 Task: Send an email with the signature Janice Green with the subject Confirmation of a booking and the message Just a friendly reminder to submit your timesheet by the end of the day today. from softage.5@softage.net to softage.2@softage.net and move the email from Sent Items to the folder Birthday parties
Action: Mouse moved to (66, 50)
Screenshot: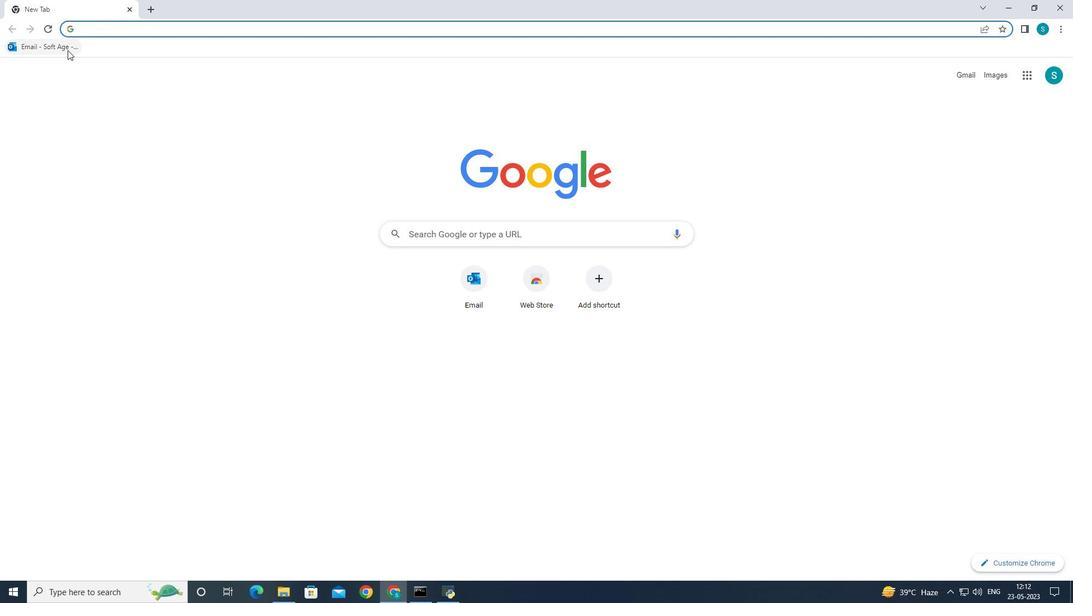 
Action: Mouse pressed left at (66, 50)
Screenshot: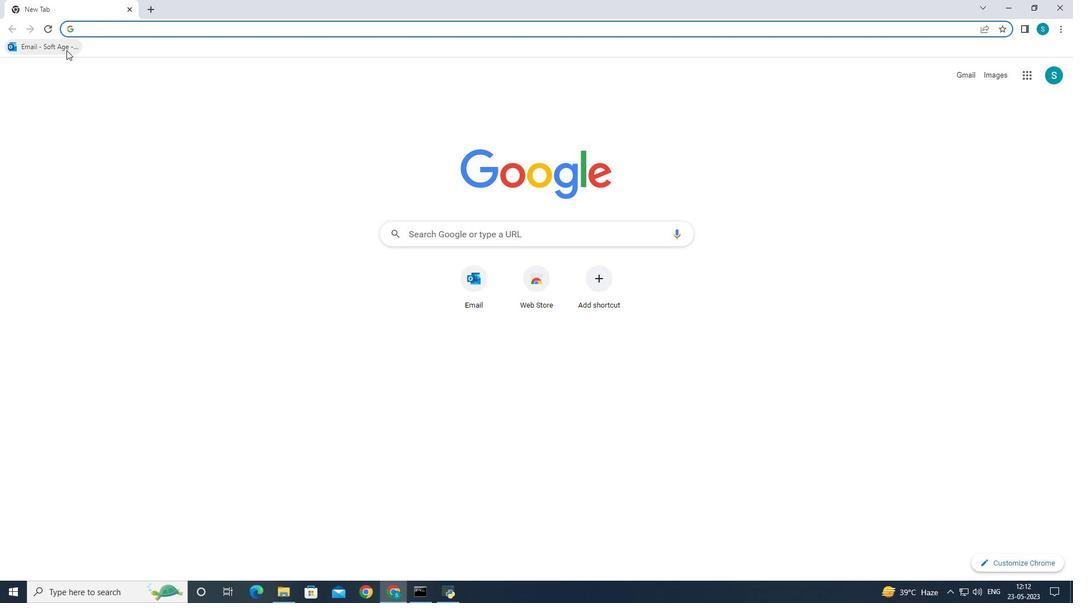 
Action: Mouse moved to (159, 96)
Screenshot: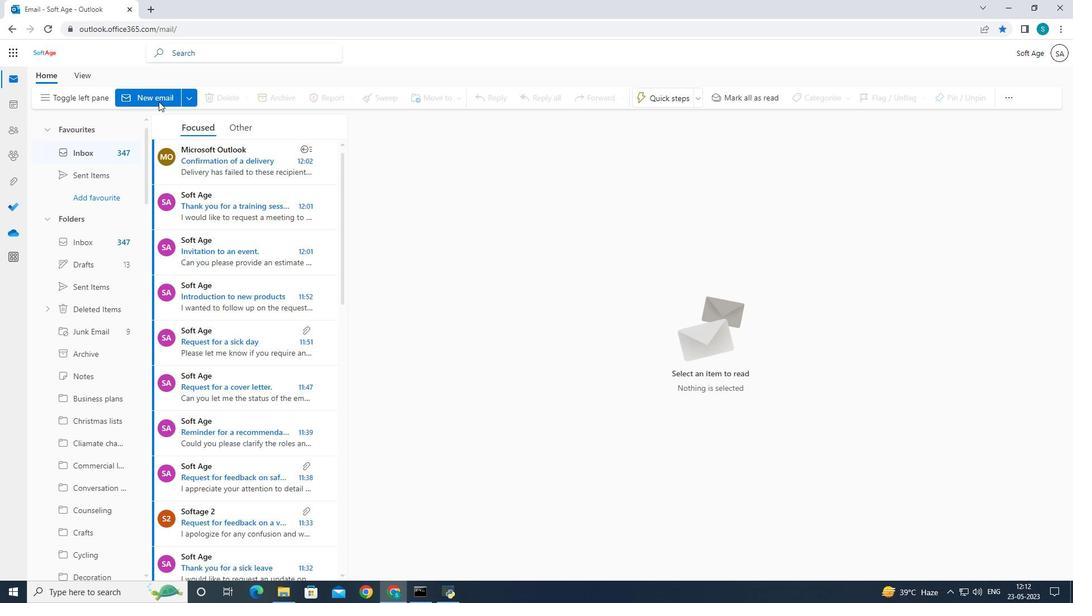 
Action: Mouse pressed left at (159, 96)
Screenshot: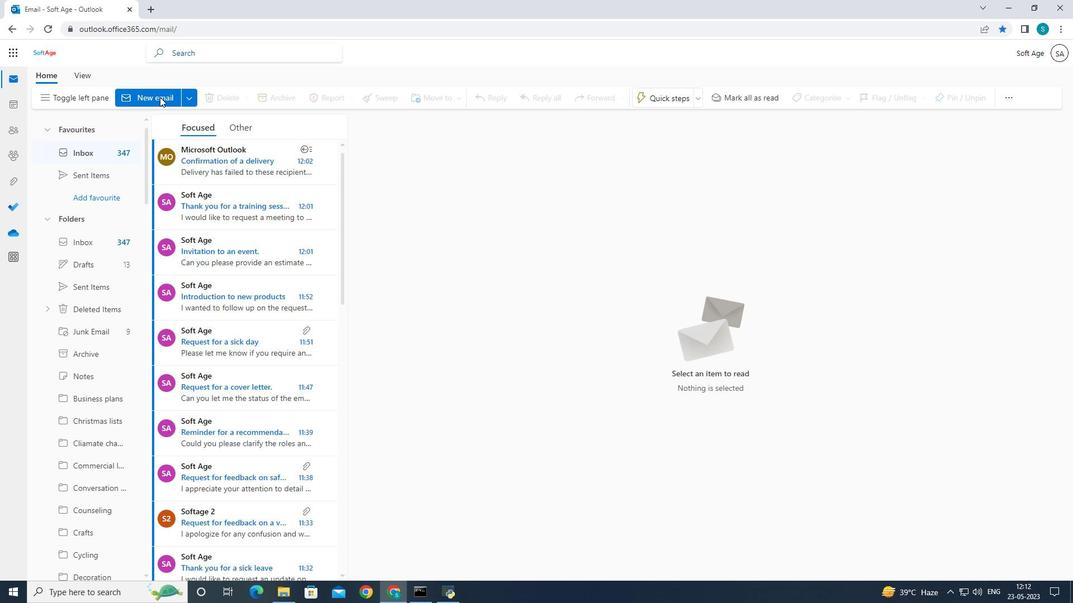 
Action: Mouse pressed left at (159, 96)
Screenshot: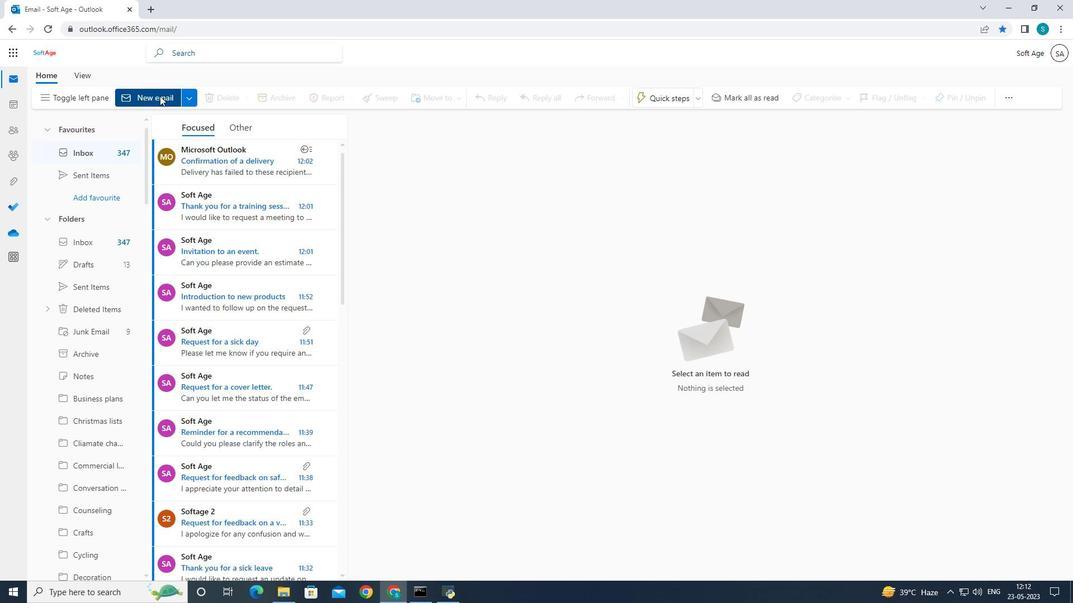 
Action: Mouse moved to (723, 101)
Screenshot: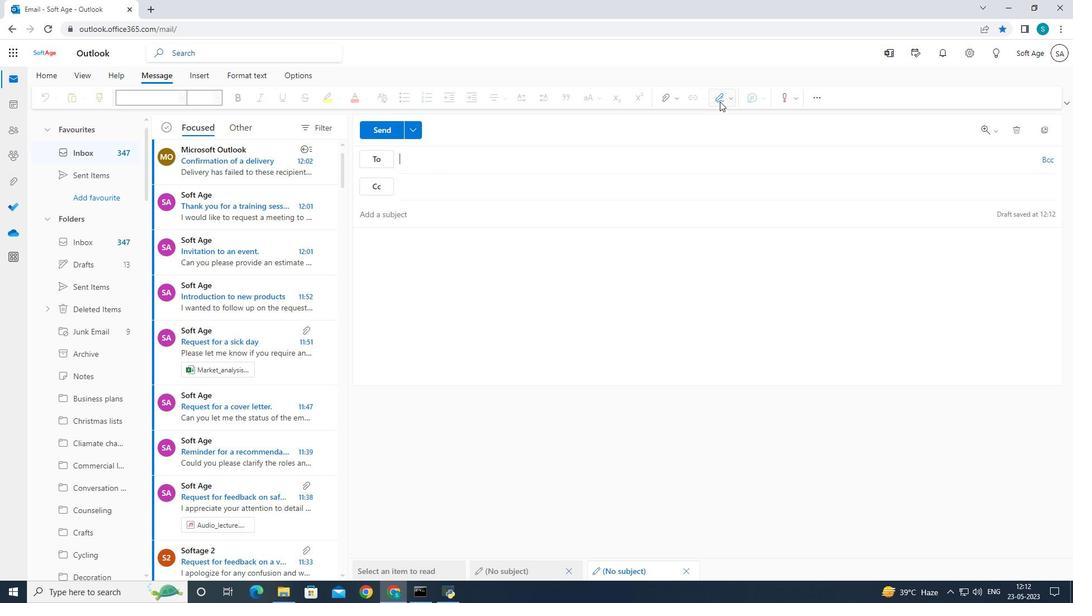 
Action: Mouse pressed left at (723, 101)
Screenshot: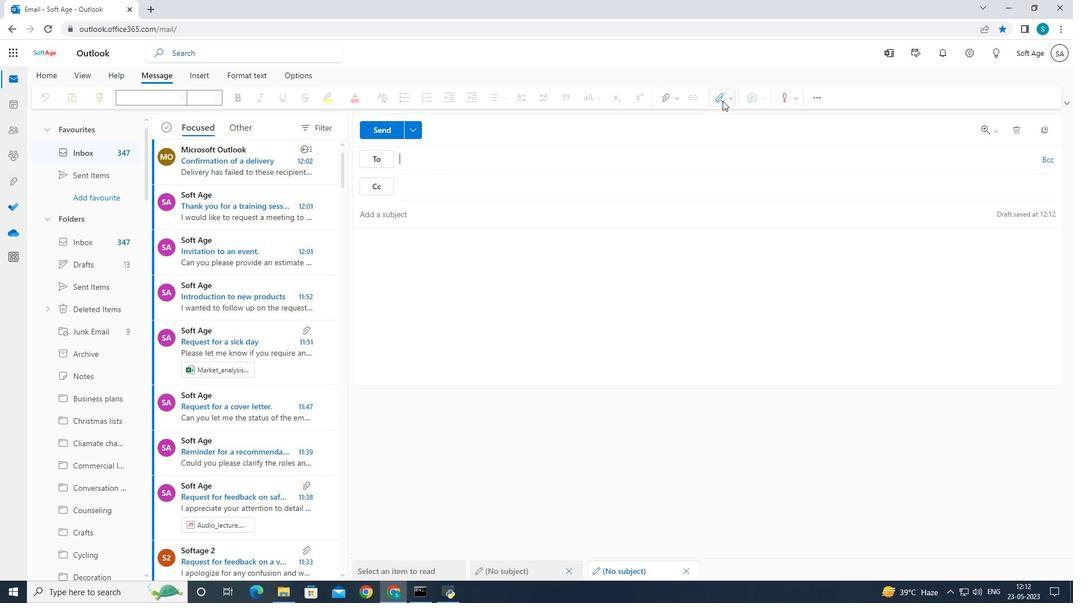
Action: Mouse moved to (709, 140)
Screenshot: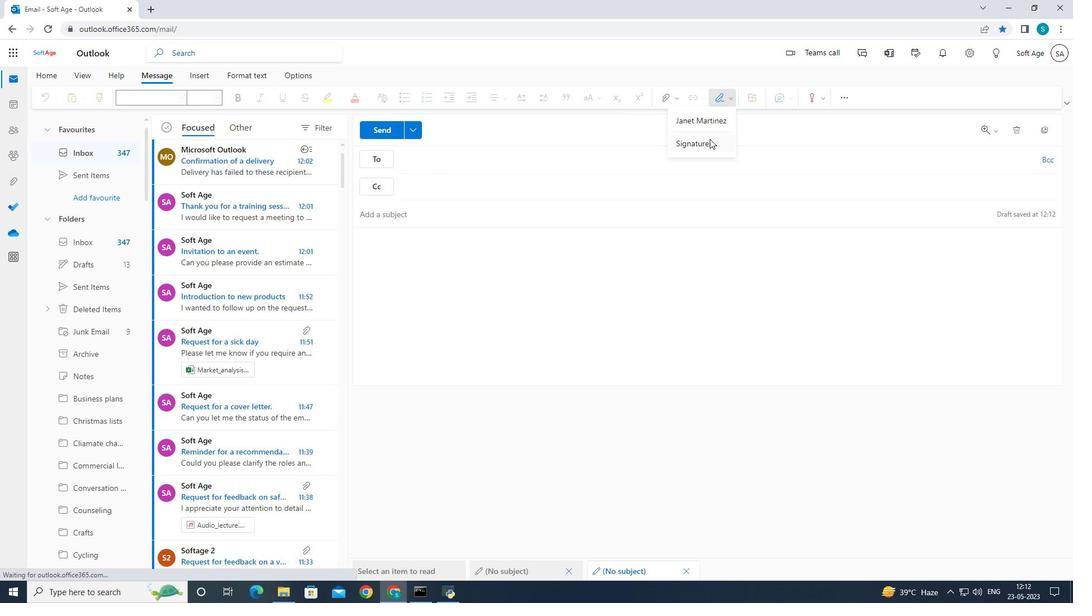 
Action: Mouse pressed left at (709, 140)
Screenshot: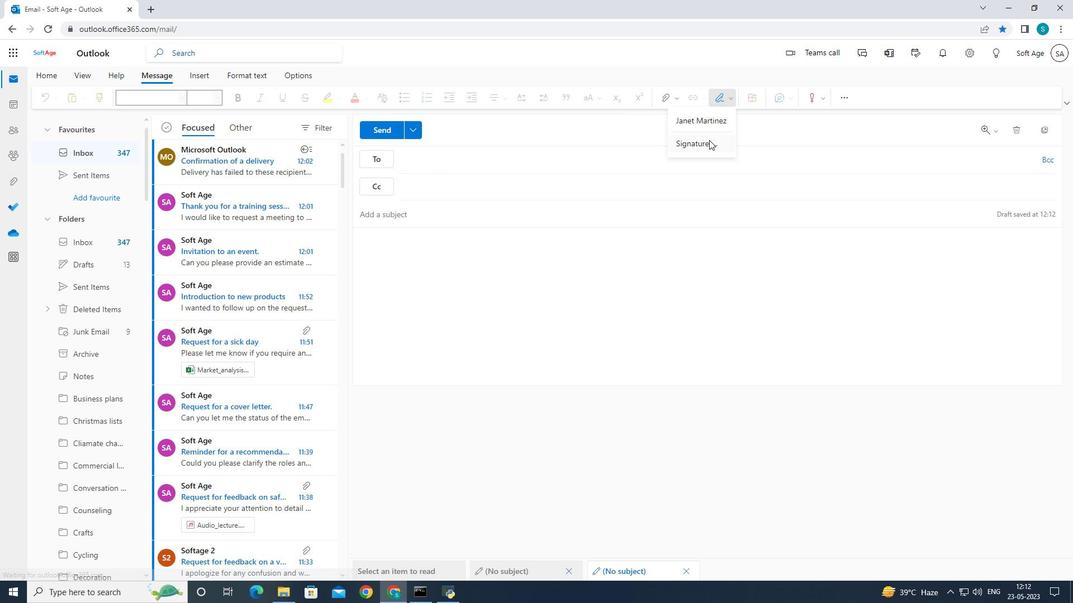 
Action: Mouse moved to (701, 187)
Screenshot: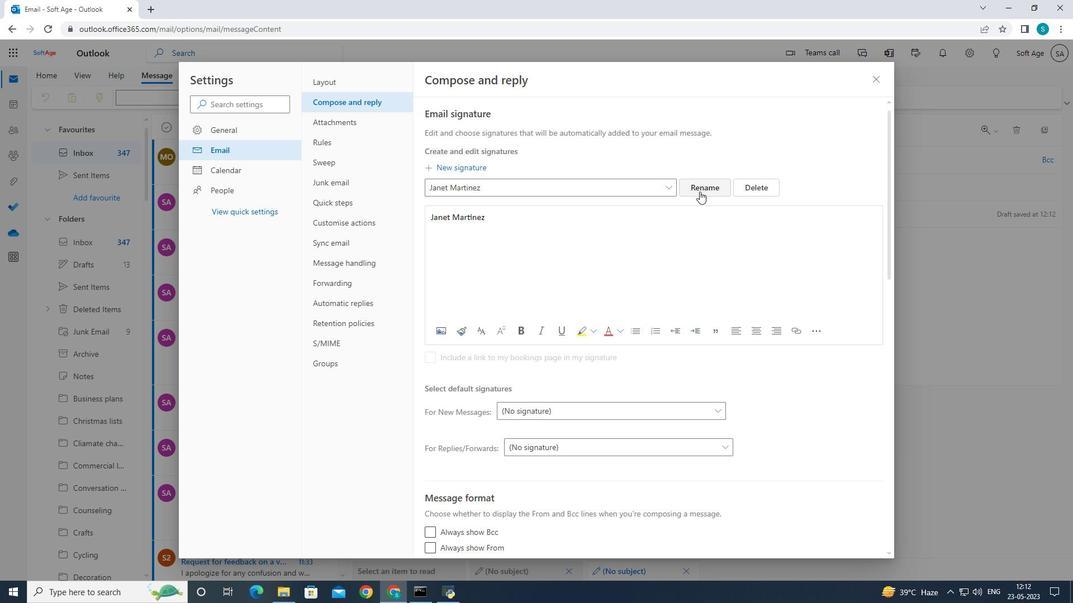 
Action: Mouse pressed left at (701, 187)
Screenshot: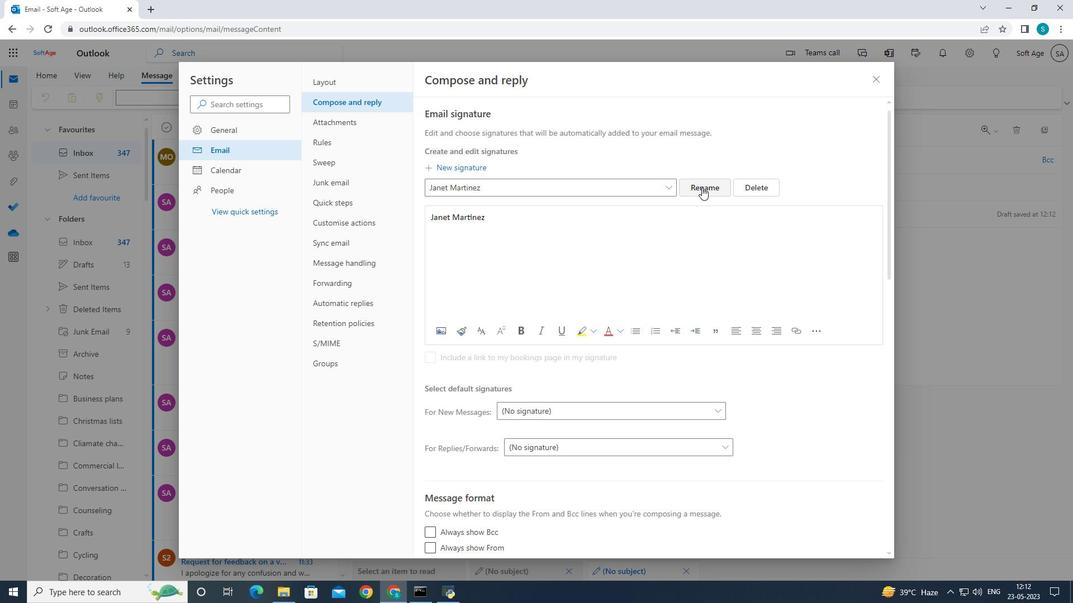 
Action: Mouse moved to (685, 186)
Screenshot: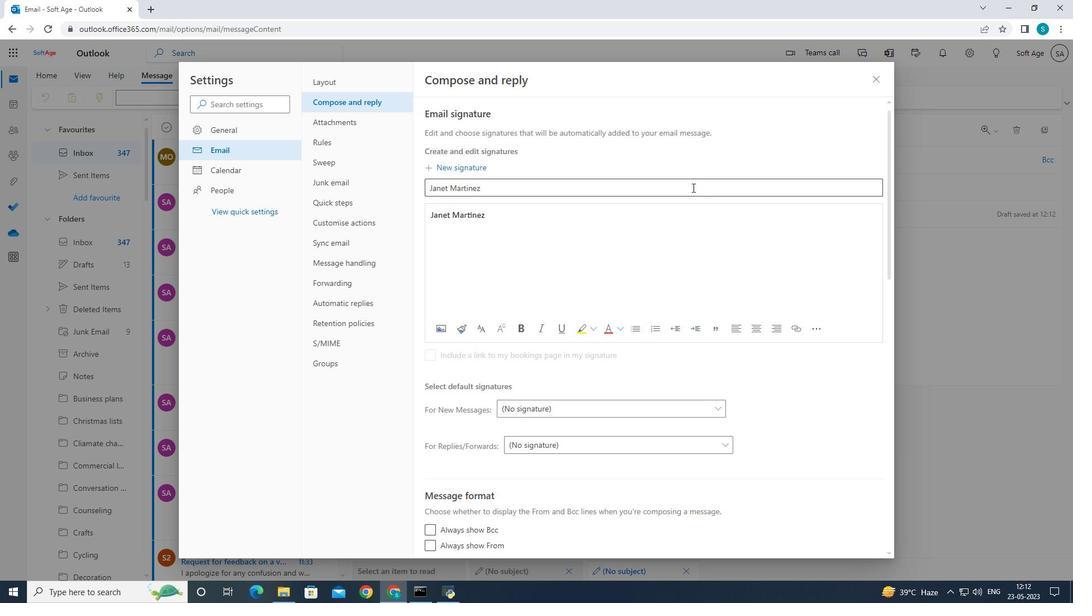 
Action: Mouse pressed left at (685, 186)
Screenshot: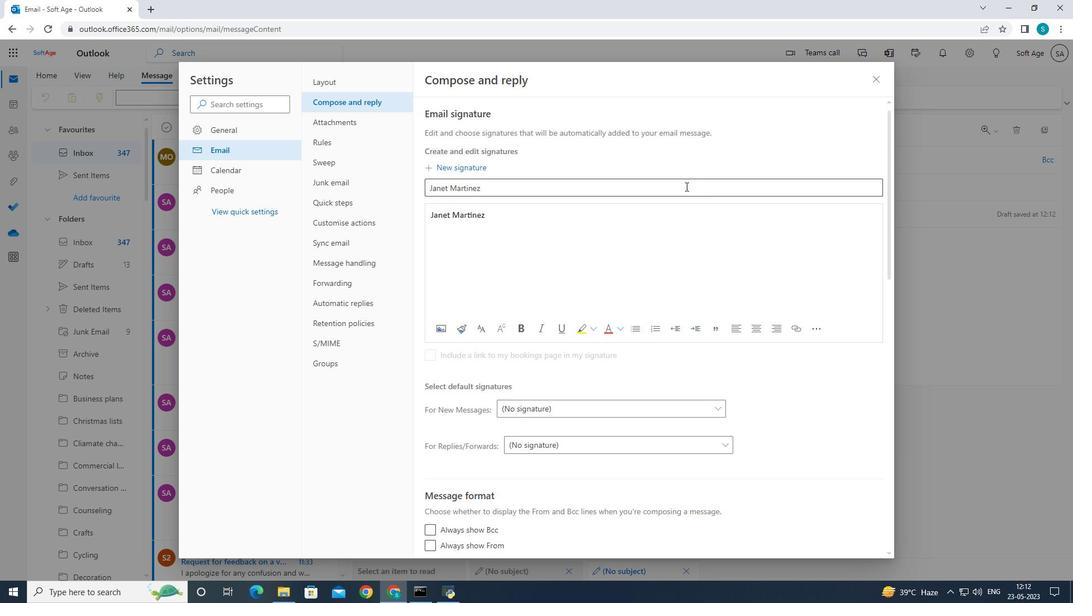 
Action: Key pressed <Key.backspace><Key.backspace><Key.backspace><Key.backspace><Key.backspace><Key.backspace><Key.backspace><Key.backspace><Key.backspace><Key.backspace><Key.backspace><Key.backspace><Key.backspace><Key.backspace><Key.backspace><Key.backspace><Key.caps_lock>J<Key.caps_lock>anice<Key.space><Key.caps_lock>G<Key.caps_lock>reen
Screenshot: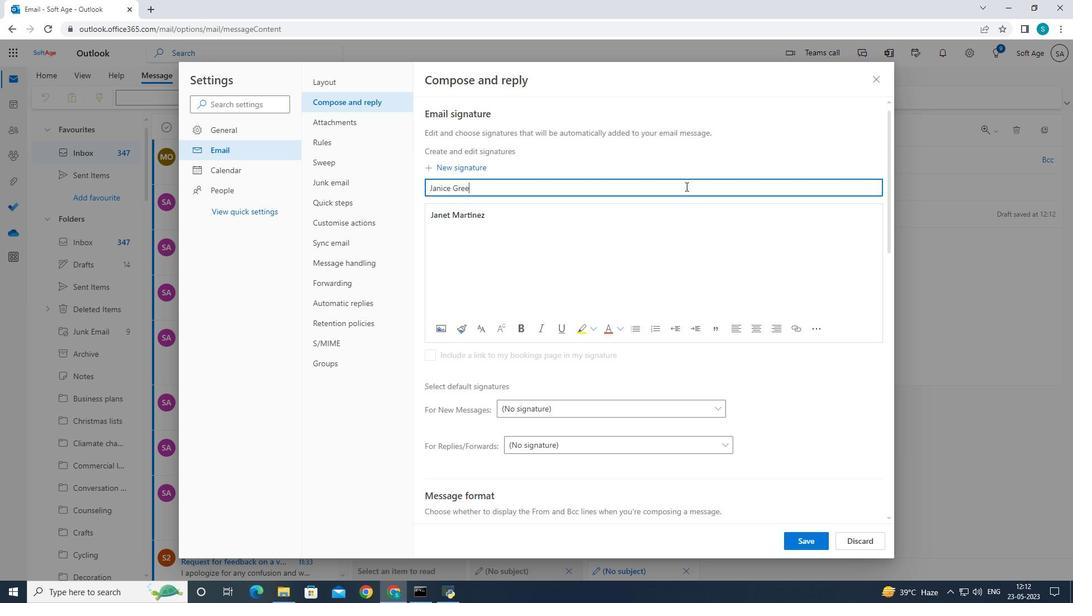 
Action: Mouse moved to (488, 214)
Screenshot: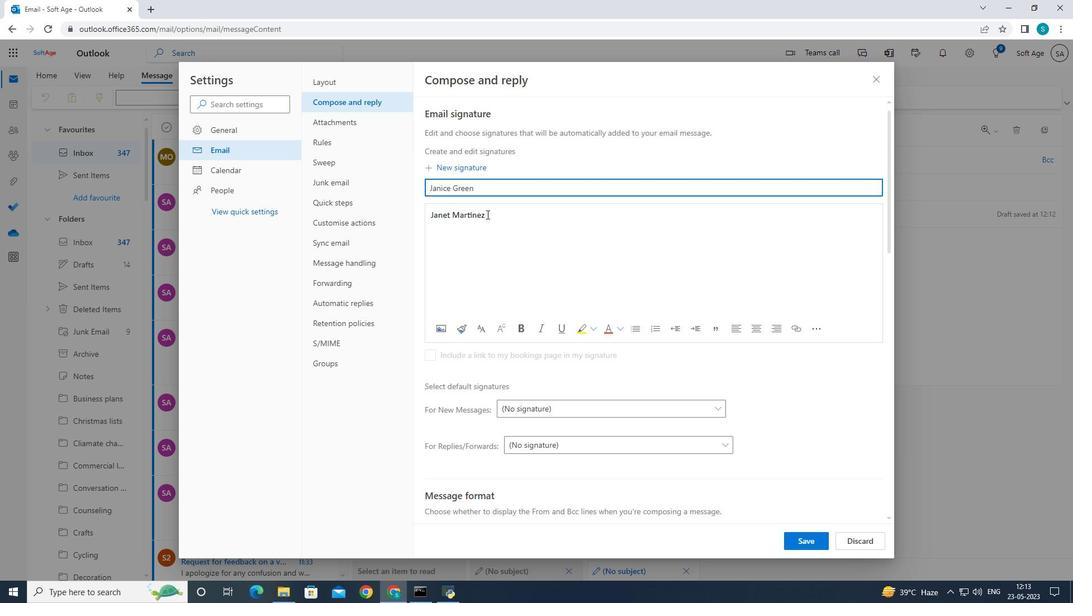 
Action: Mouse pressed left at (488, 214)
Screenshot: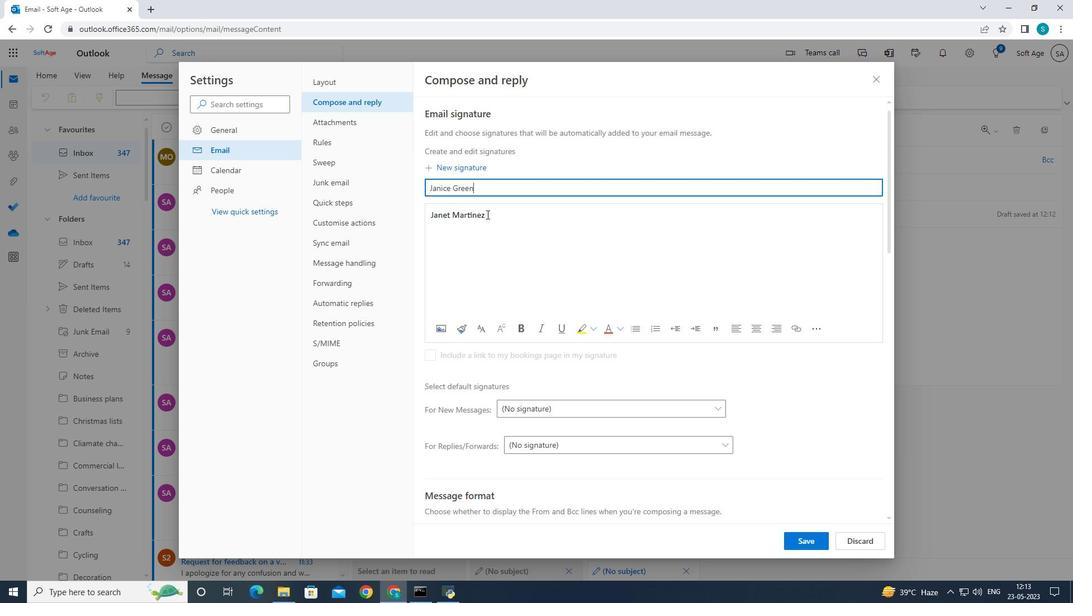 
Action: Key pressed <Key.backspace><Key.backspace><Key.backspace><Key.backspace><Key.backspace><Key.backspace><Key.backspace><Key.backspace><Key.backspace><Key.backspace><Key.backspace>ice<Key.space><Key.caps_lock>G<Key.caps_lock>reen
Screenshot: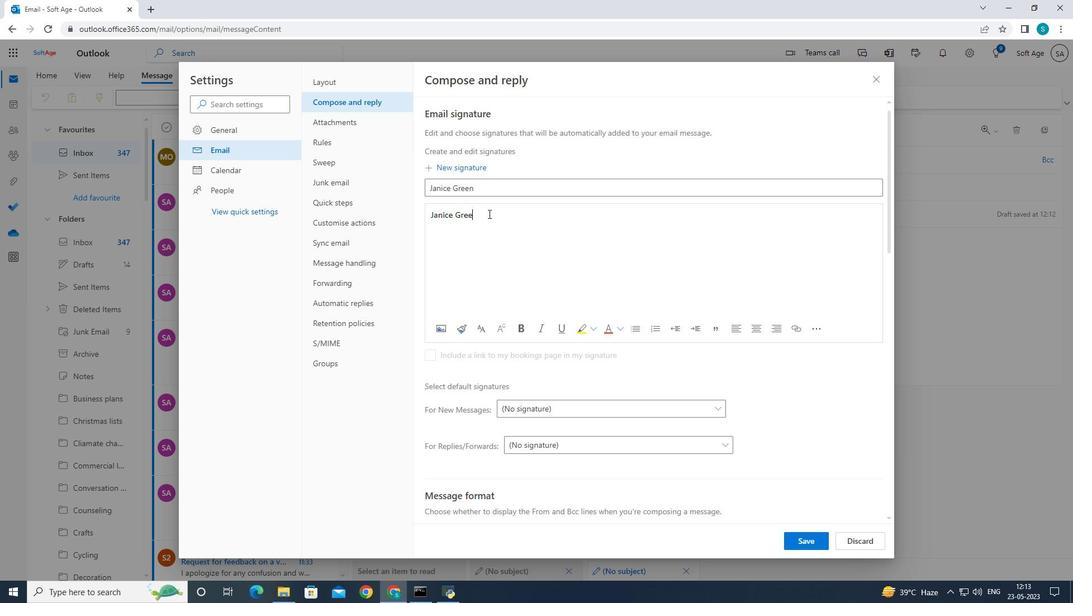 
Action: Mouse moved to (805, 542)
Screenshot: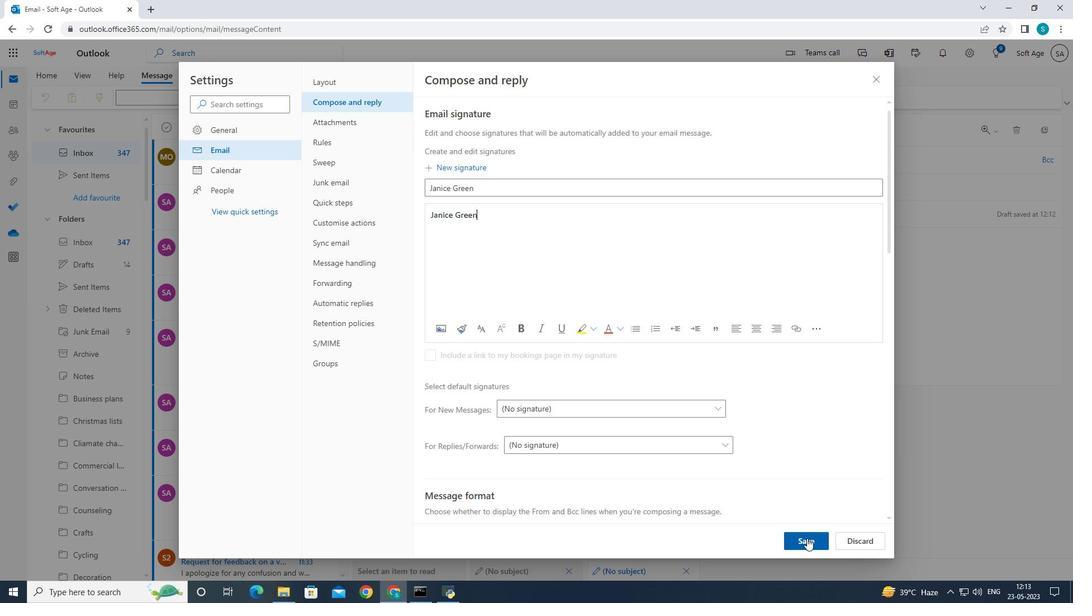 
Action: Mouse pressed left at (805, 542)
Screenshot: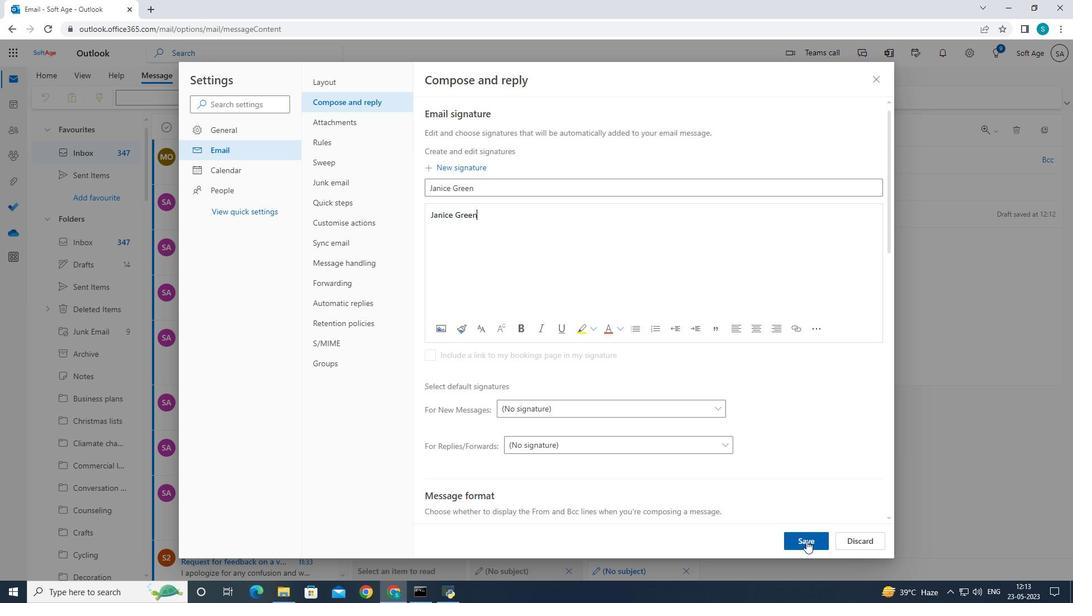 
Action: Mouse moved to (880, 76)
Screenshot: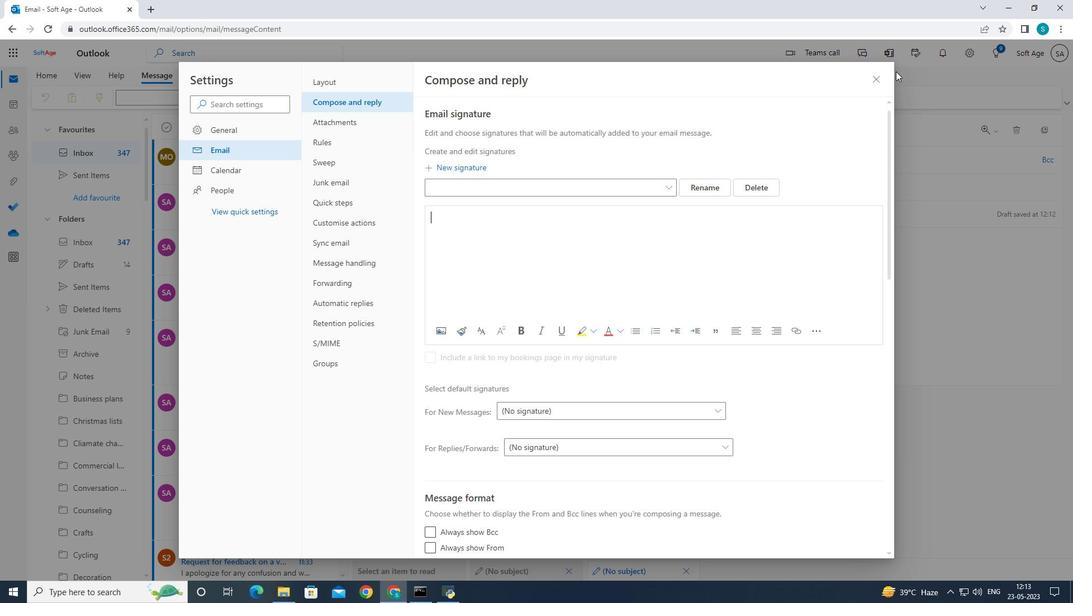 
Action: Mouse pressed left at (880, 76)
Screenshot: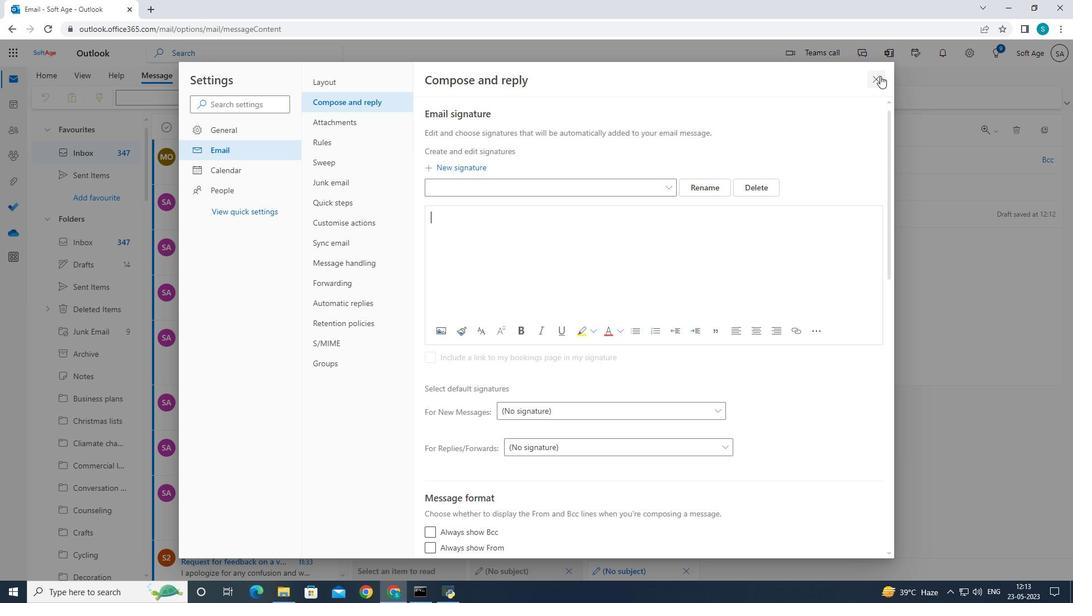 
Action: Mouse moved to (416, 219)
Screenshot: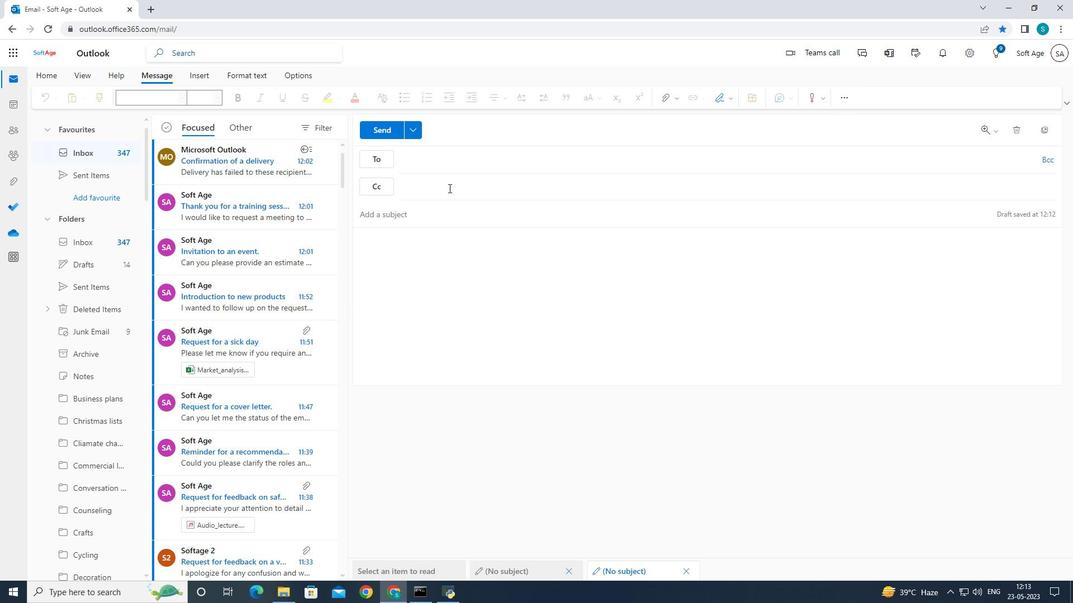 
Action: Mouse pressed left at (416, 219)
Screenshot: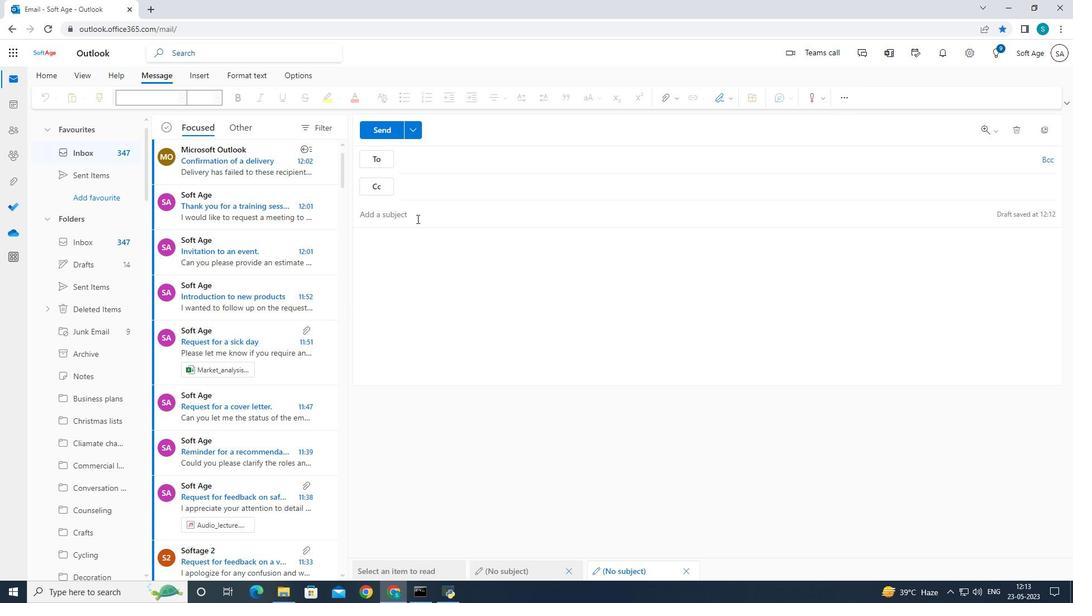 
Action: Mouse moved to (702, 329)
Screenshot: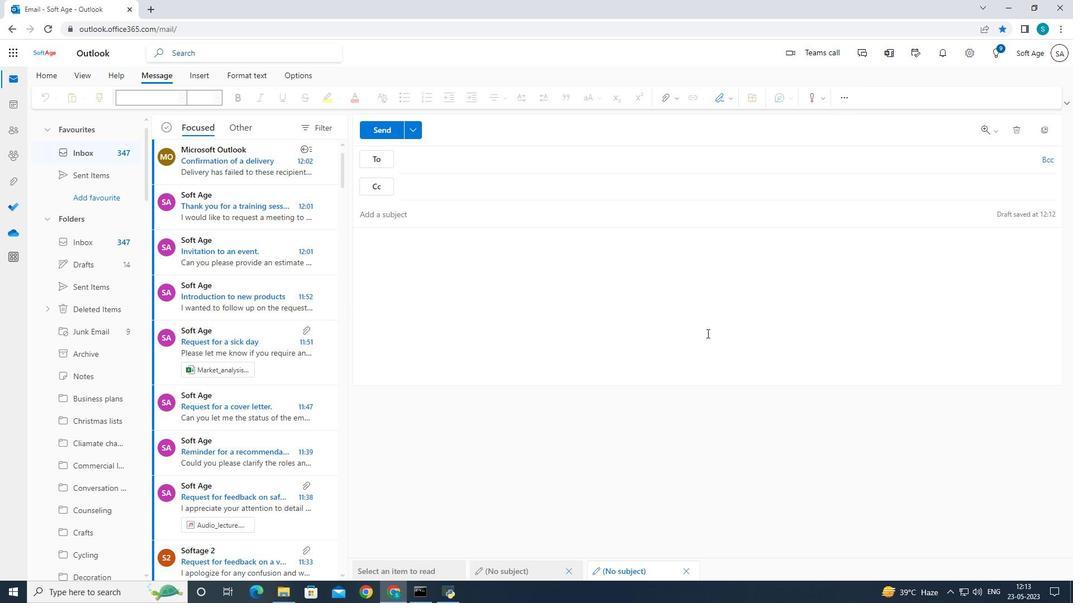 
Action: Key pressed <Key.caps_lock>C<Key.caps_lock>onfimation<Key.space><Key.left><Key.left><Key.left><Key.left><Key.left><Key.left><Key.left>r<Key.right><Key.right><Key.right><Key.right><Key.right><Key.right><Key.right><Key.space>of<Key.space>a<Key.space>booking<Key.space>and<Key.space>the<Key.space><Key.backspace><Key.backspace><Key.backspace><Key.backspace><Key.backspace><Key.backspace><Key.backspace><Key.backspace>
Screenshot: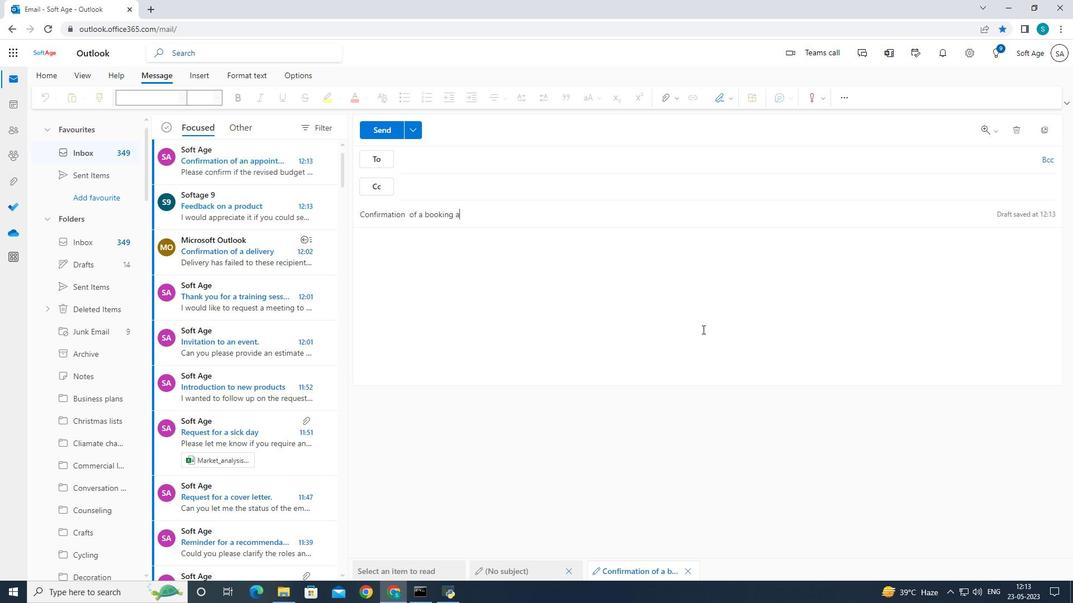 
Action: Mouse moved to (430, 254)
Screenshot: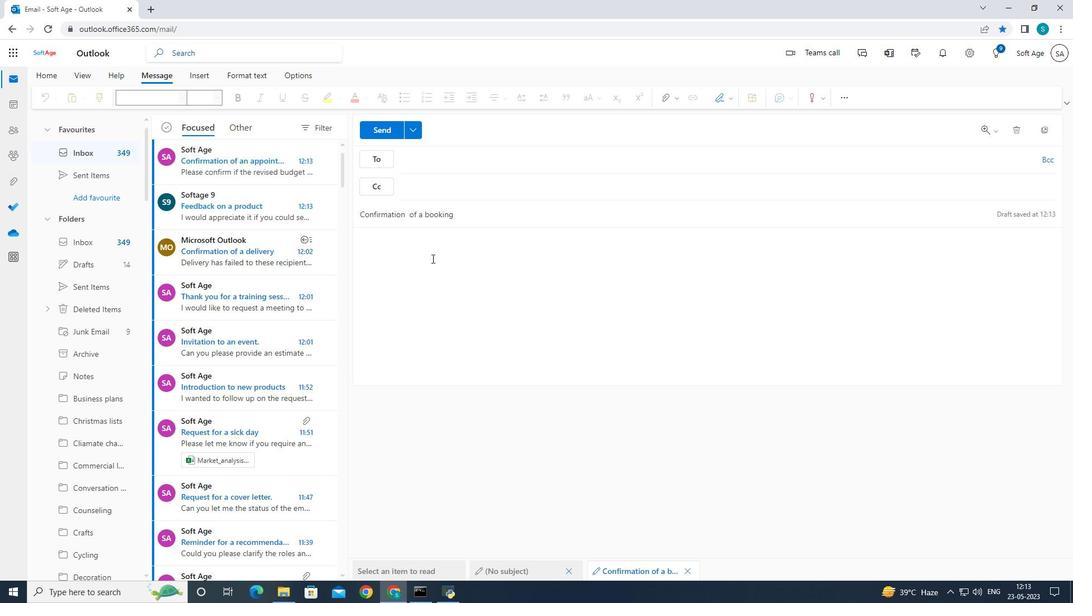 
Action: Mouse pressed left at (430, 254)
Screenshot: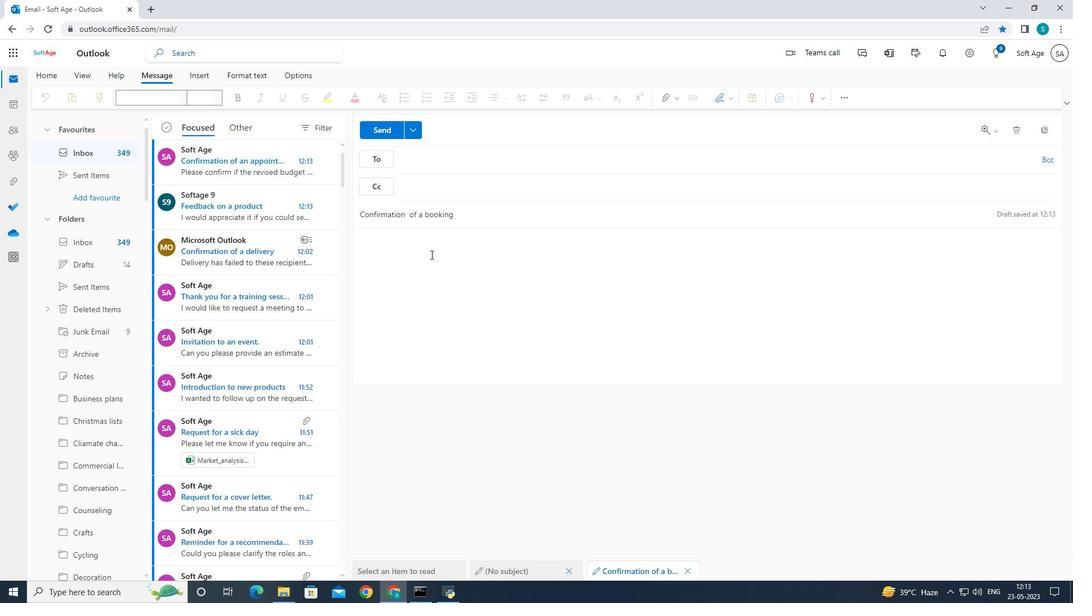 
Action: Mouse moved to (725, 98)
Screenshot: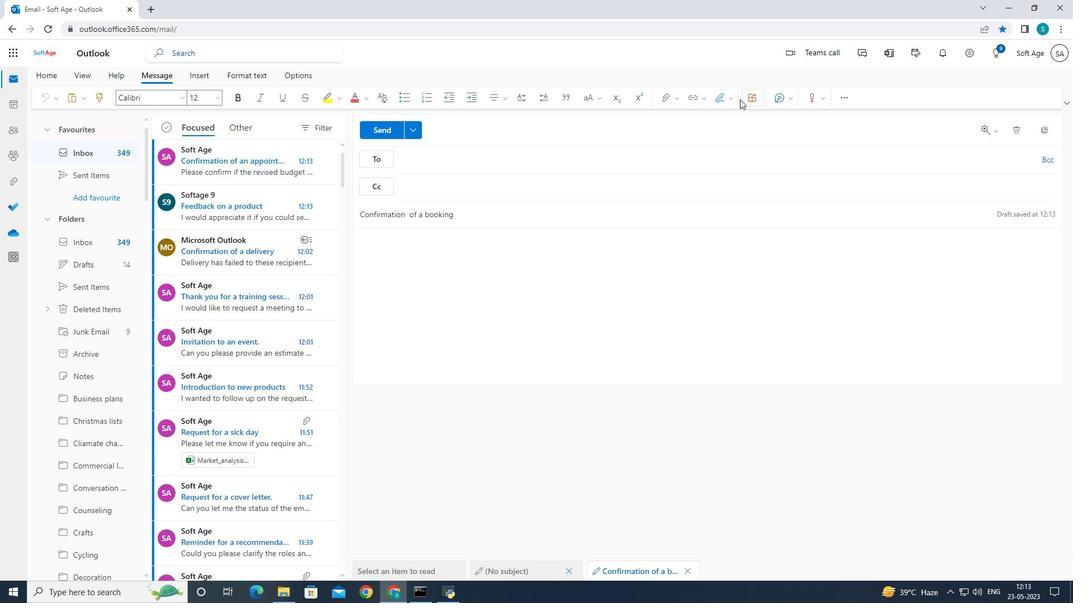 
Action: Mouse pressed left at (725, 98)
Screenshot: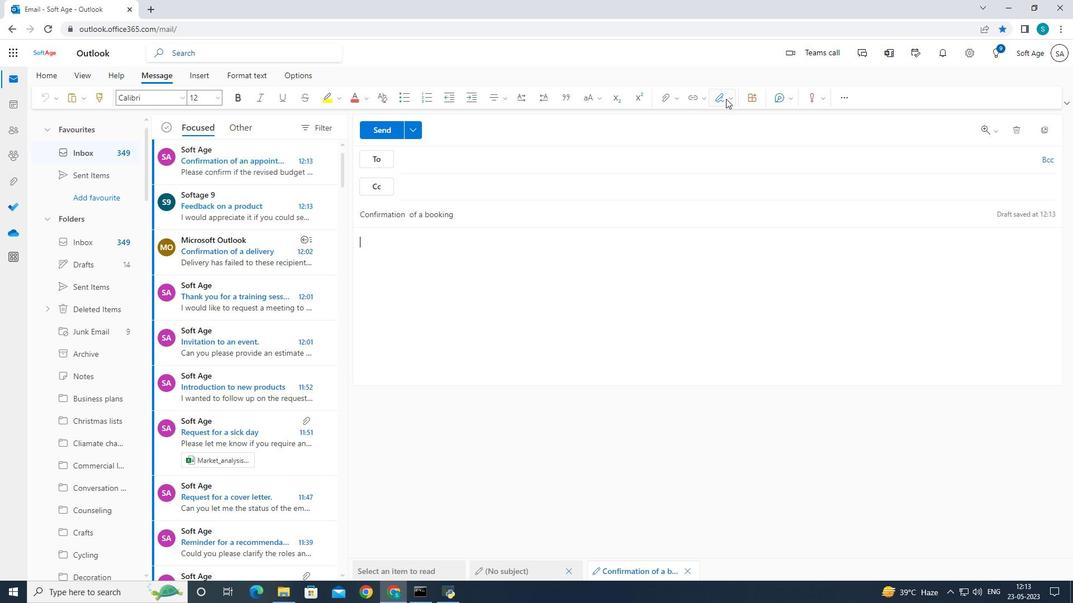 
Action: Mouse moved to (710, 126)
Screenshot: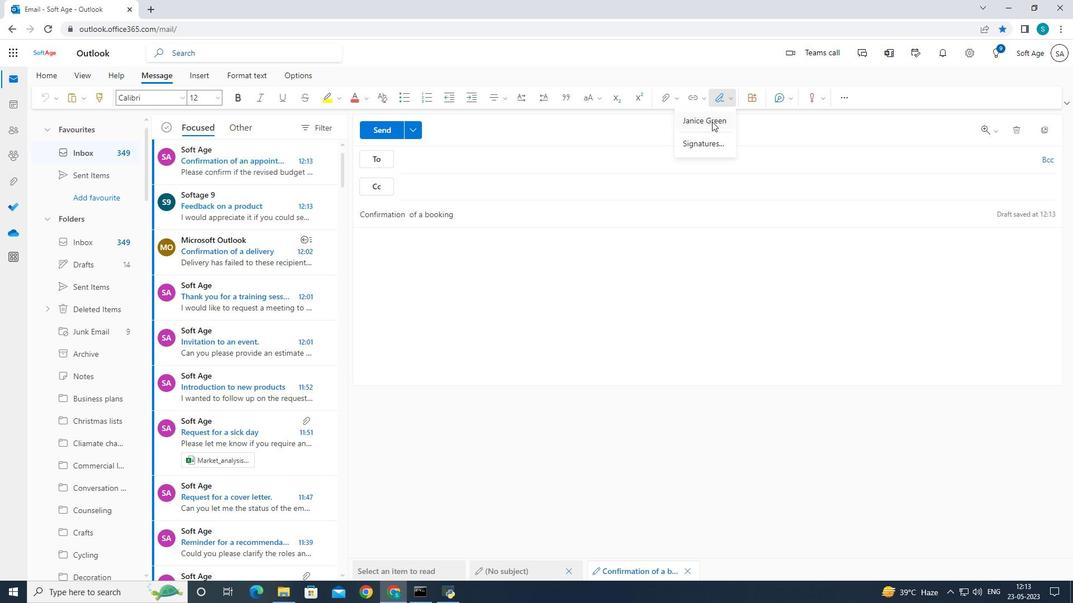 
Action: Mouse pressed left at (710, 126)
Screenshot: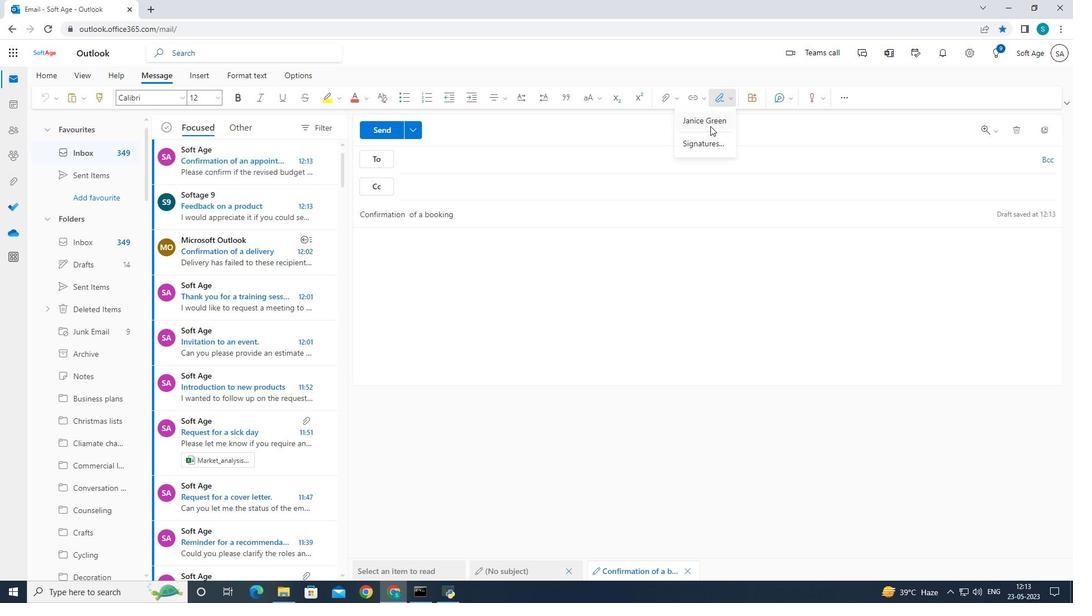 
Action: Mouse moved to (551, 260)
Screenshot: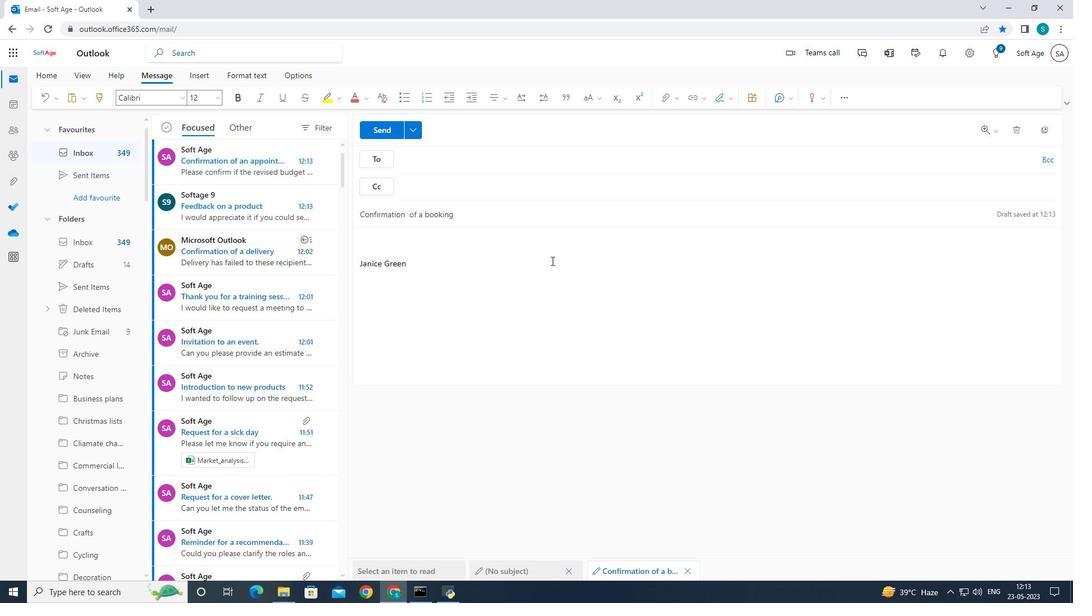 
Action: Key pressed <Key.caps_lock>J<Key.caps_lock>ust<Key.space>a<Key.space>friendly<Key.space>remaimder<Key.space>to<Key.space>submit<Key.space>your<Key.space>timesheet<Key.space>by<Key.space>the<Key.space>end<Key.space>of<Key.space>the<Key.space>day<Key.space>today.
Screenshot: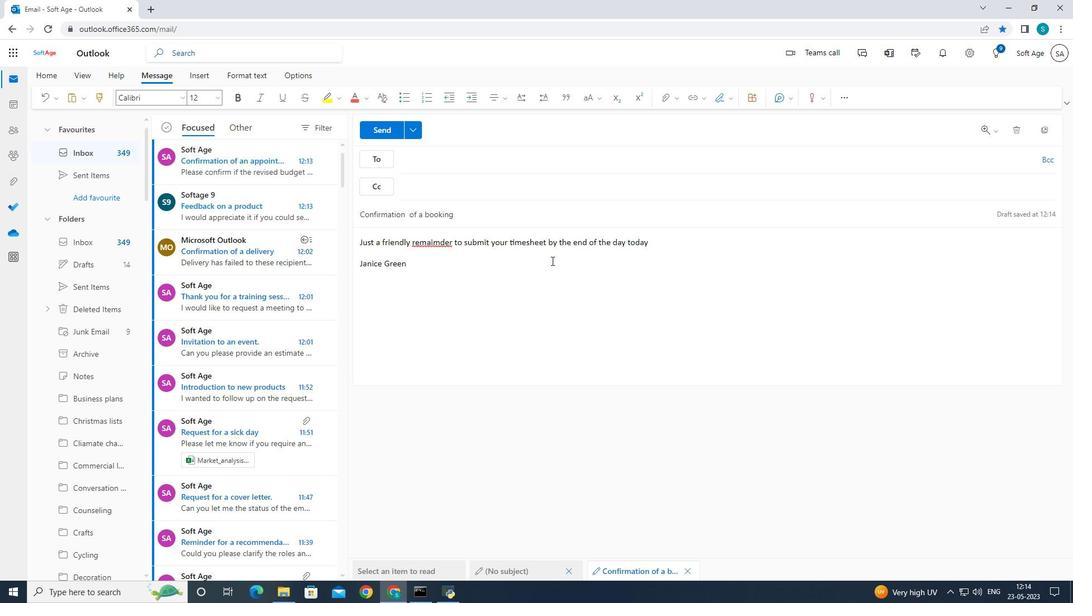 
Action: Mouse moved to (438, 241)
Screenshot: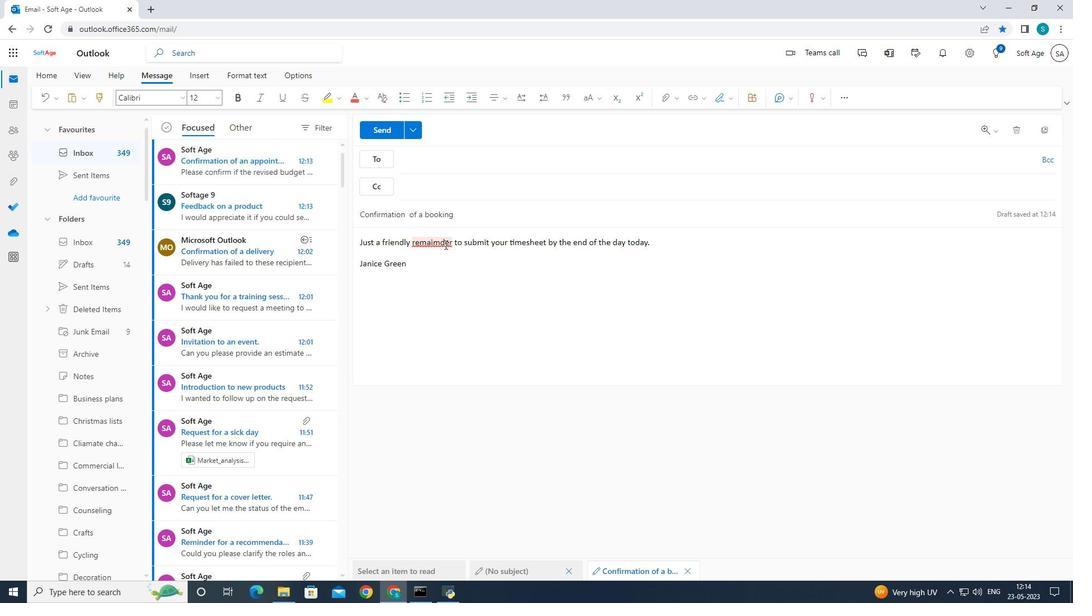 
Action: Mouse pressed left at (438, 241)
Screenshot: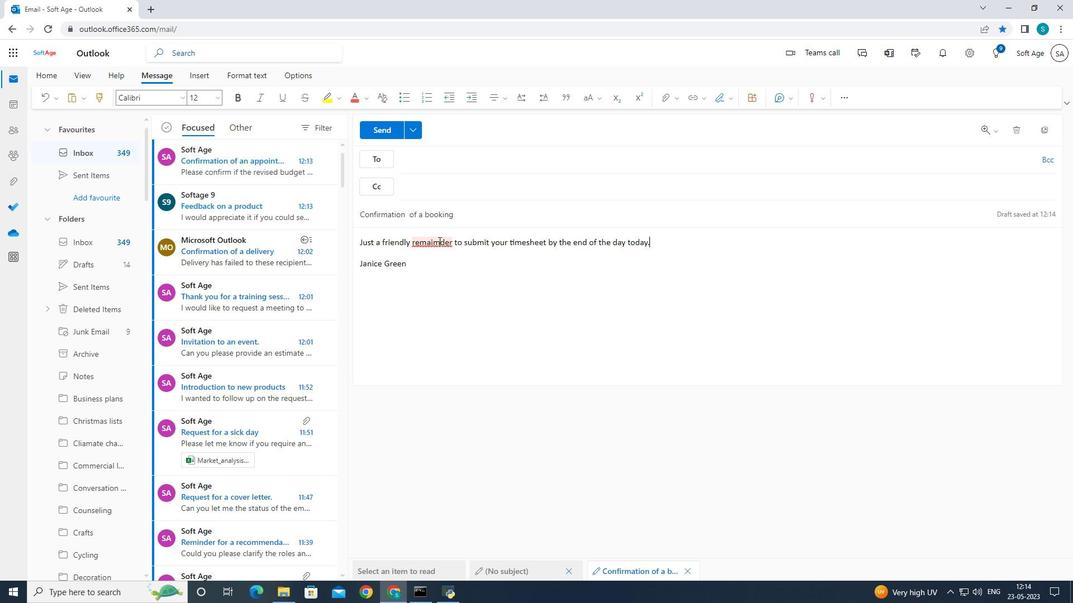 
Action: Mouse moved to (475, 238)
Screenshot: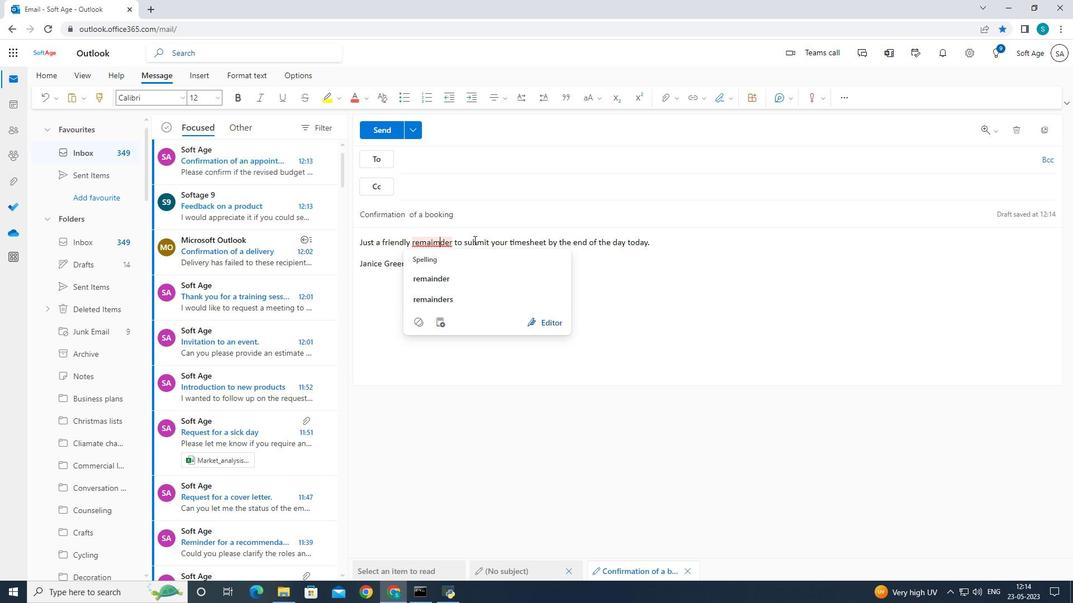 
Action: Key pressed <Key.backspace>
Screenshot: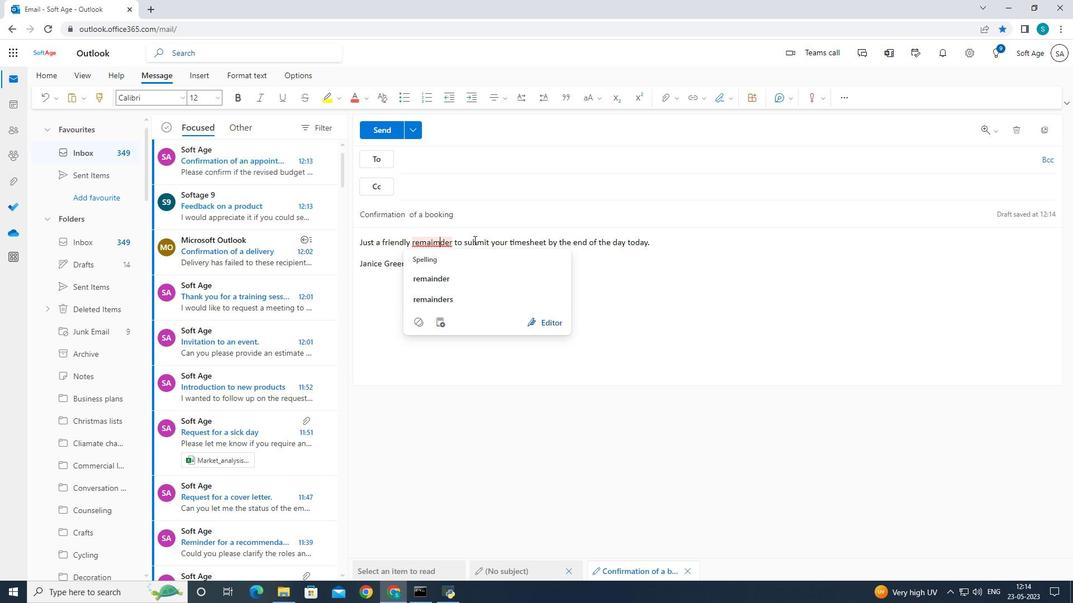 
Action: Mouse moved to (475, 237)
Screenshot: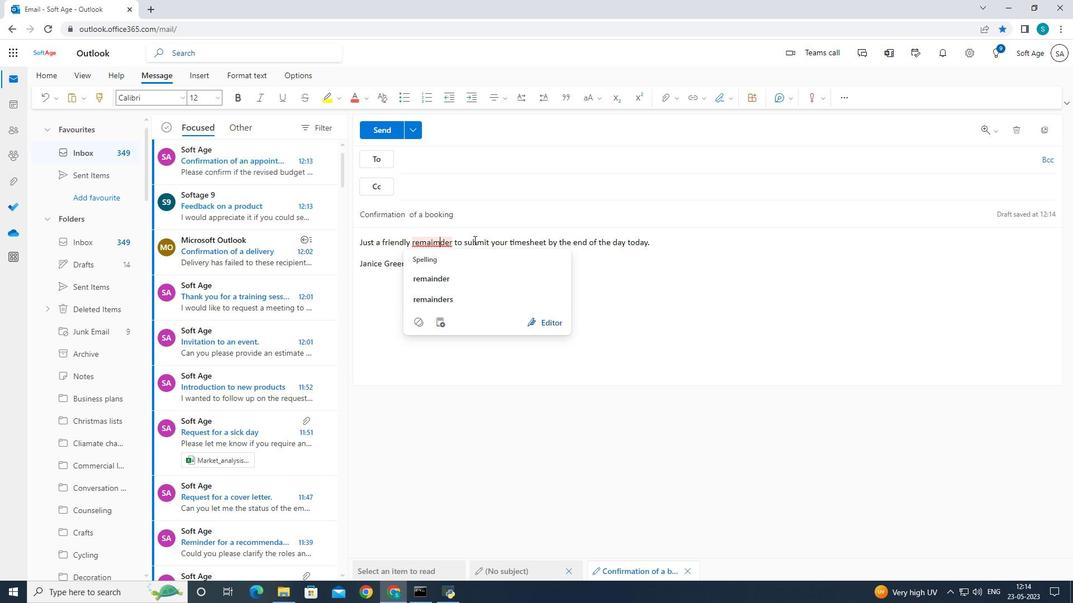
Action: Key pressed n
Screenshot: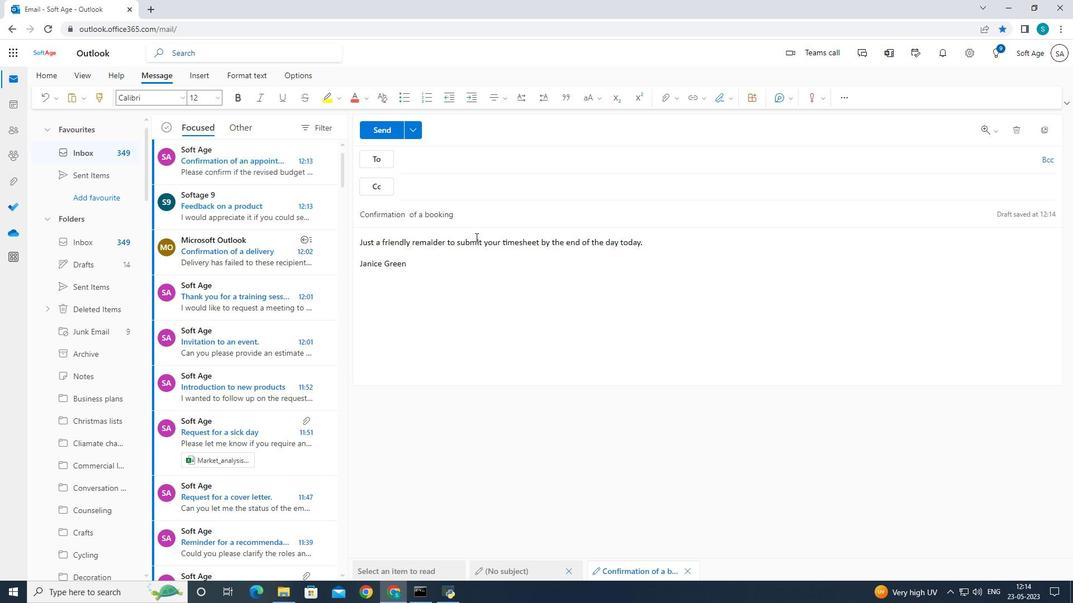 
Action: Mouse moved to (440, 162)
Screenshot: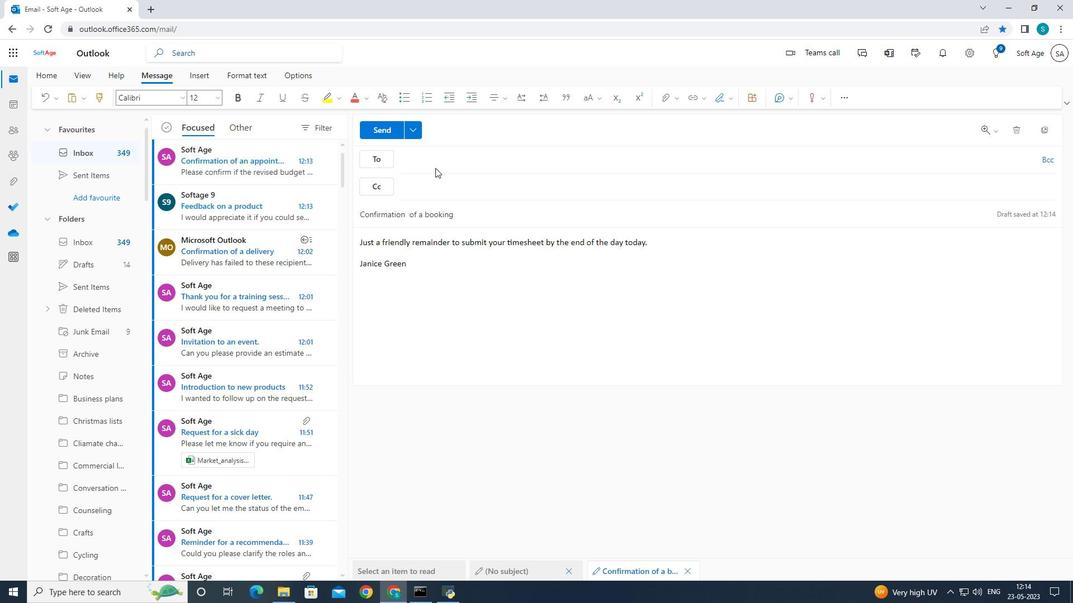 
Action: Mouse pressed left at (440, 162)
Screenshot: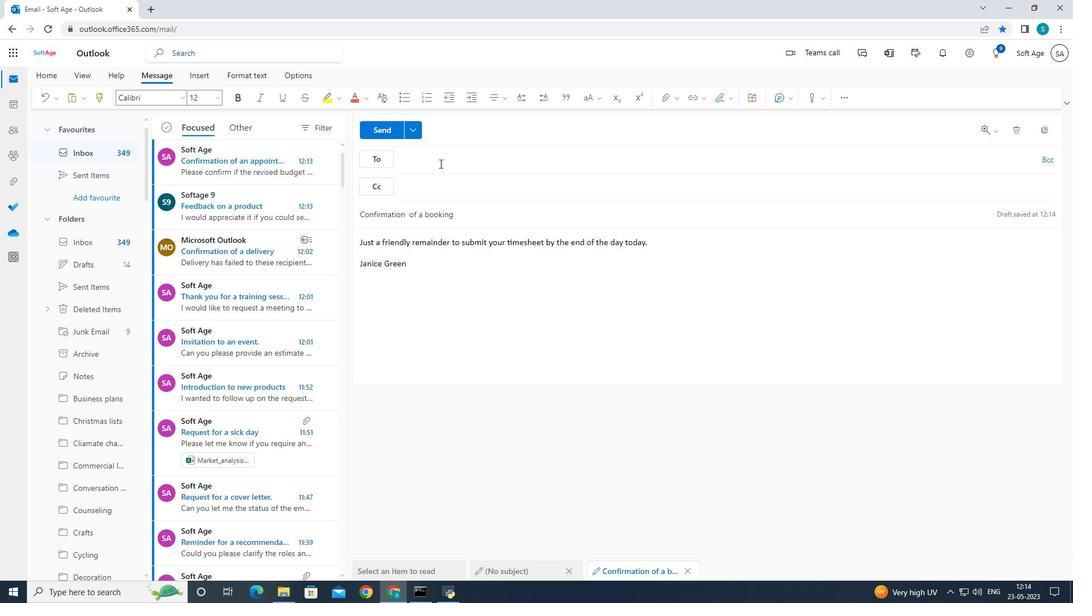 
Action: Mouse moved to (647, 262)
Screenshot: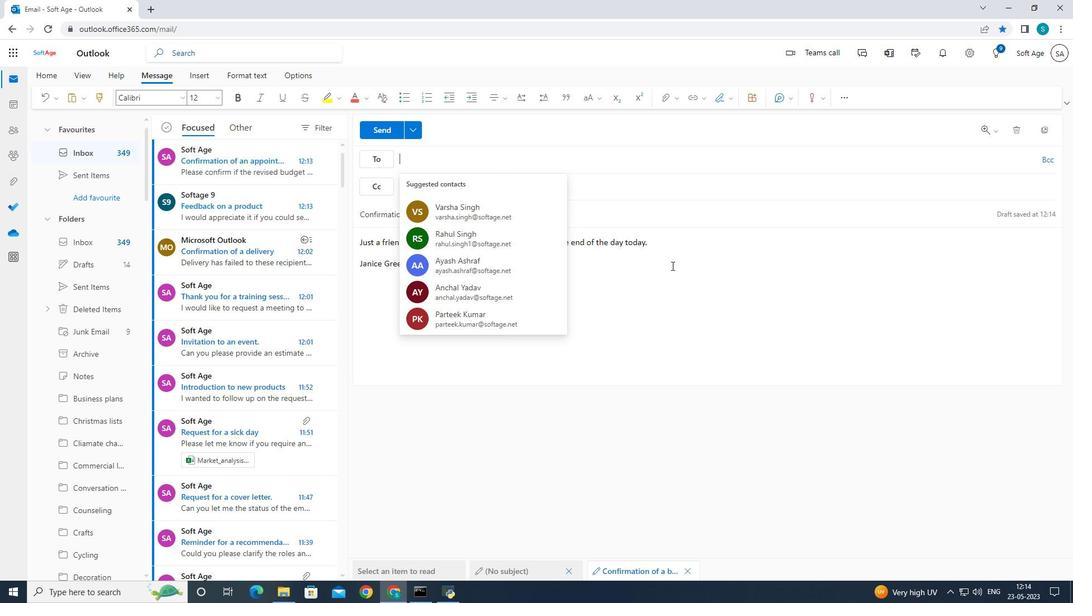 
Action: Key pressed softage.2<Key.shift>2softage.net
Screenshot: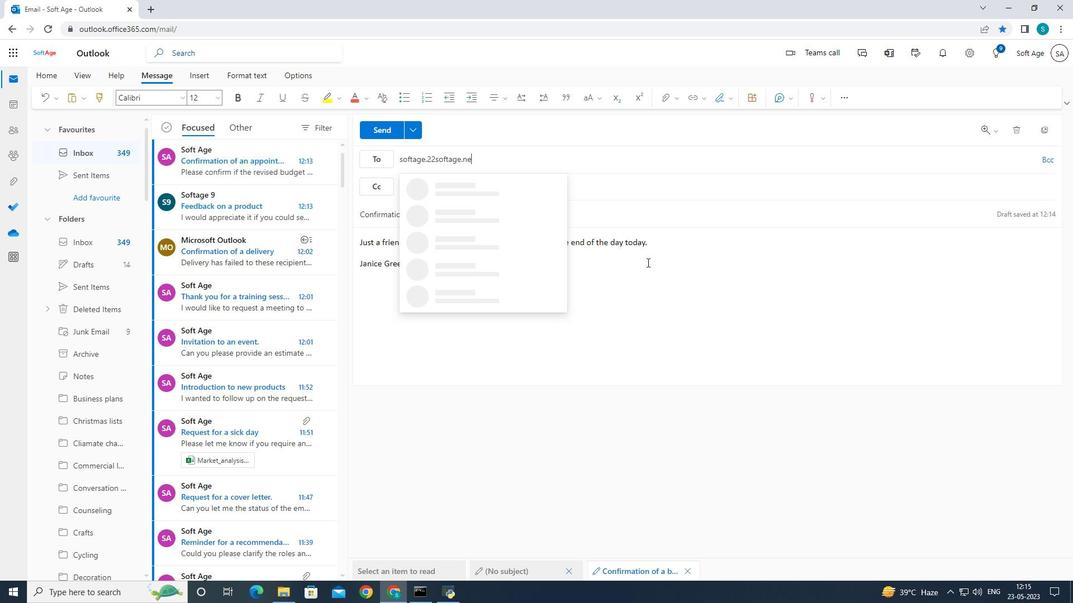 
Action: Mouse moved to (434, 153)
Screenshot: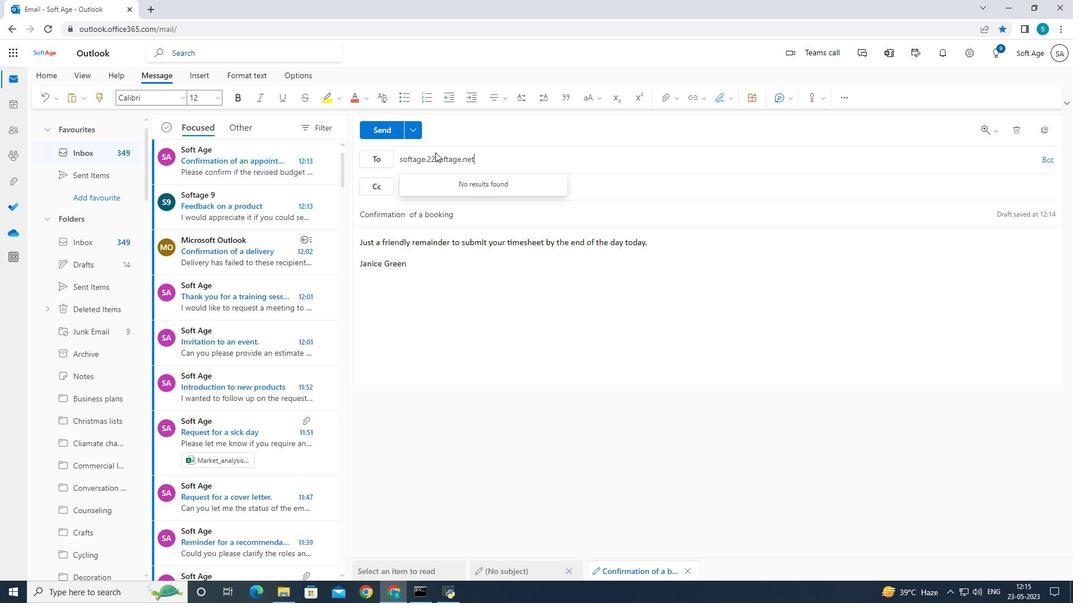 
Action: Mouse pressed left at (434, 153)
Screenshot: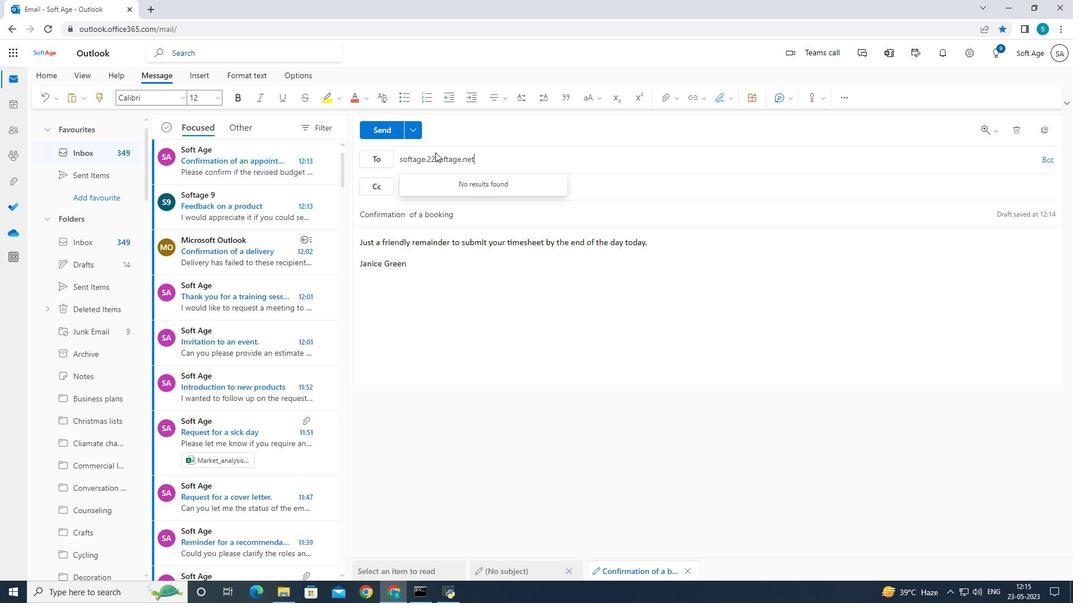 
Action: Mouse moved to (504, 155)
Screenshot: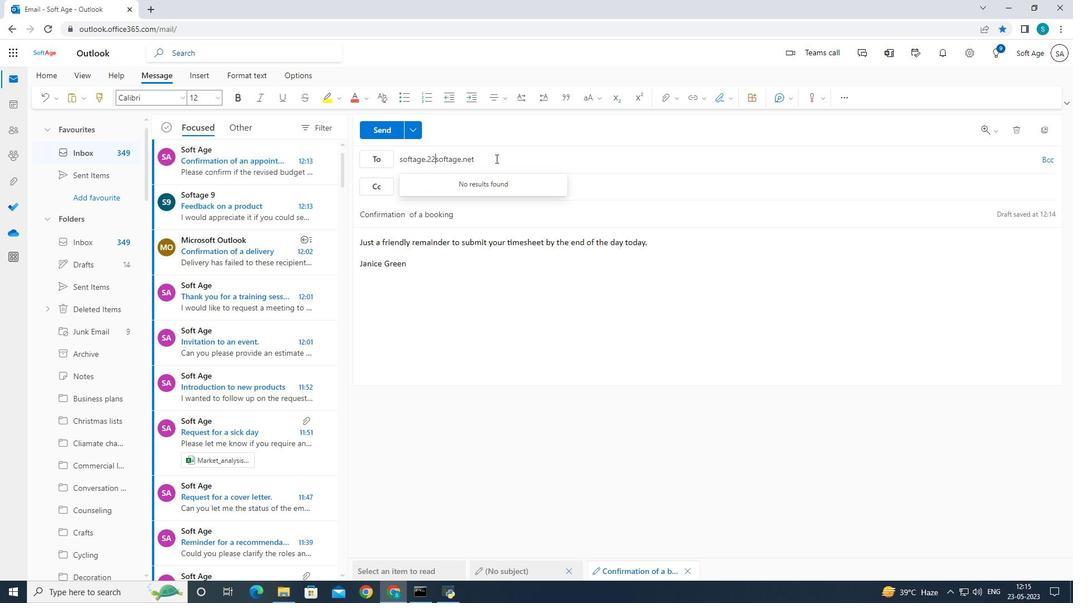 
Action: Key pressed <Key.backspace><Key.shift><Key.shift><Key.shift>@
Screenshot: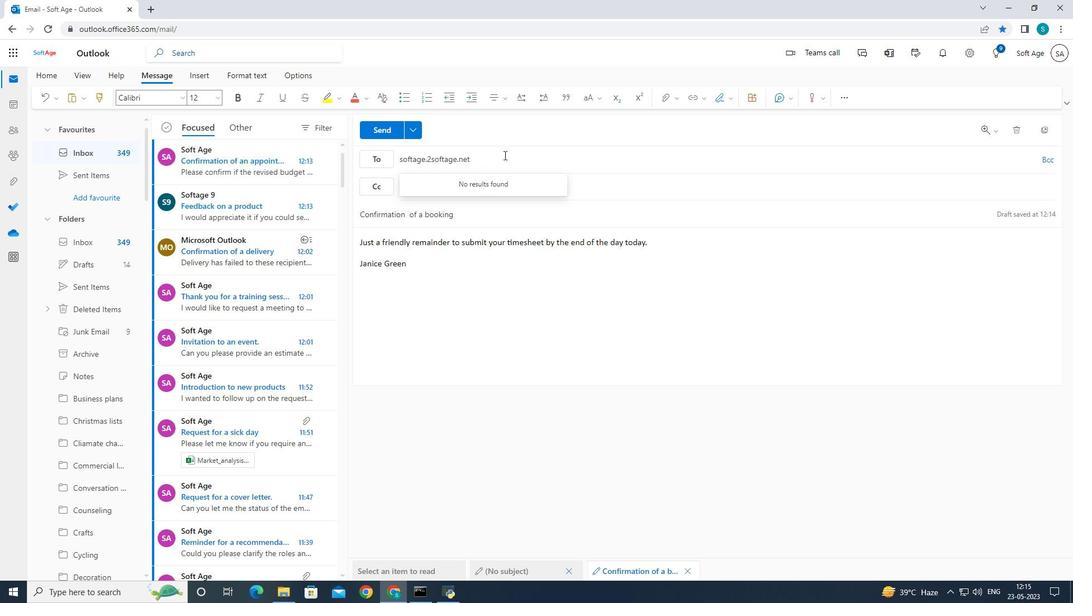 
Action: Mouse moved to (487, 188)
Screenshot: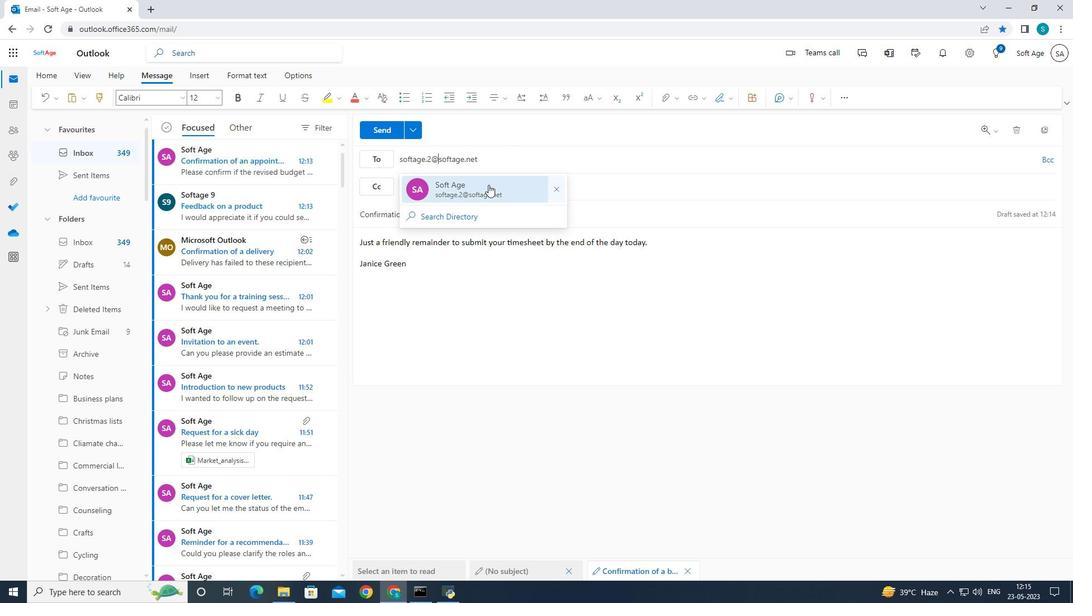 
Action: Mouse pressed left at (487, 188)
Screenshot: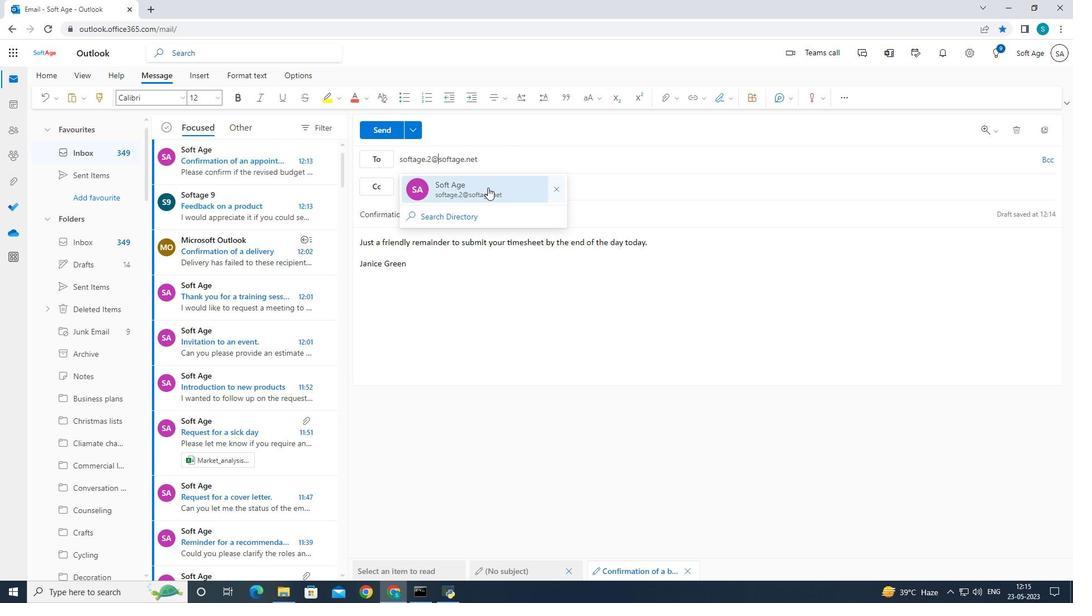 
Action: Mouse moved to (121, 337)
Screenshot: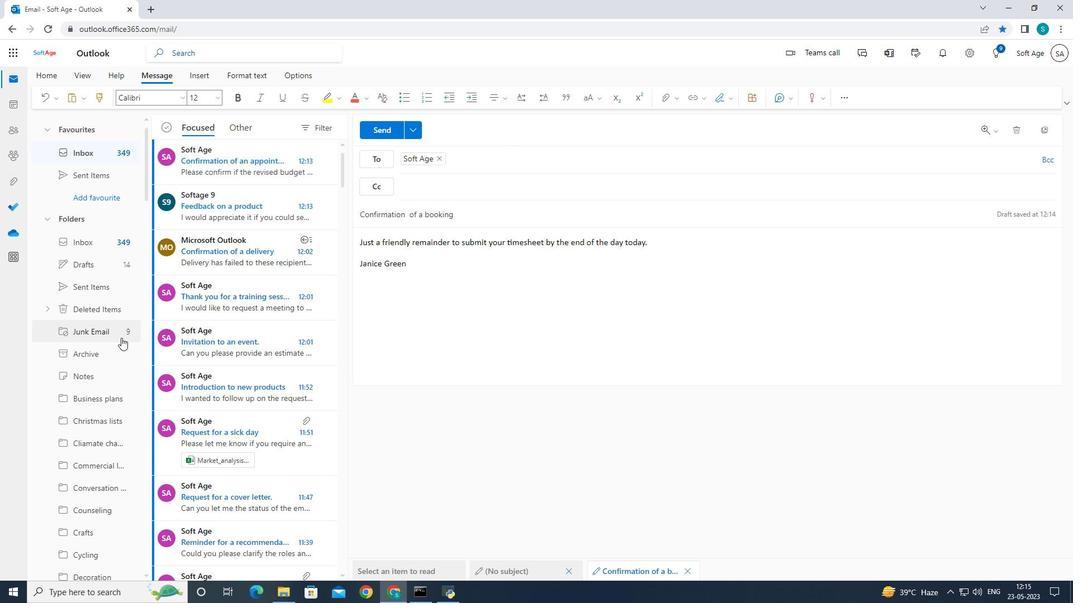 
Action: Mouse scrolled (121, 336) with delta (0, 0)
Screenshot: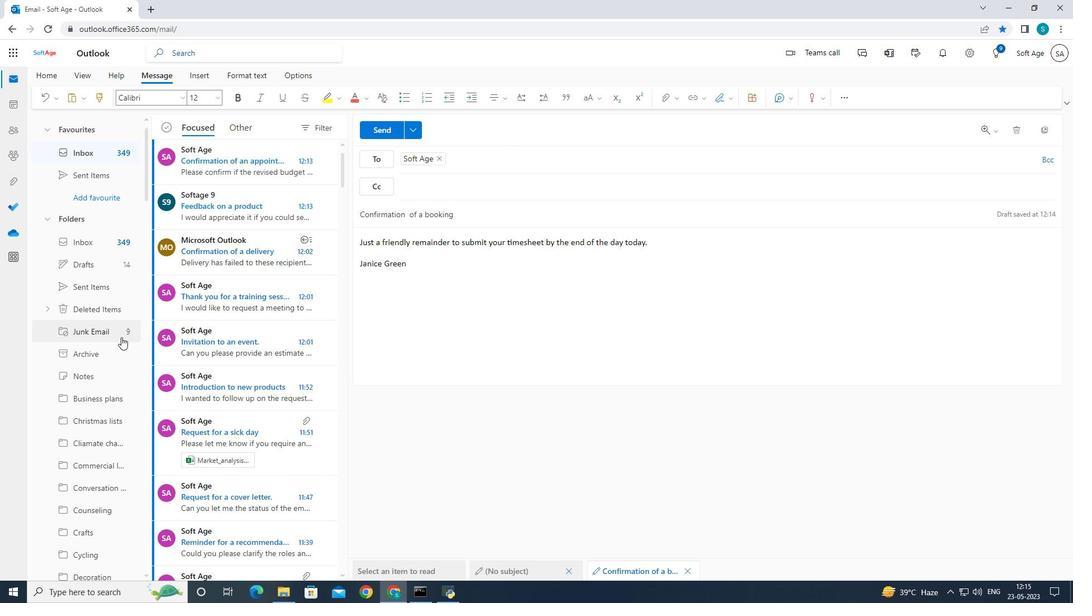 
Action: Mouse scrolled (121, 336) with delta (0, 0)
Screenshot: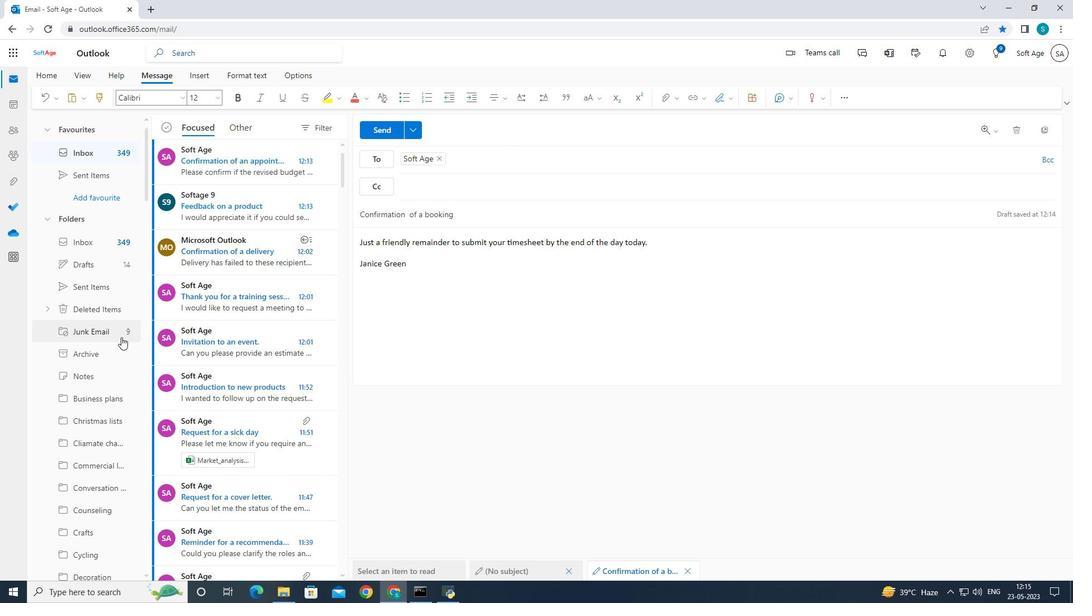 
Action: Mouse scrolled (121, 336) with delta (0, 0)
Screenshot: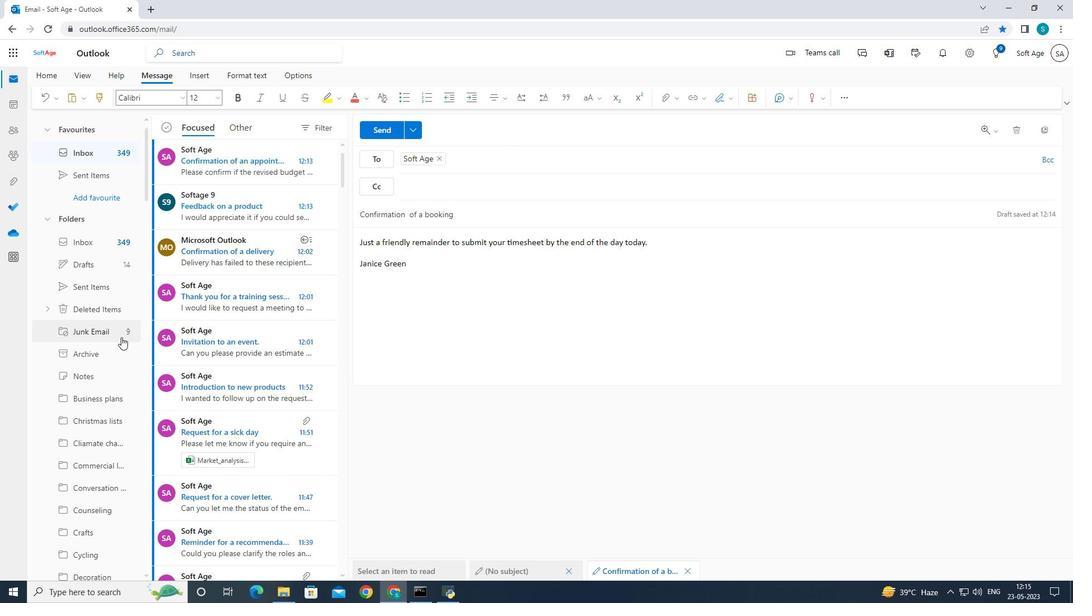 
Action: Mouse scrolled (121, 336) with delta (0, 0)
Screenshot: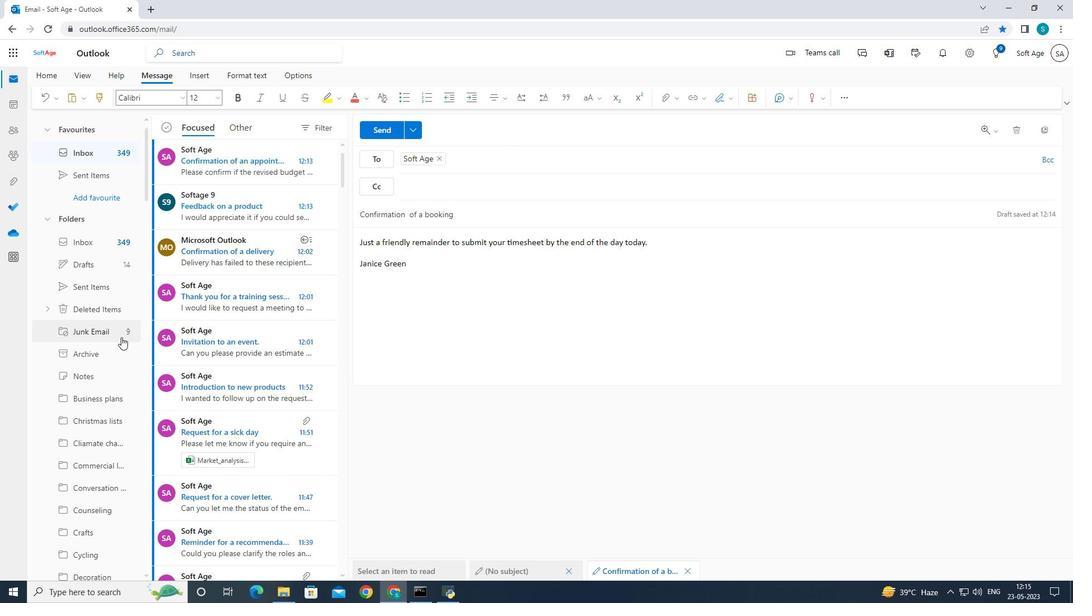 
Action: Mouse scrolled (121, 336) with delta (0, 0)
Screenshot: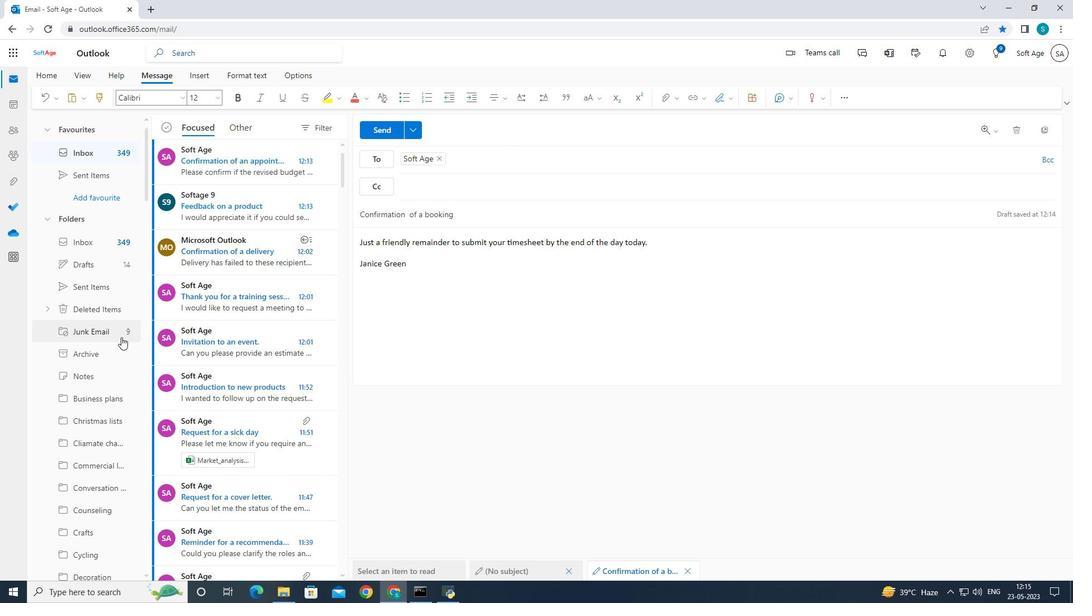 
Action: Mouse moved to (121, 334)
Screenshot: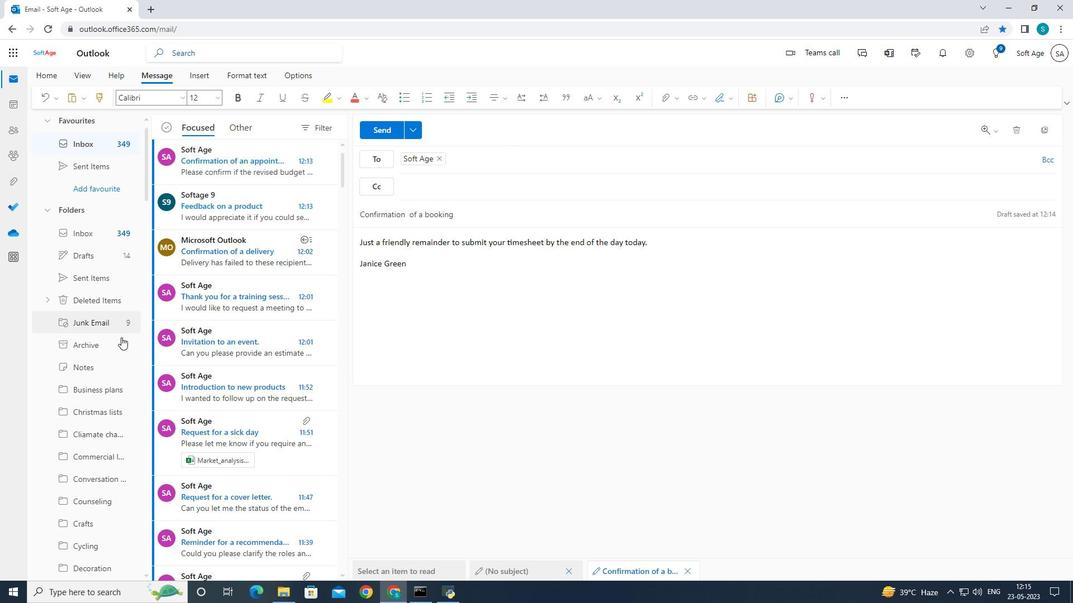 
Action: Mouse scrolled (121, 334) with delta (0, 0)
Screenshot: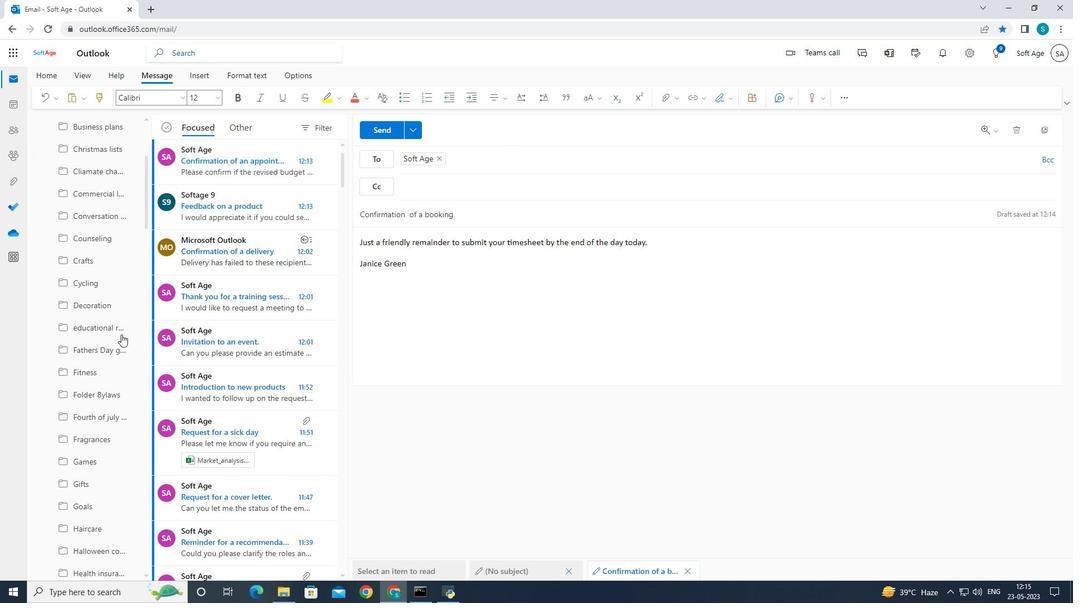 
Action: Mouse moved to (121, 334)
Screenshot: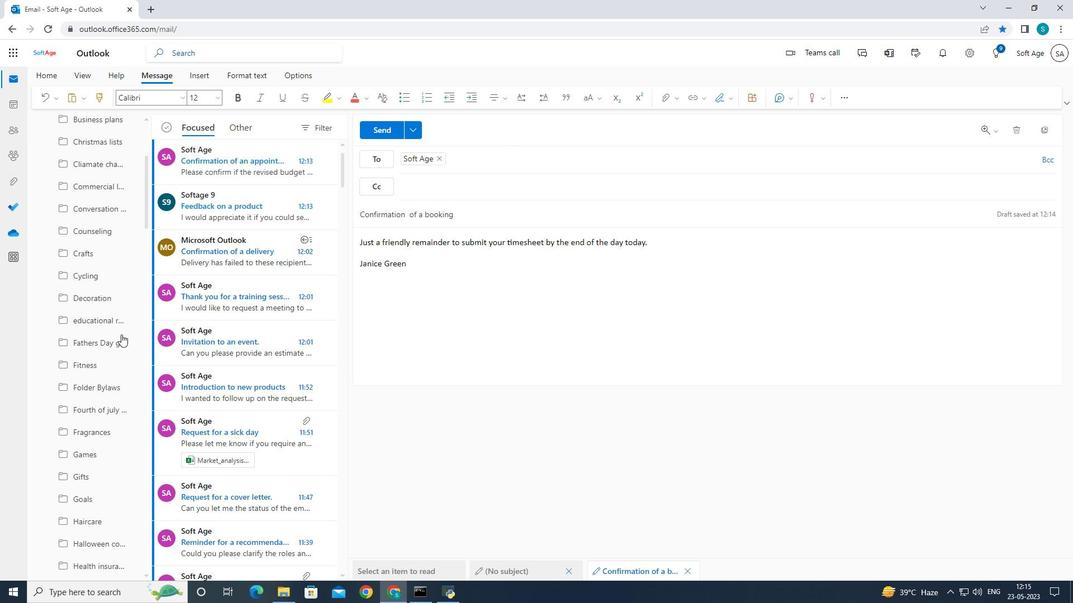 
Action: Mouse scrolled (121, 334) with delta (0, 0)
Screenshot: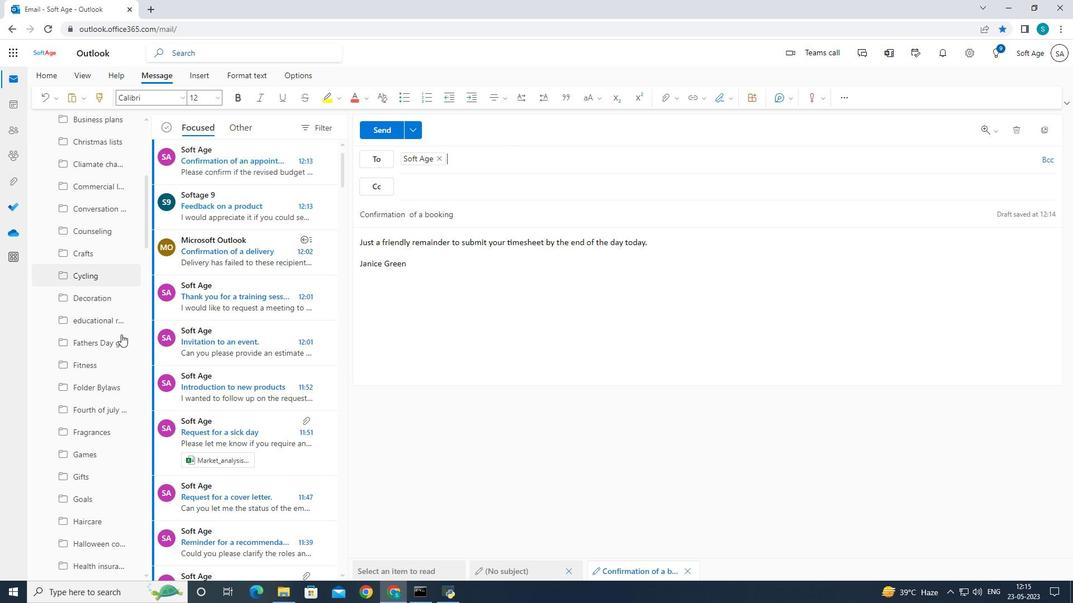 
Action: Mouse scrolled (121, 334) with delta (0, 0)
Screenshot: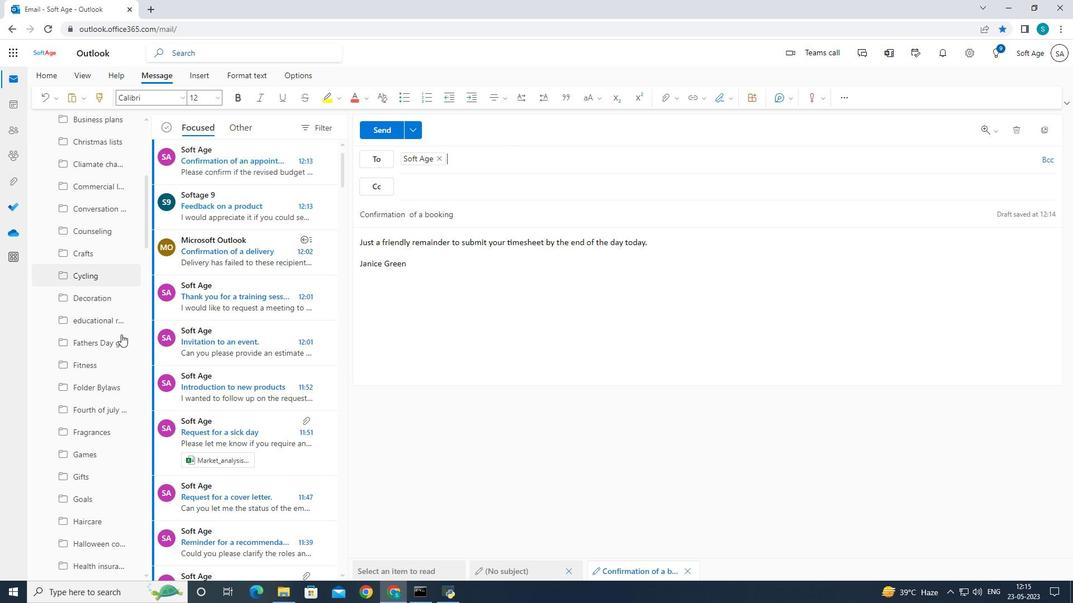 
Action: Mouse scrolled (121, 334) with delta (0, 0)
Screenshot: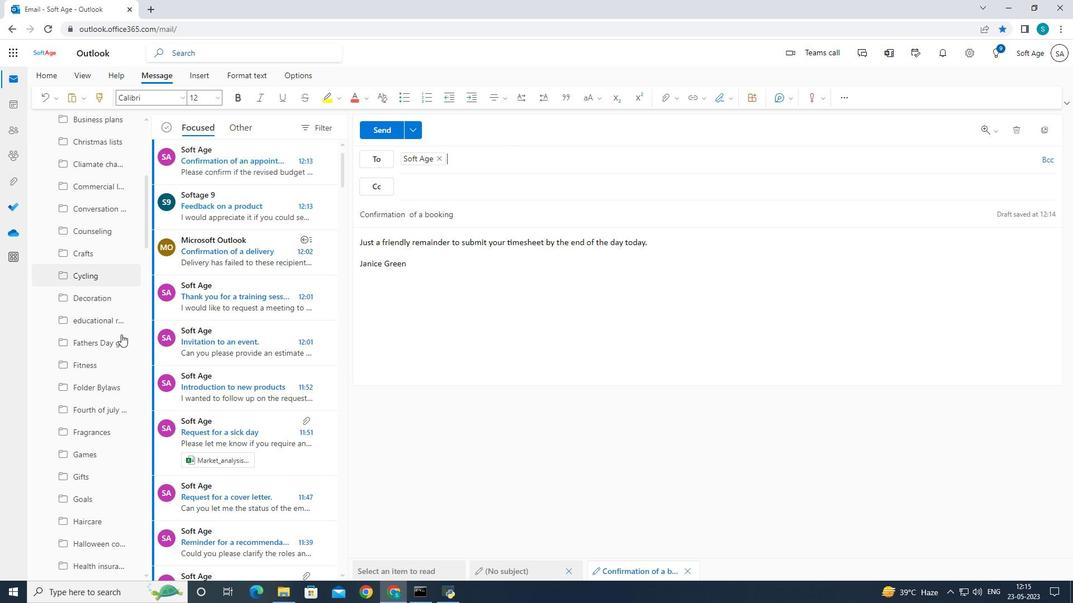 
Action: Mouse scrolled (121, 334) with delta (0, 0)
Screenshot: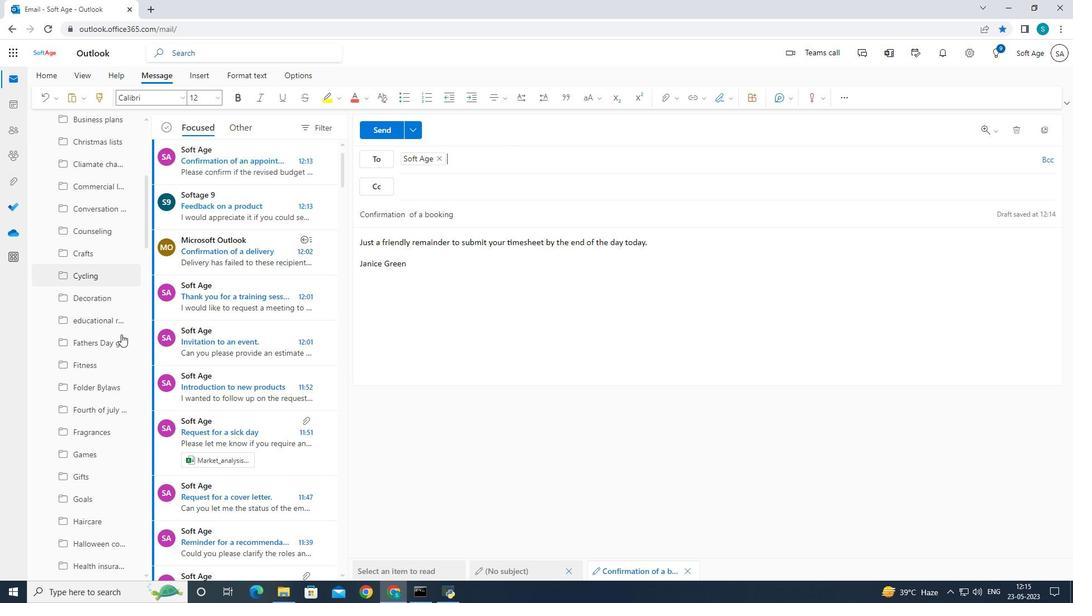 
Action: Mouse scrolled (121, 334) with delta (0, 0)
Screenshot: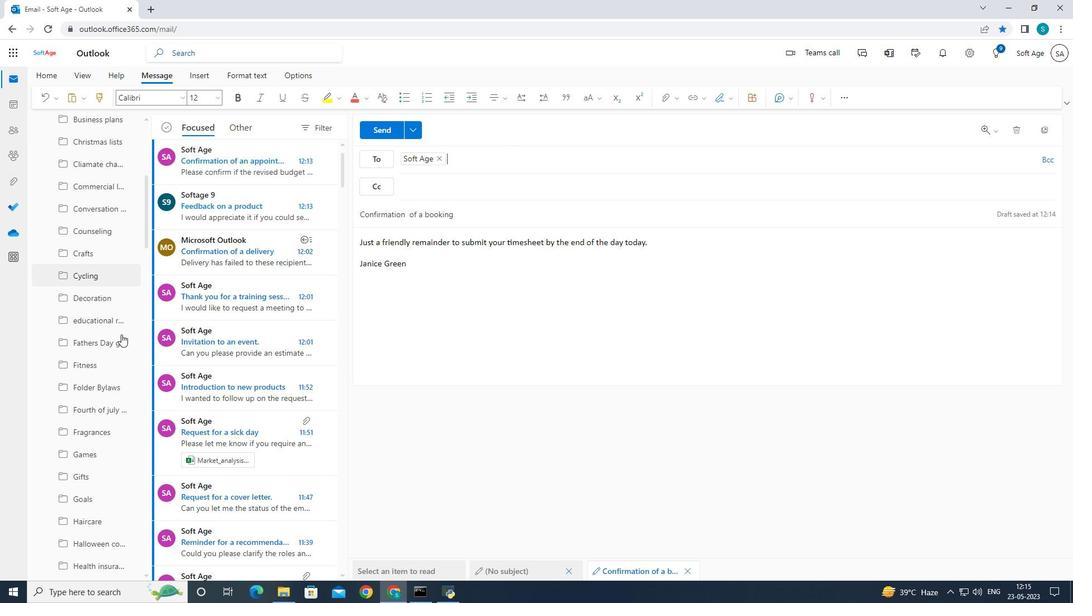 
Action: Mouse scrolled (121, 334) with delta (0, 0)
Screenshot: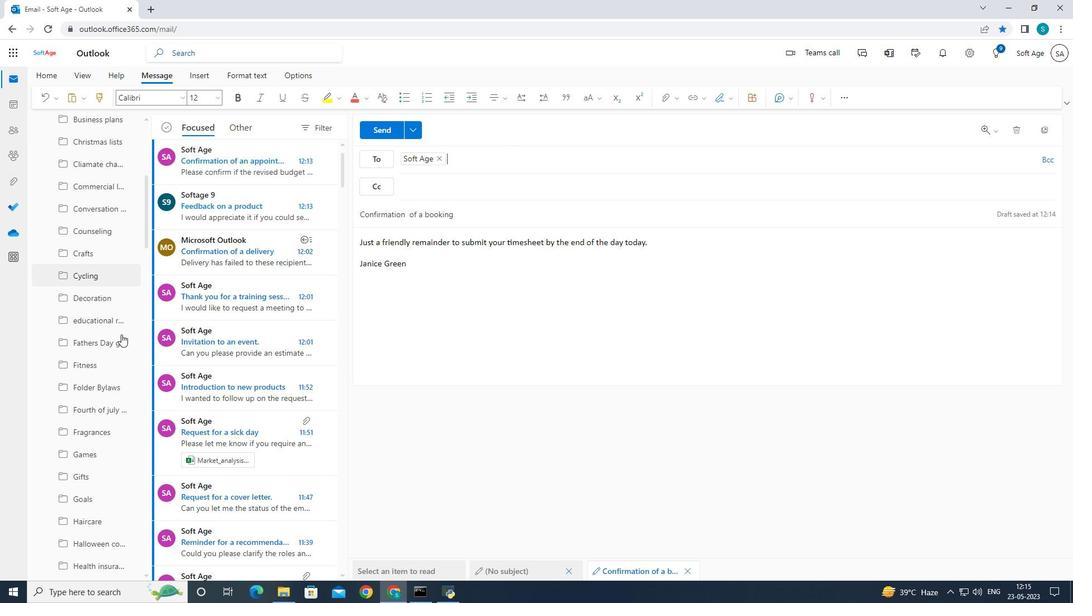 
Action: Mouse scrolled (121, 334) with delta (0, 0)
Screenshot: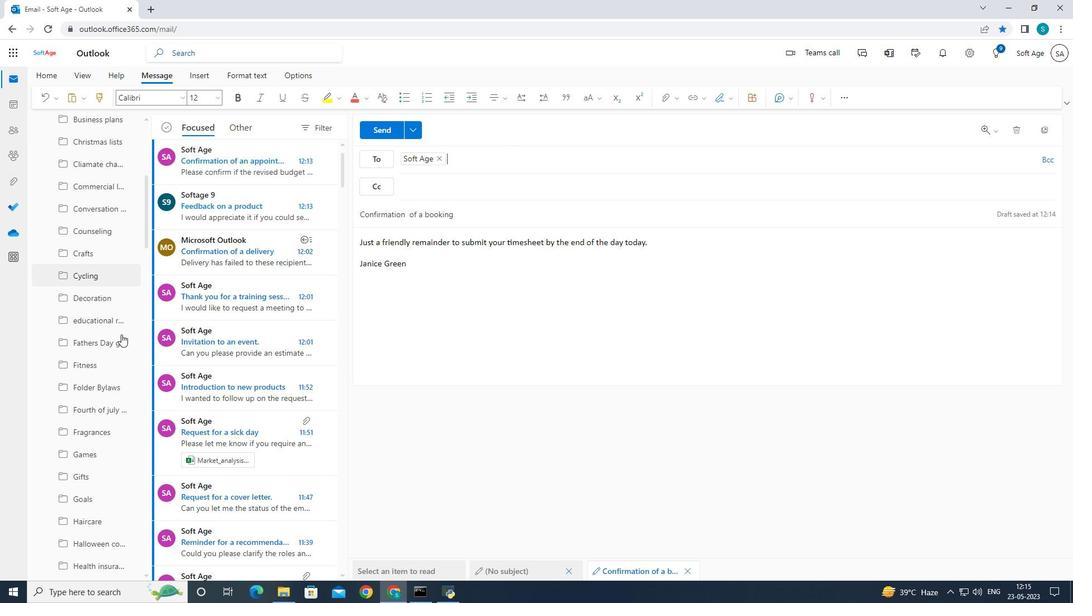 
Action: Mouse scrolled (121, 334) with delta (0, 0)
Screenshot: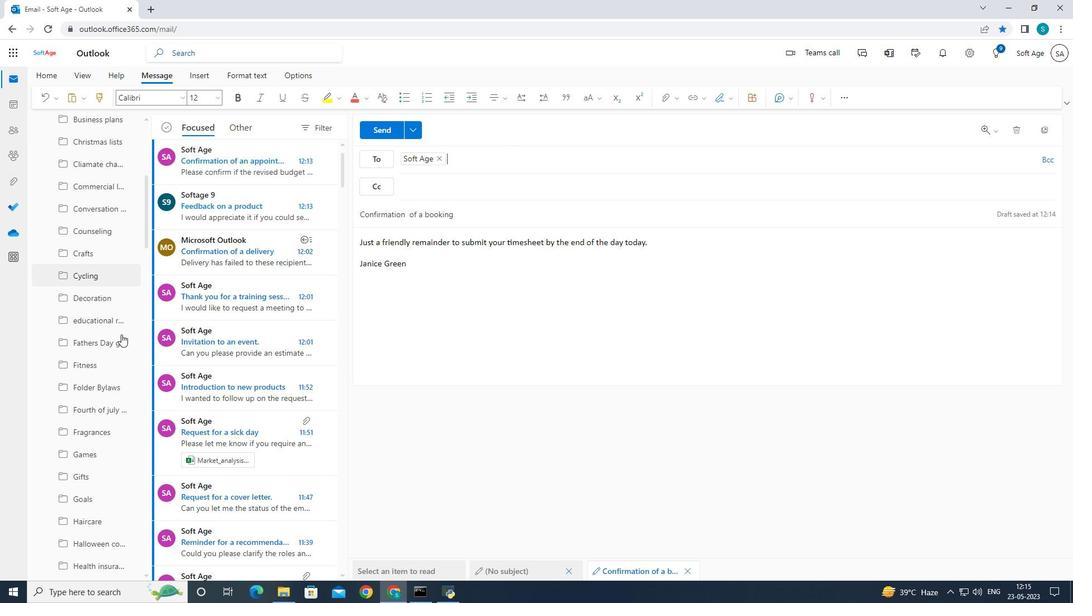 
Action: Mouse scrolled (121, 334) with delta (0, 0)
Screenshot: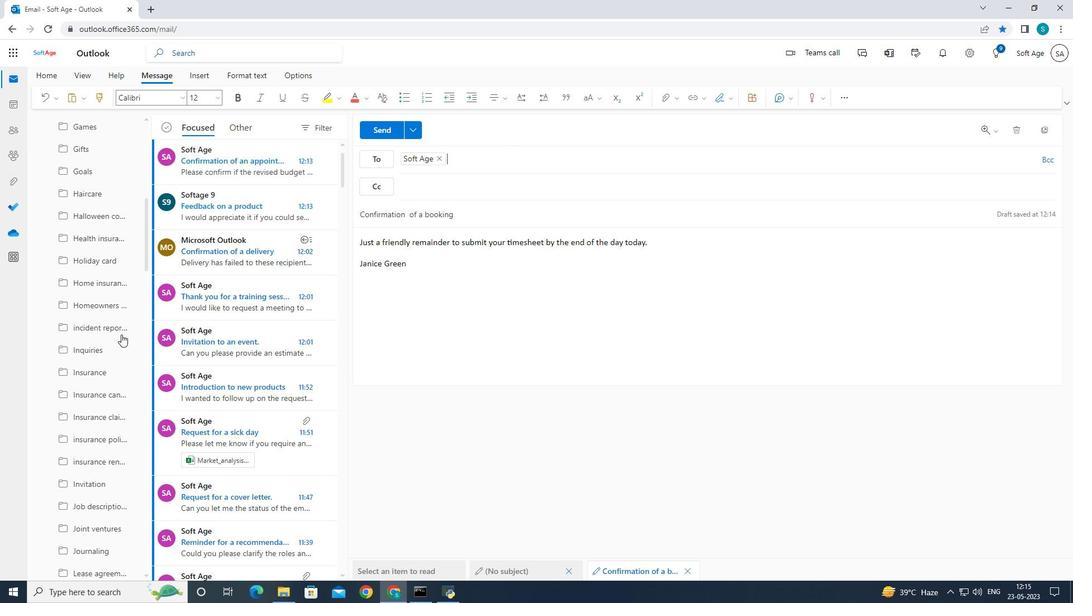 
Action: Mouse scrolled (121, 334) with delta (0, 0)
Screenshot: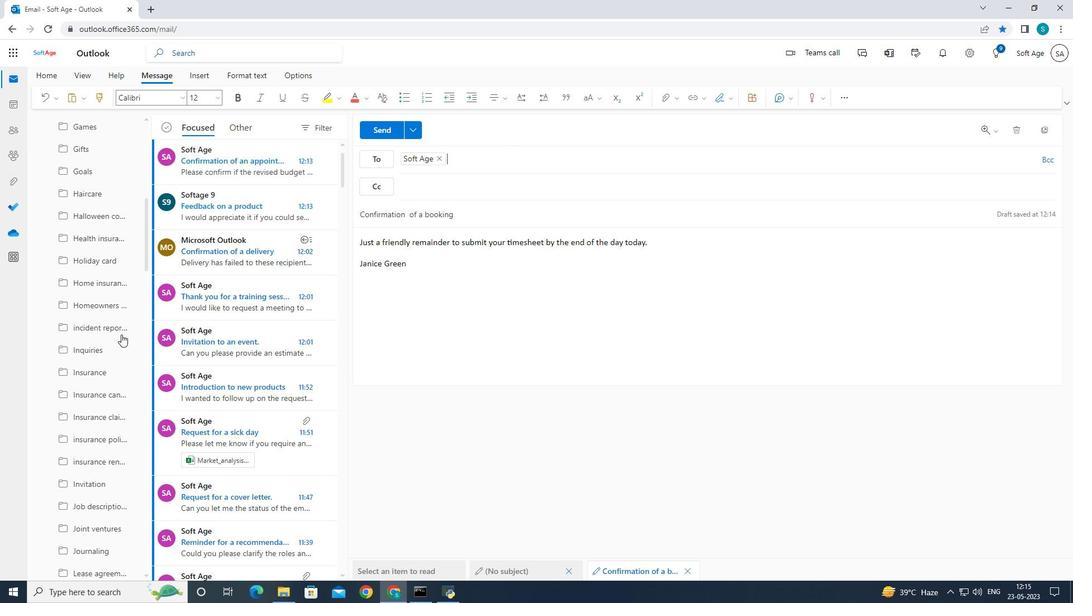 
Action: Mouse scrolled (121, 334) with delta (0, 0)
Screenshot: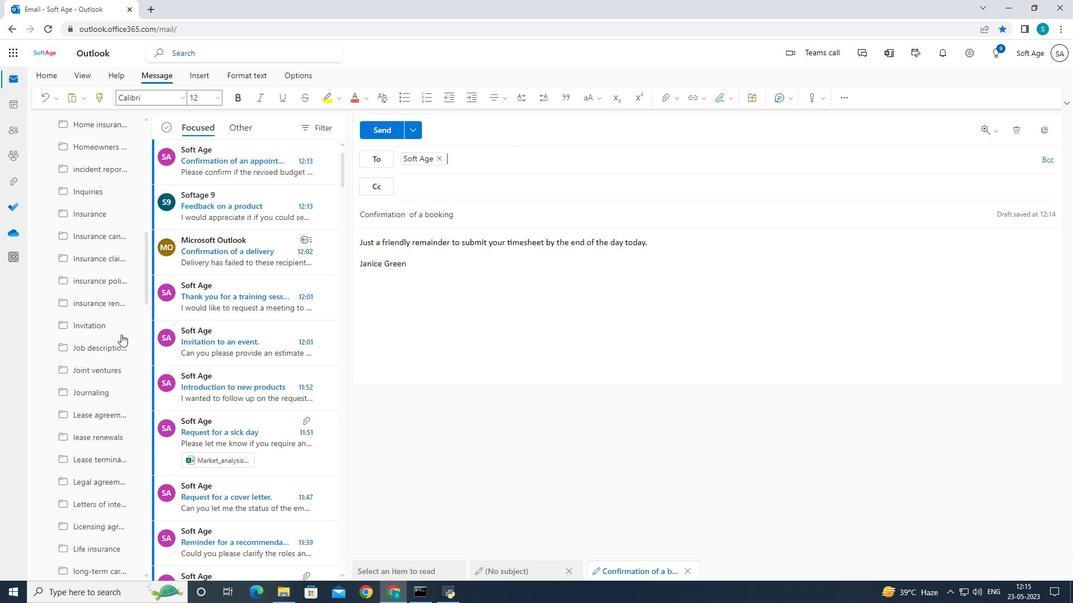 
Action: Mouse scrolled (121, 334) with delta (0, 0)
Screenshot: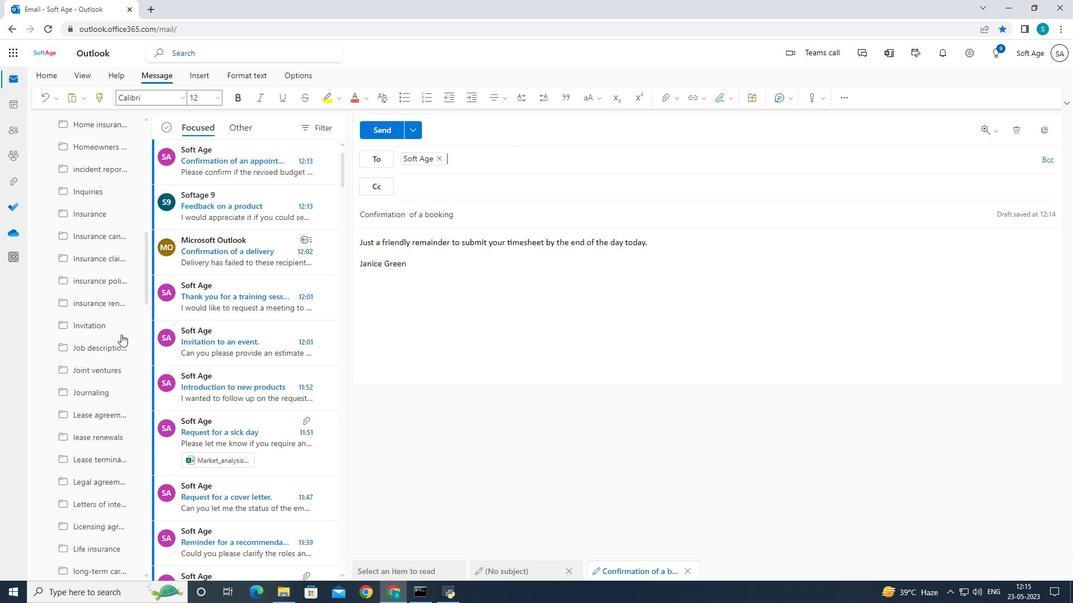
Action: Mouse scrolled (121, 334) with delta (0, 0)
Screenshot: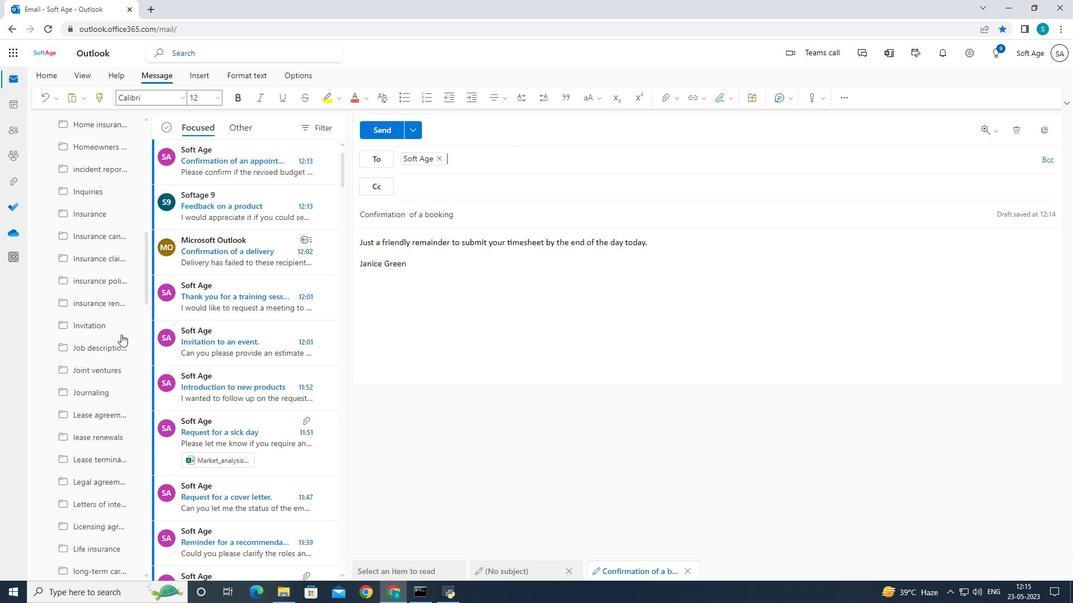 
Action: Mouse scrolled (121, 334) with delta (0, 0)
Screenshot: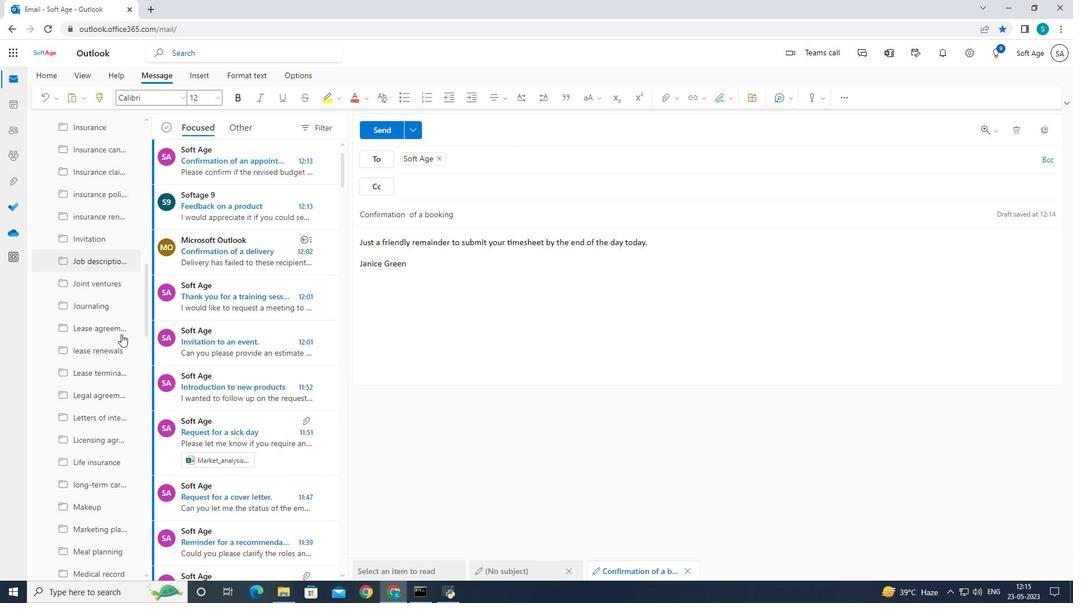 
Action: Mouse scrolled (121, 334) with delta (0, 0)
Screenshot: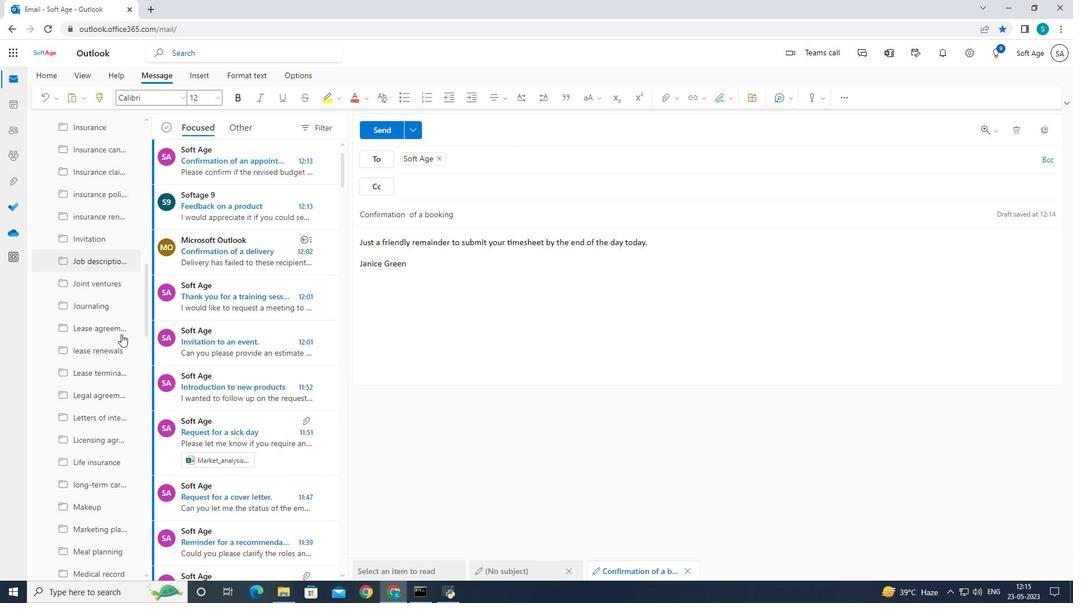 
Action: Mouse scrolled (121, 334) with delta (0, 0)
Screenshot: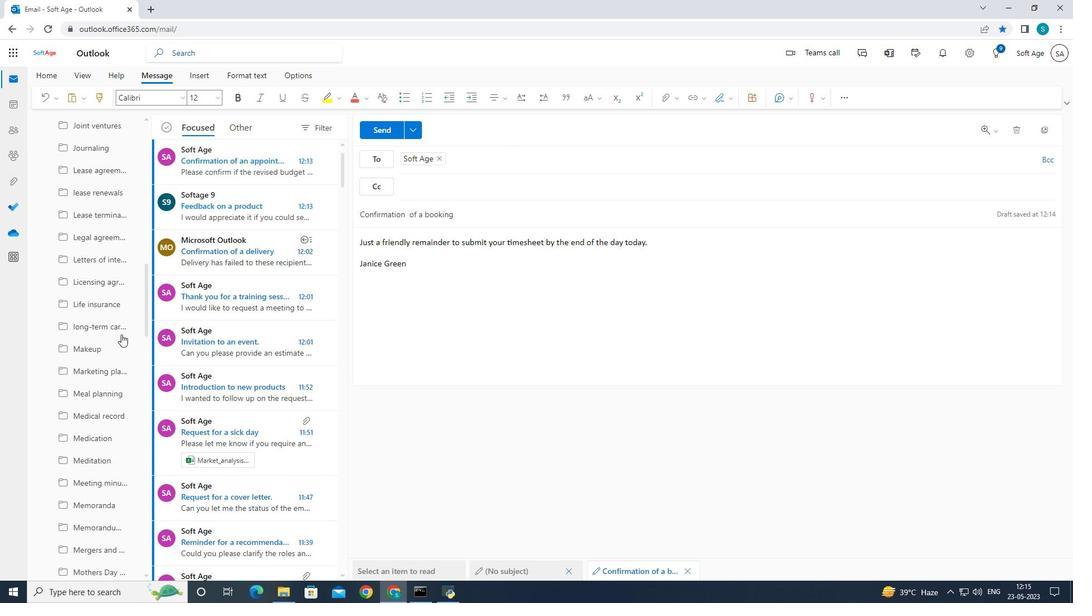 
Action: Mouse scrolled (121, 334) with delta (0, 0)
Screenshot: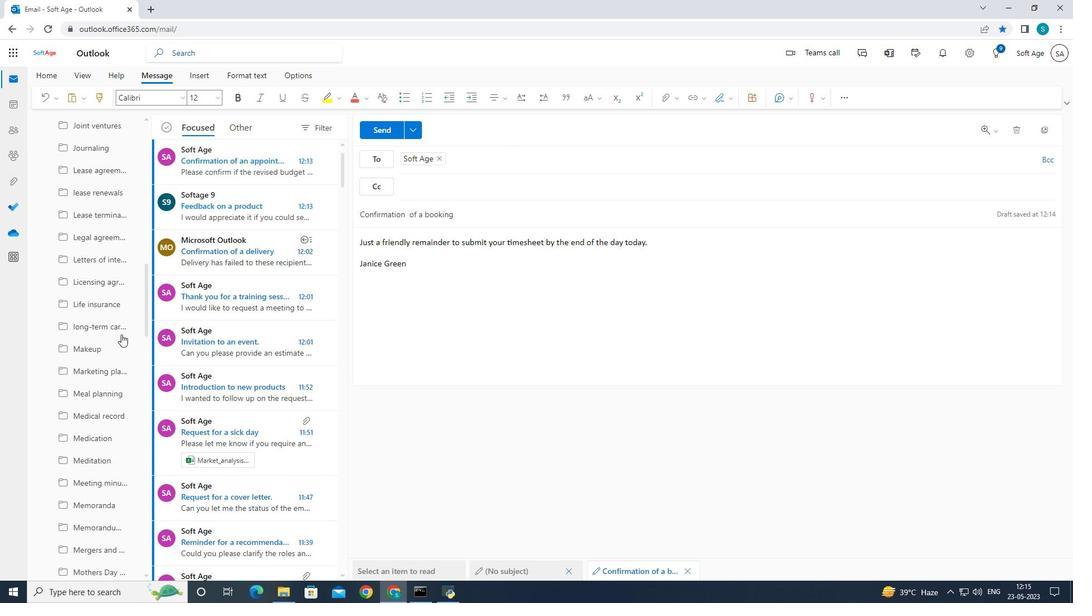 
Action: Mouse scrolled (121, 334) with delta (0, 0)
Screenshot: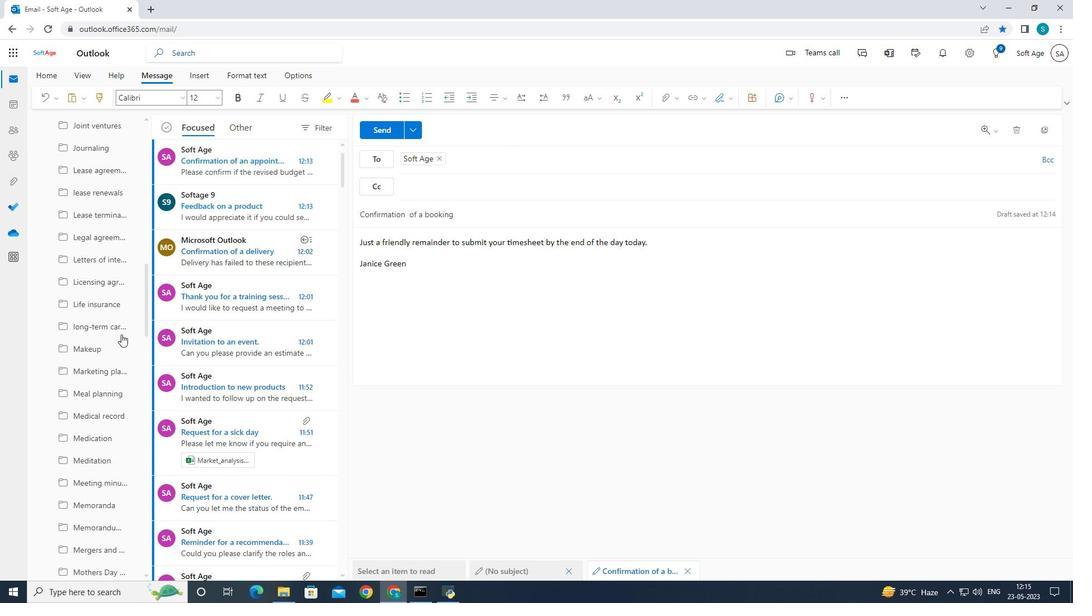 
Action: Mouse scrolled (121, 334) with delta (0, 0)
Screenshot: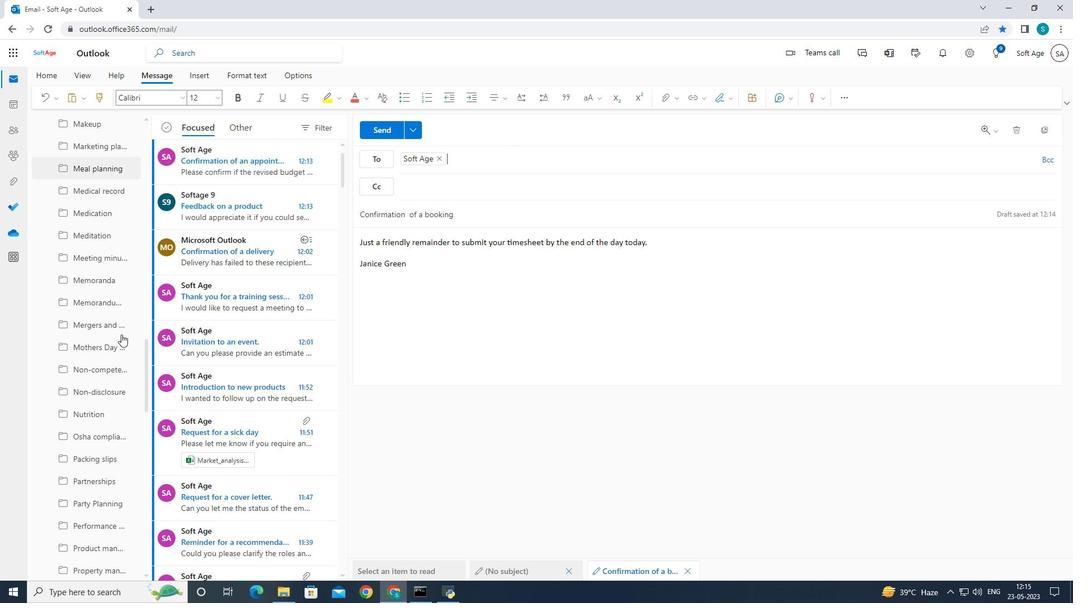 
Action: Mouse scrolled (121, 334) with delta (0, 0)
Screenshot: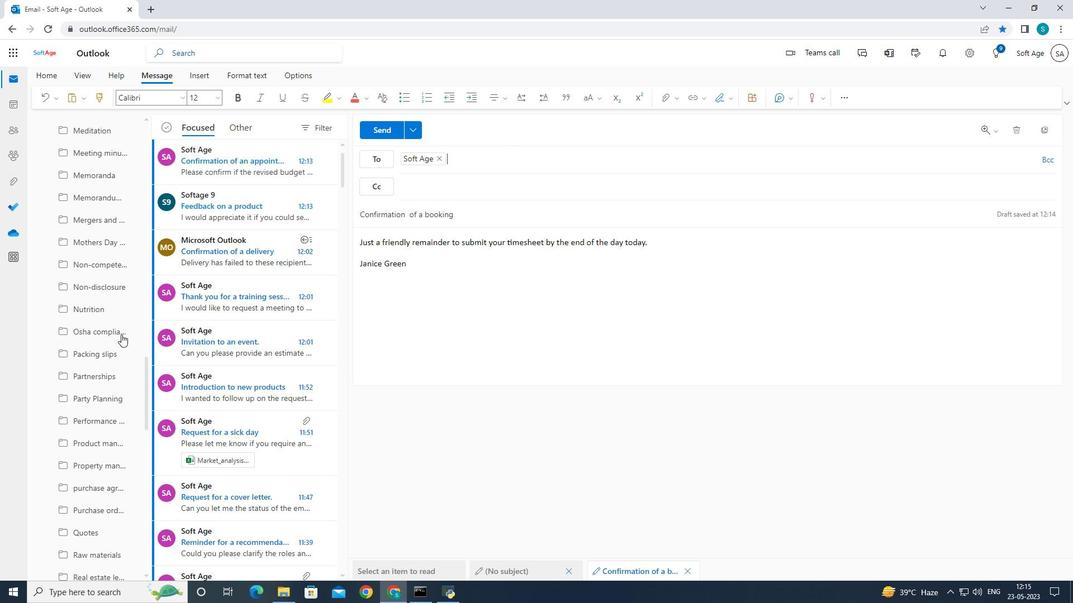 
Action: Mouse scrolled (121, 334) with delta (0, 0)
Screenshot: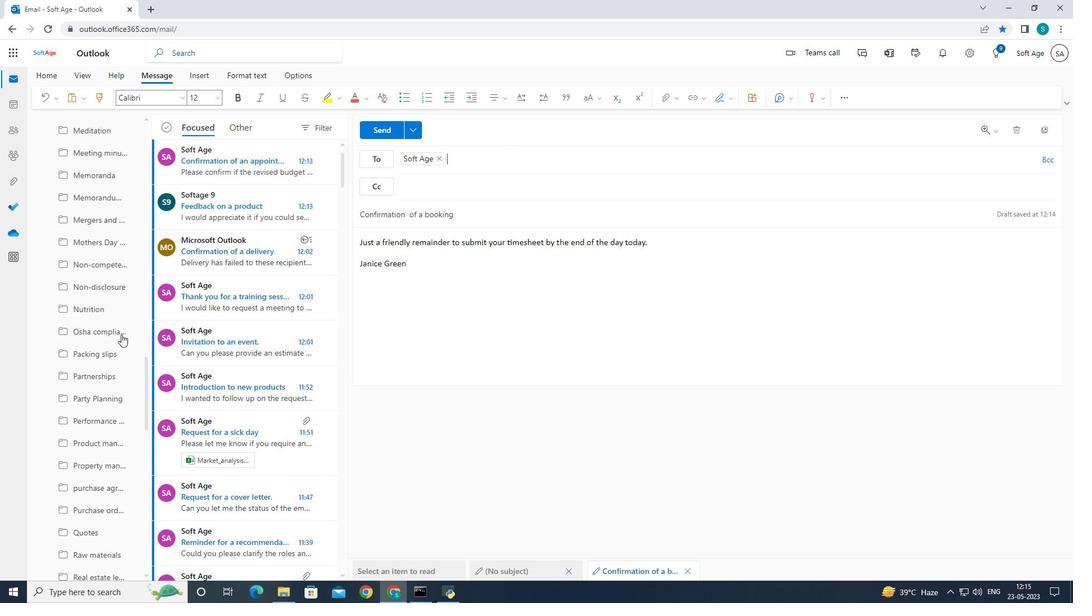 
Action: Mouse scrolled (121, 334) with delta (0, 0)
Screenshot: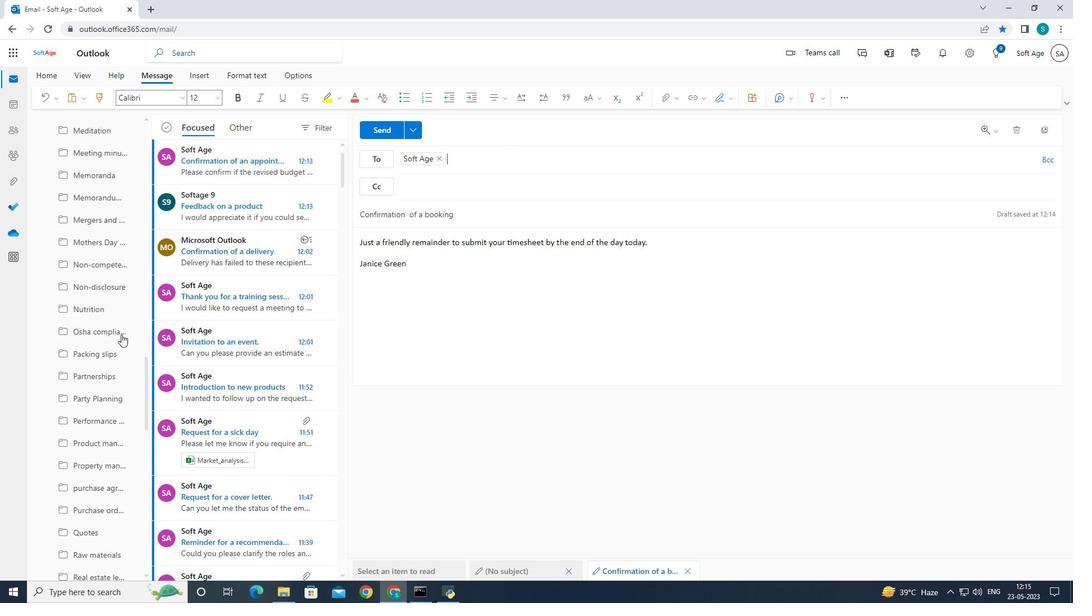 
Action: Mouse scrolled (121, 334) with delta (0, 0)
Screenshot: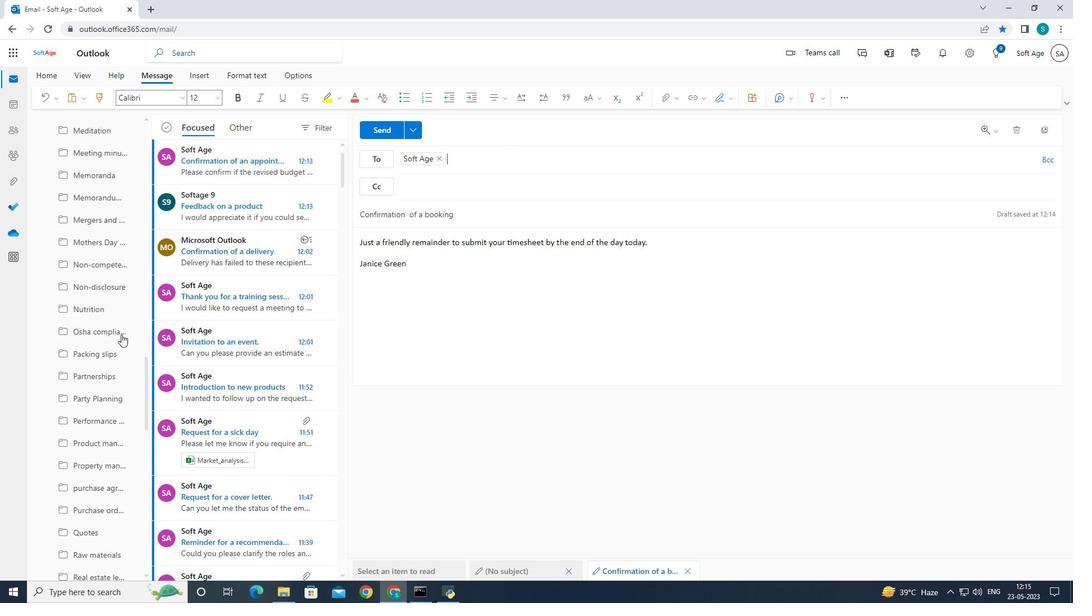 
Action: Mouse moved to (121, 333)
Screenshot: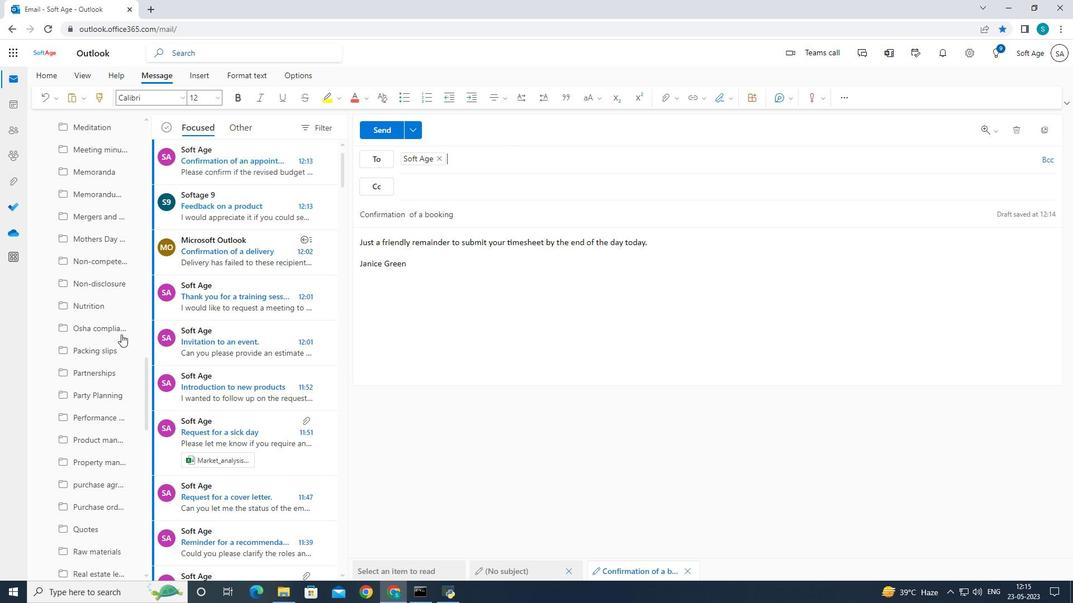 
Action: Mouse scrolled (121, 332) with delta (0, 0)
Screenshot: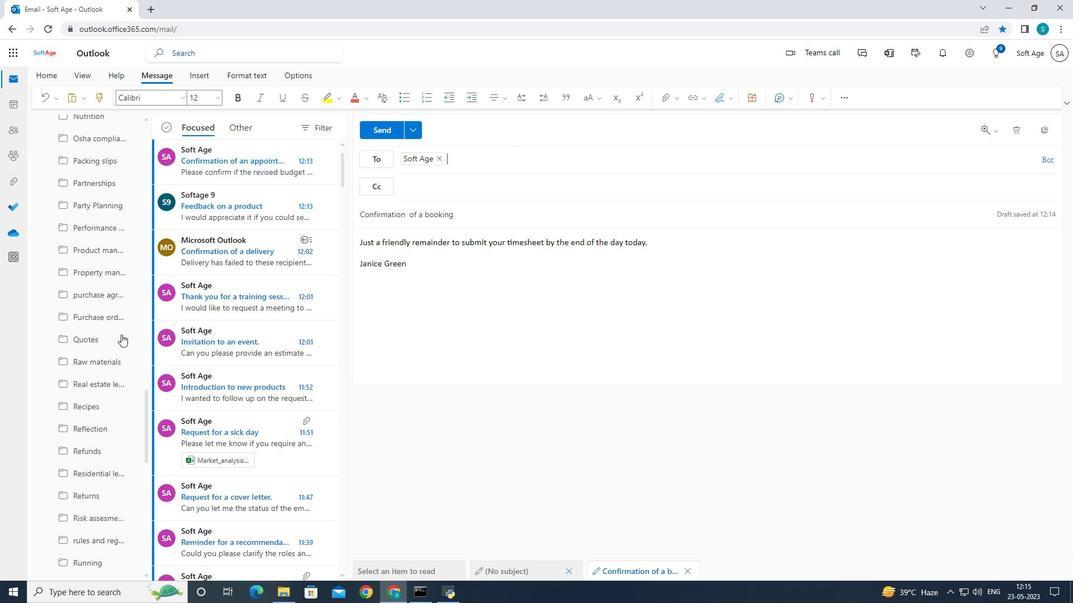 
Action: Mouse moved to (122, 332)
Screenshot: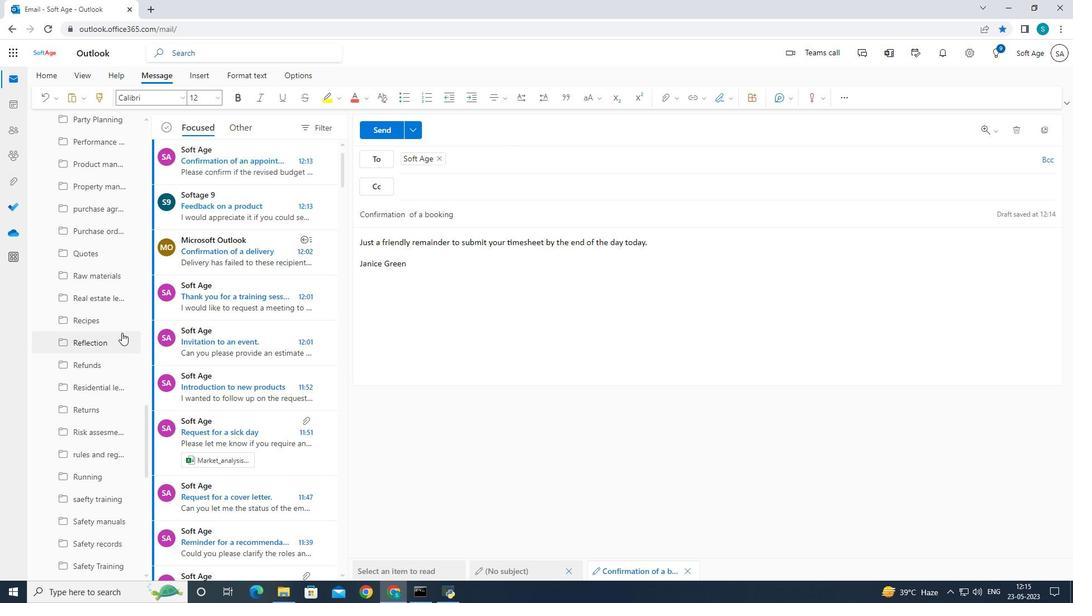 
Action: Mouse scrolled (121, 332) with delta (0, 0)
Screenshot: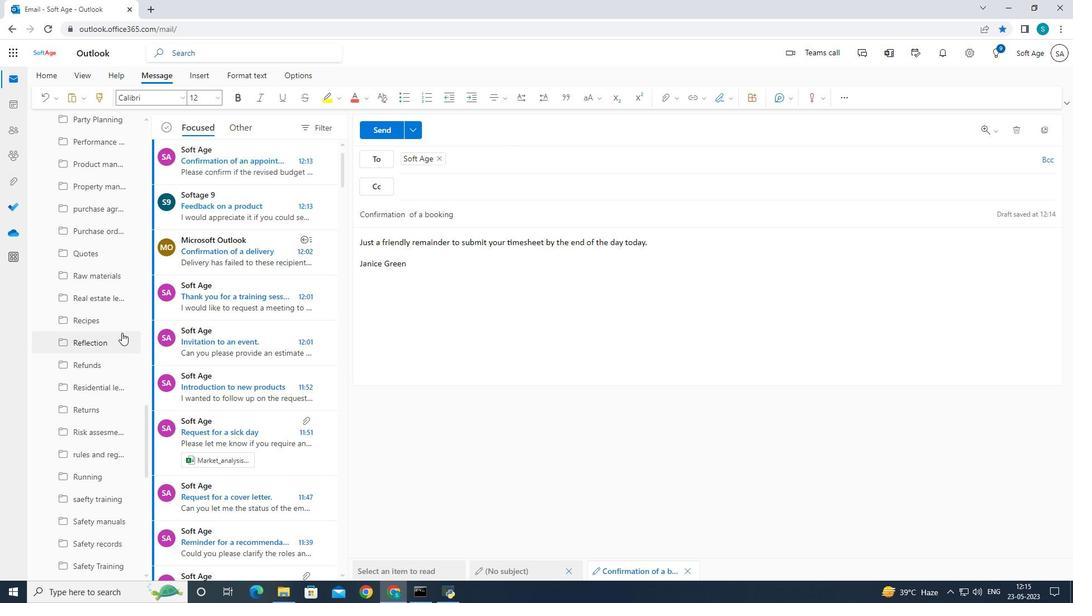 
Action: Mouse moved to (122, 331)
Screenshot: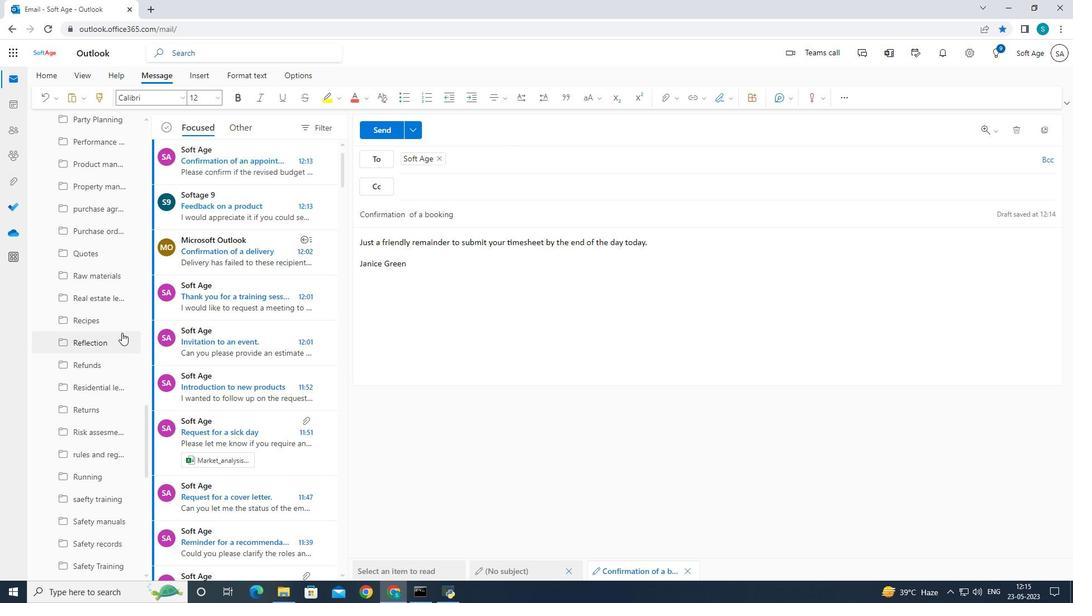 
Action: Mouse scrolled (121, 332) with delta (0, 0)
Screenshot: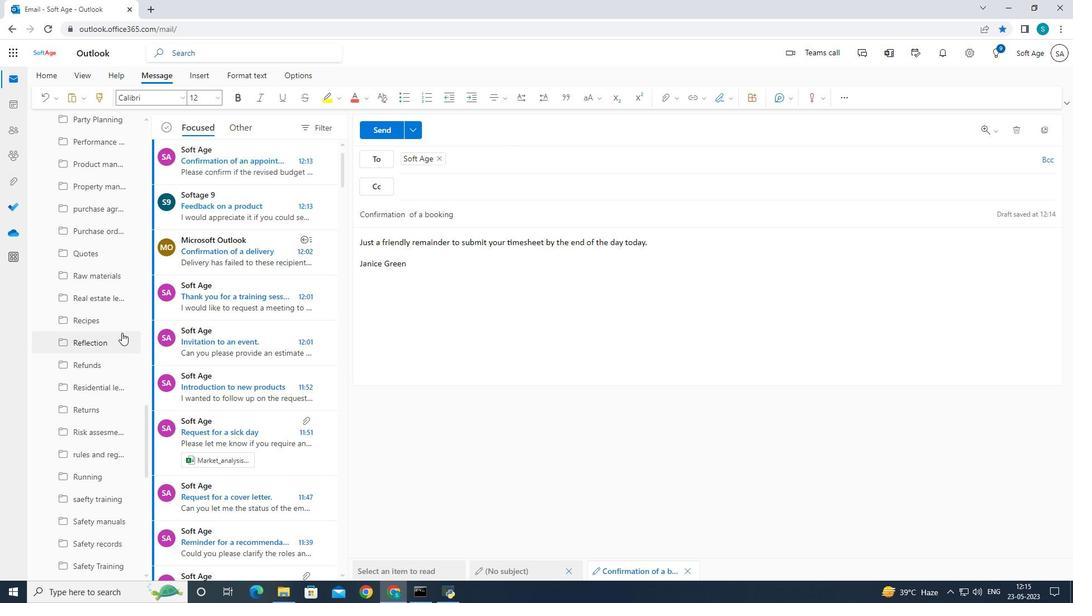 
Action: Mouse scrolled (121, 332) with delta (0, 0)
Screenshot: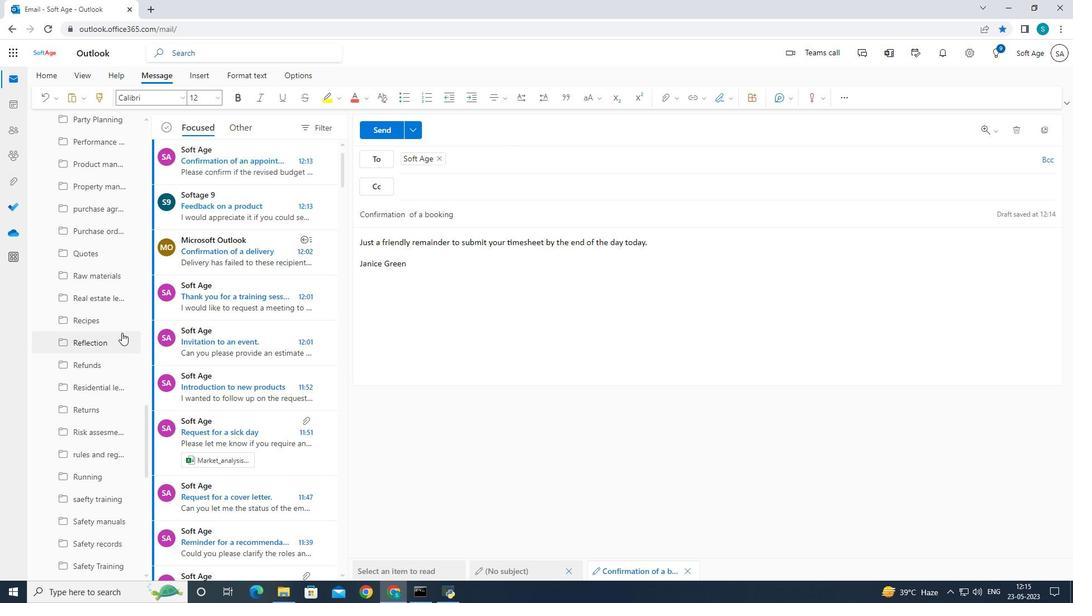 
Action: Mouse scrolled (121, 332) with delta (0, 0)
Screenshot: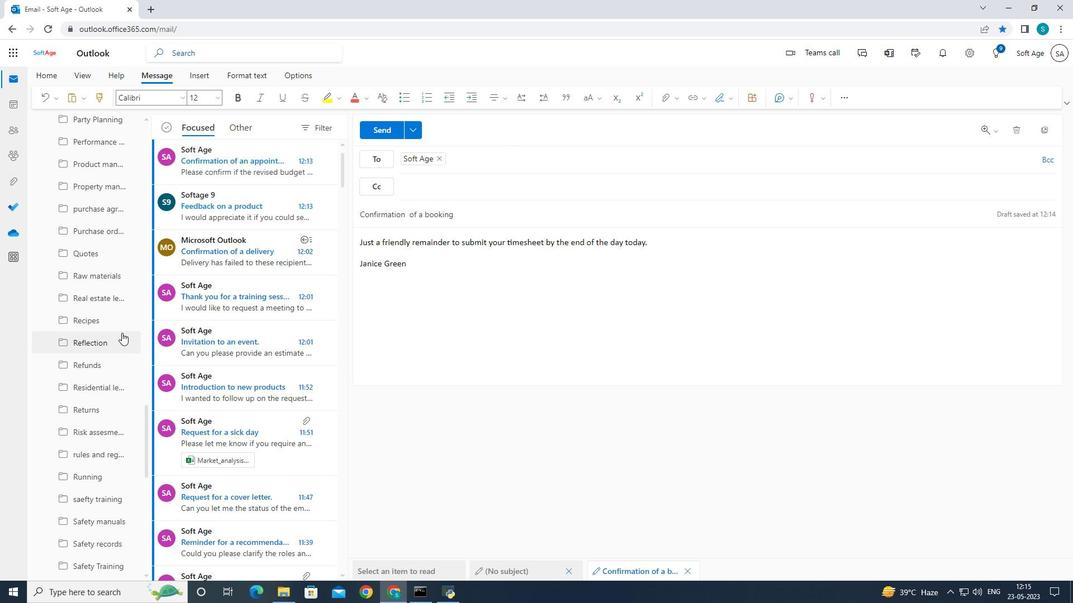 
Action: Mouse scrolled (122, 331) with delta (0, 0)
Screenshot: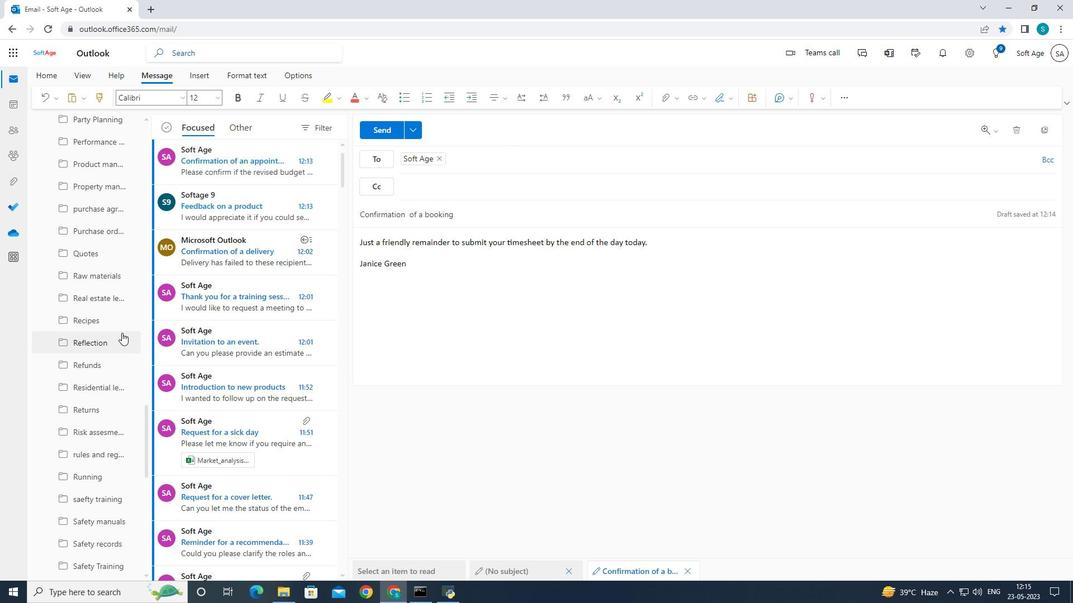 
Action: Mouse scrolled (122, 331) with delta (0, 0)
Screenshot: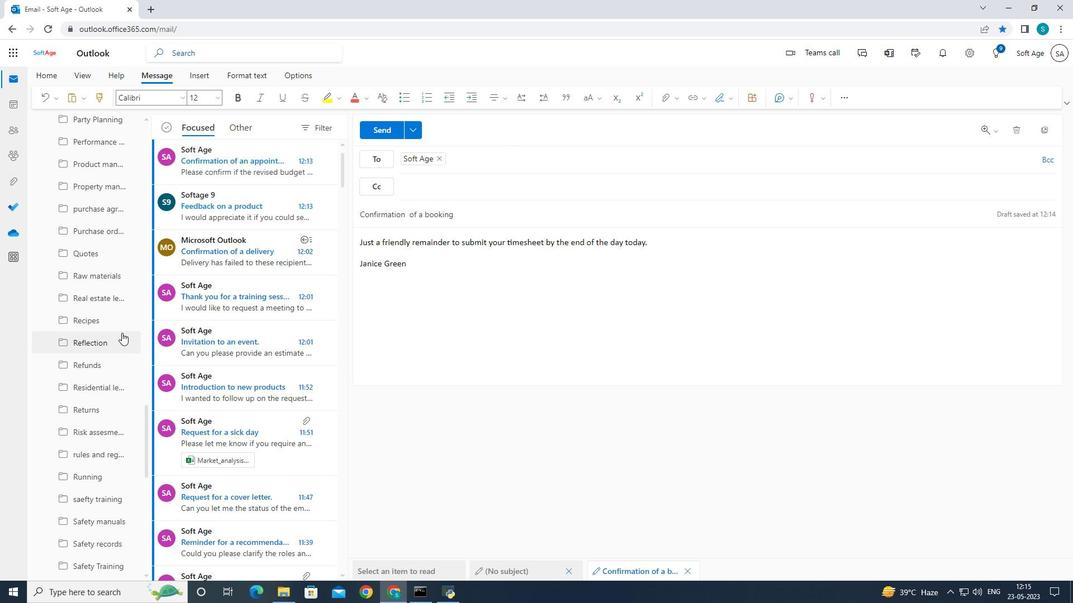 
Action: Mouse scrolled (122, 331) with delta (0, 0)
Screenshot: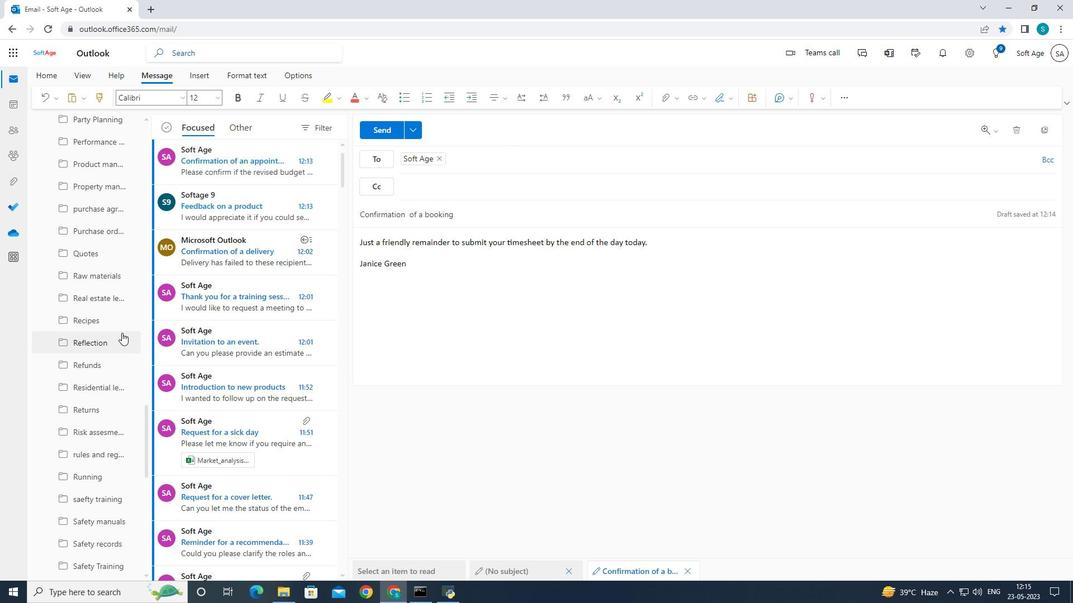 
Action: Mouse scrolled (122, 331) with delta (0, 0)
Screenshot: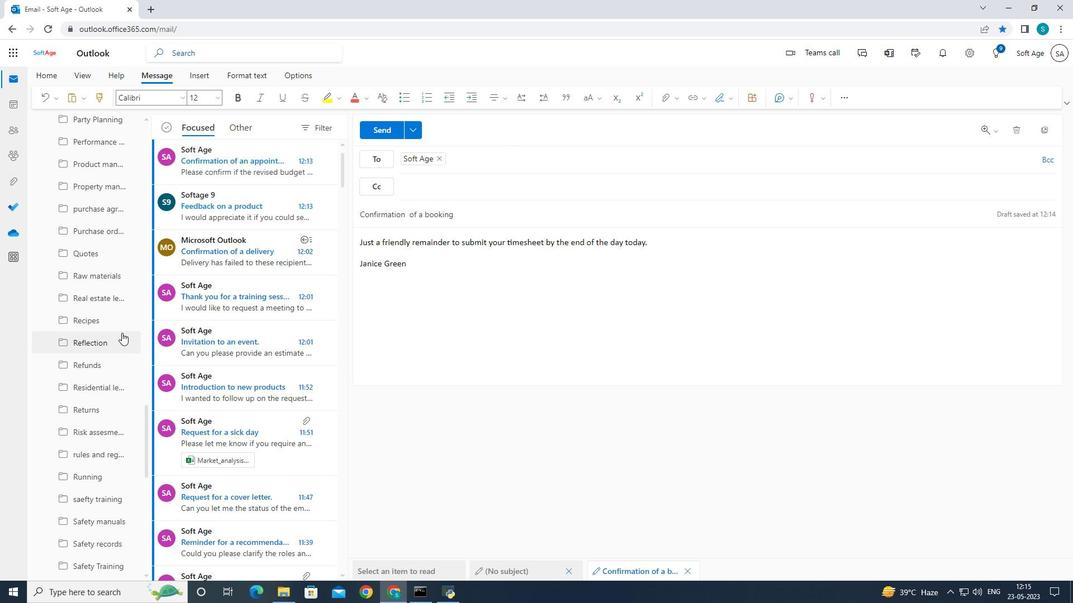 
Action: Mouse scrolled (122, 331) with delta (0, 0)
Screenshot: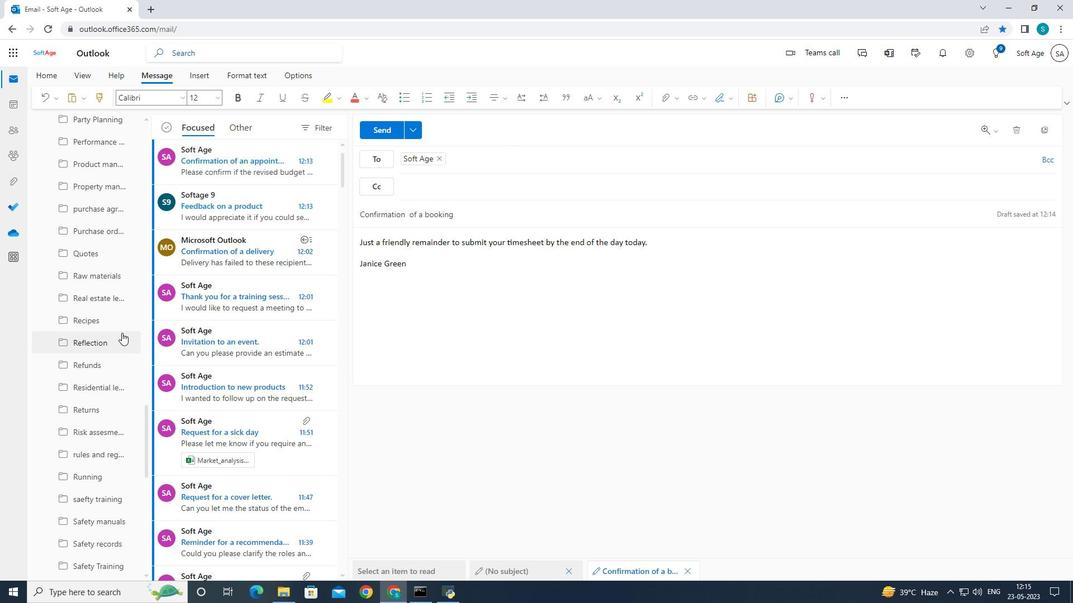 
Action: Mouse moved to (123, 330)
Screenshot: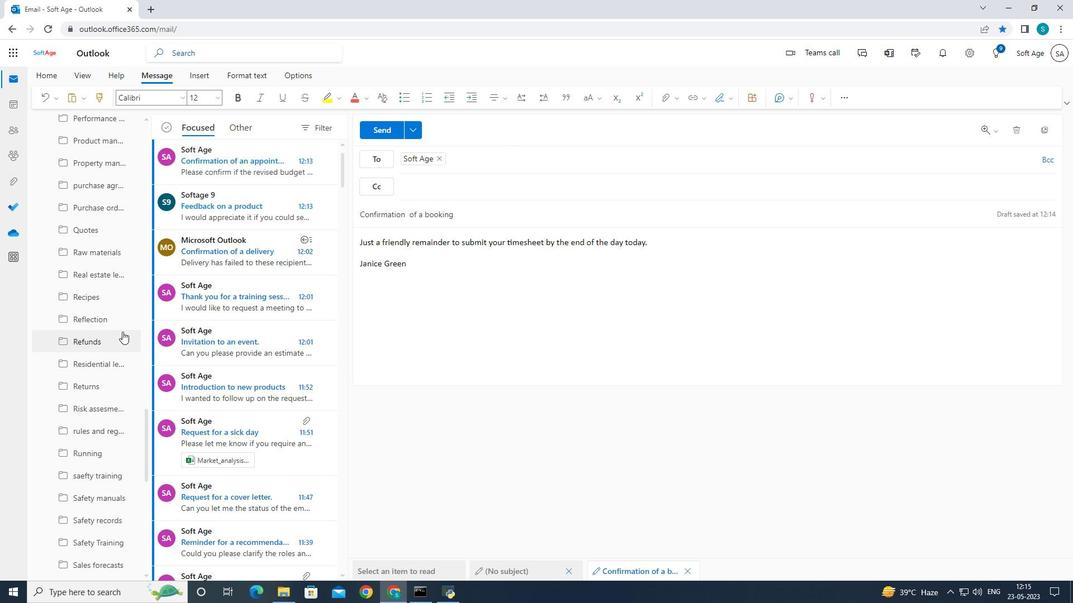 
Action: Mouse scrolled (123, 330) with delta (0, 0)
Screenshot: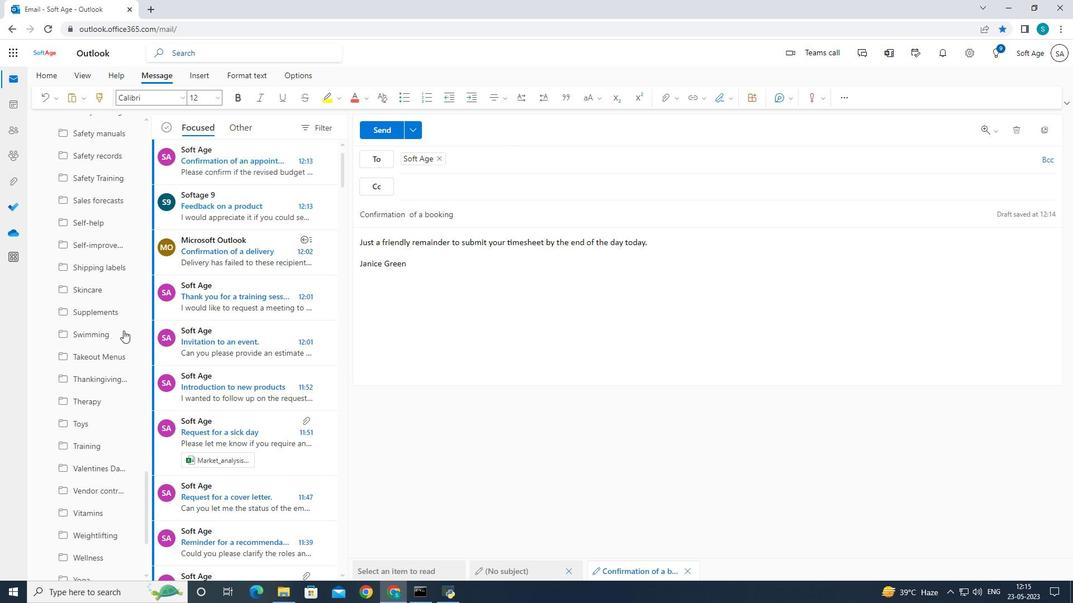 
Action: Mouse scrolled (123, 330) with delta (0, 0)
Screenshot: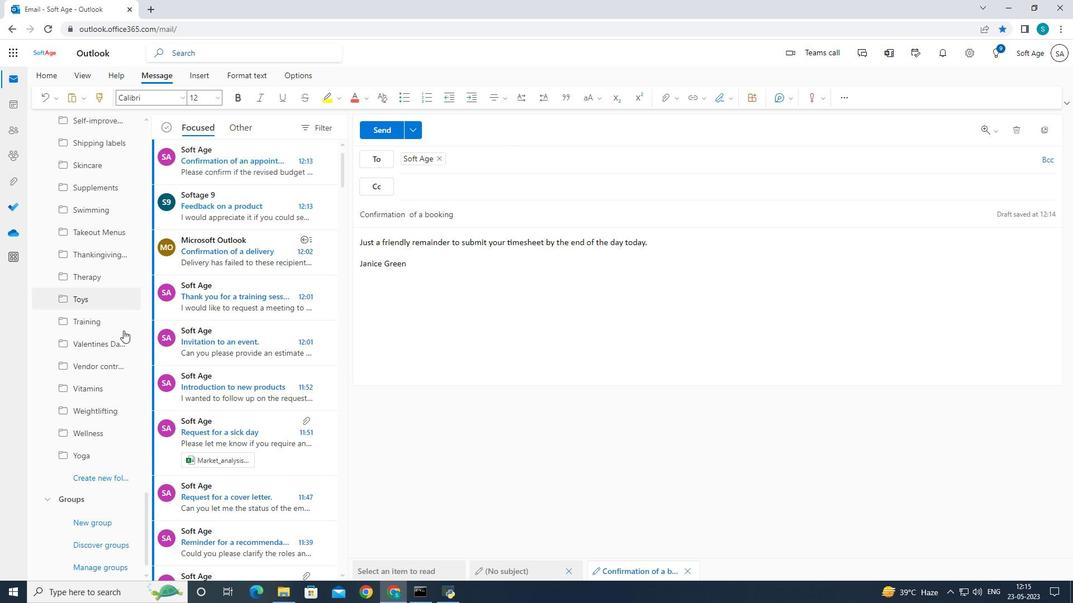 
Action: Mouse scrolled (123, 330) with delta (0, 0)
Screenshot: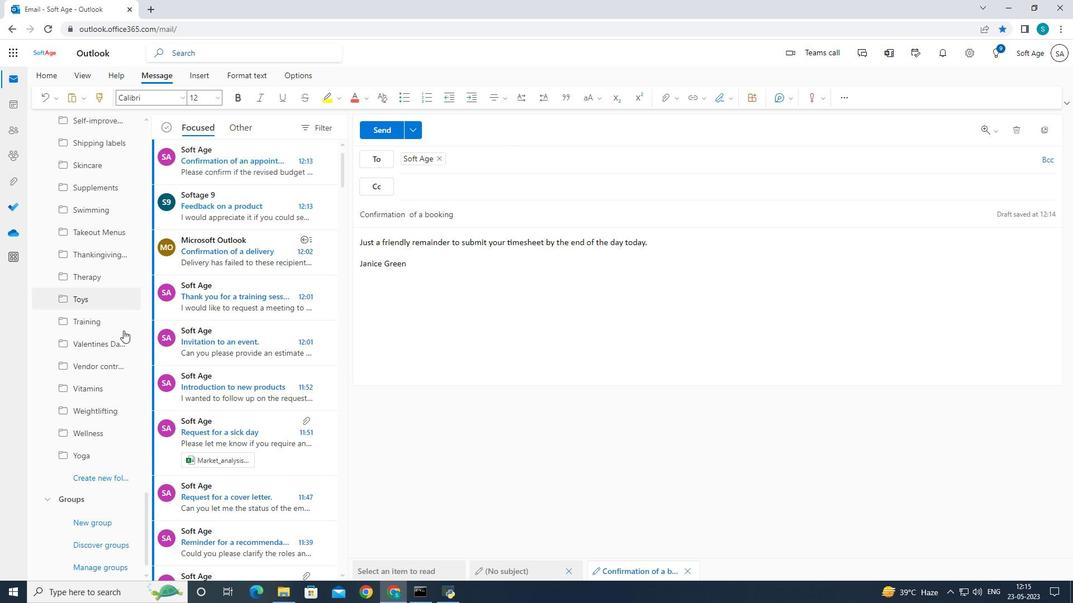 
Action: Mouse scrolled (123, 330) with delta (0, 0)
Screenshot: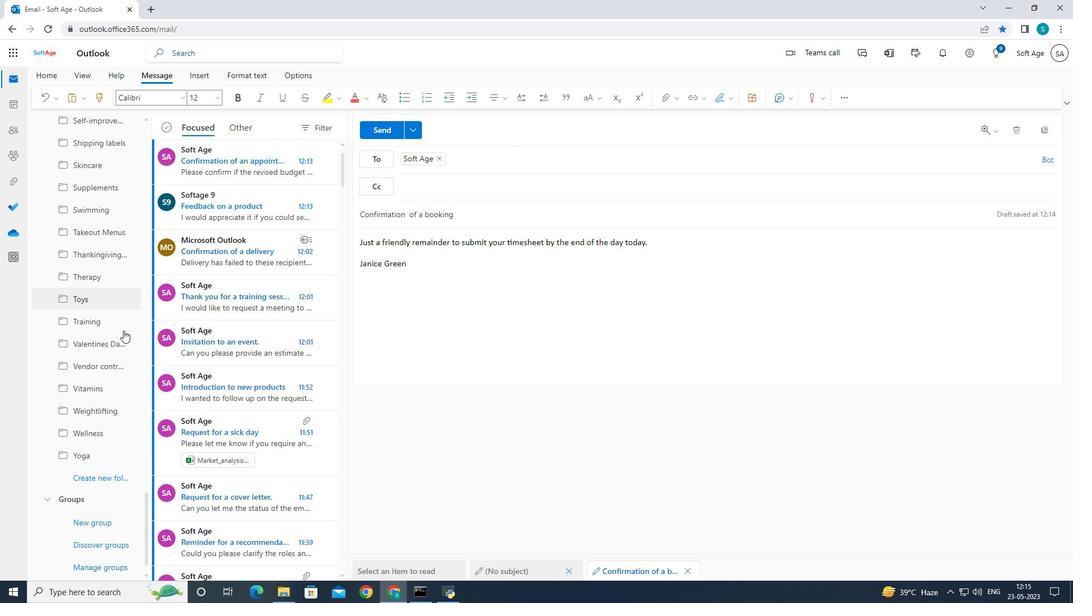 
Action: Mouse scrolled (123, 330) with delta (0, 0)
Screenshot: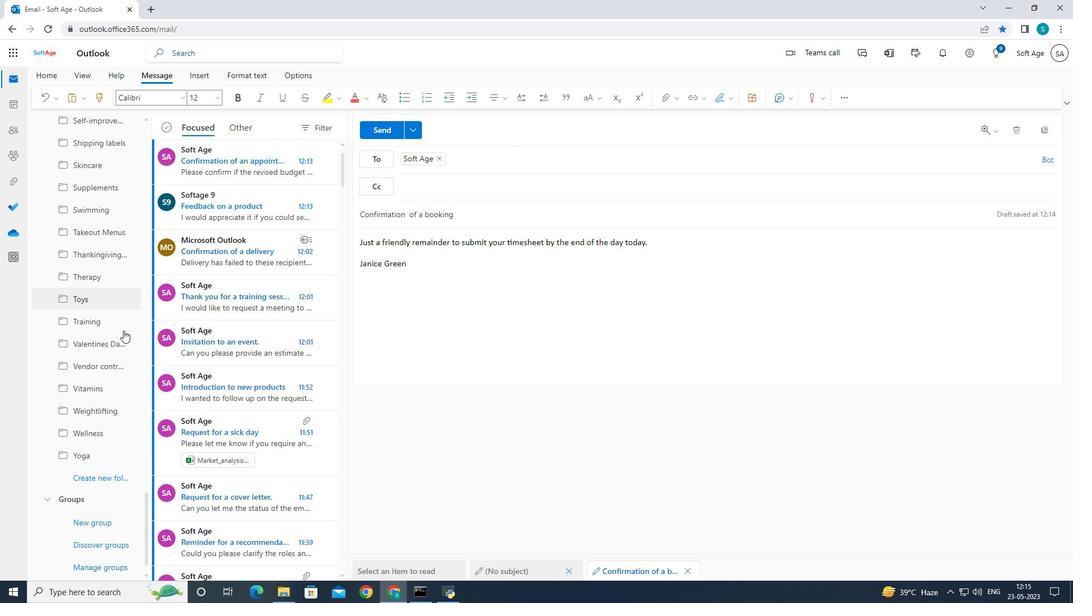 
Action: Mouse moved to (125, 329)
Screenshot: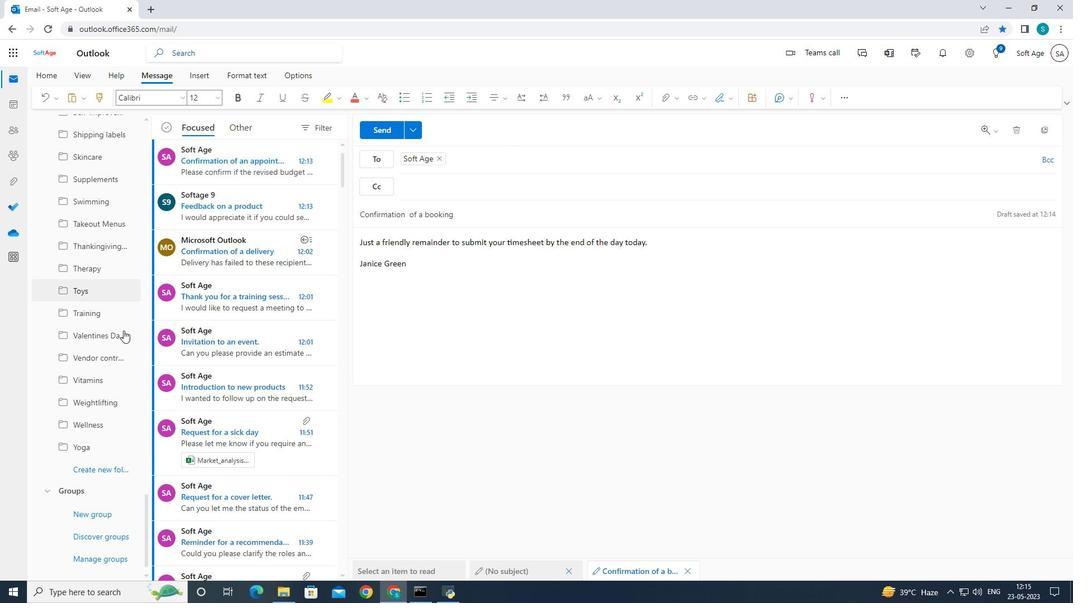 
Action: Mouse scrolled (125, 328) with delta (0, 0)
Screenshot: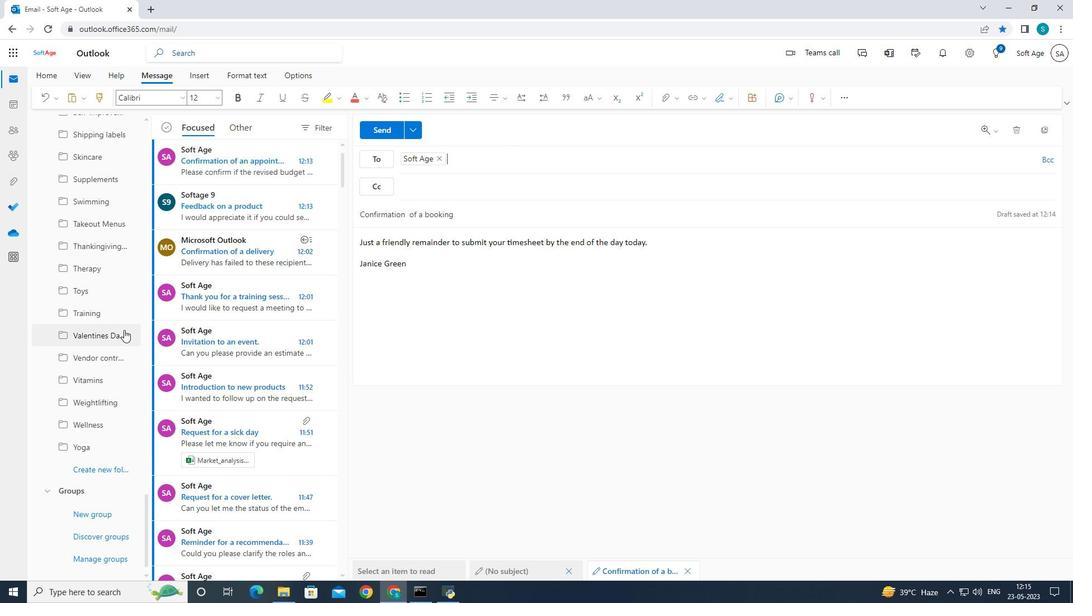 
Action: Mouse scrolled (125, 328) with delta (0, 0)
Screenshot: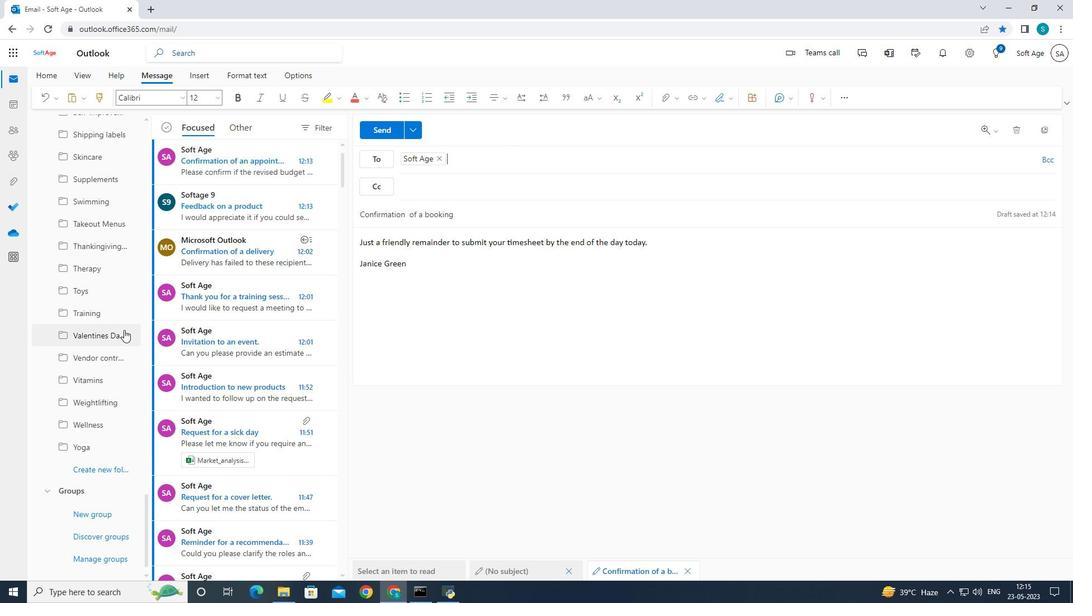 
Action: Mouse scrolled (125, 328) with delta (0, 0)
Screenshot: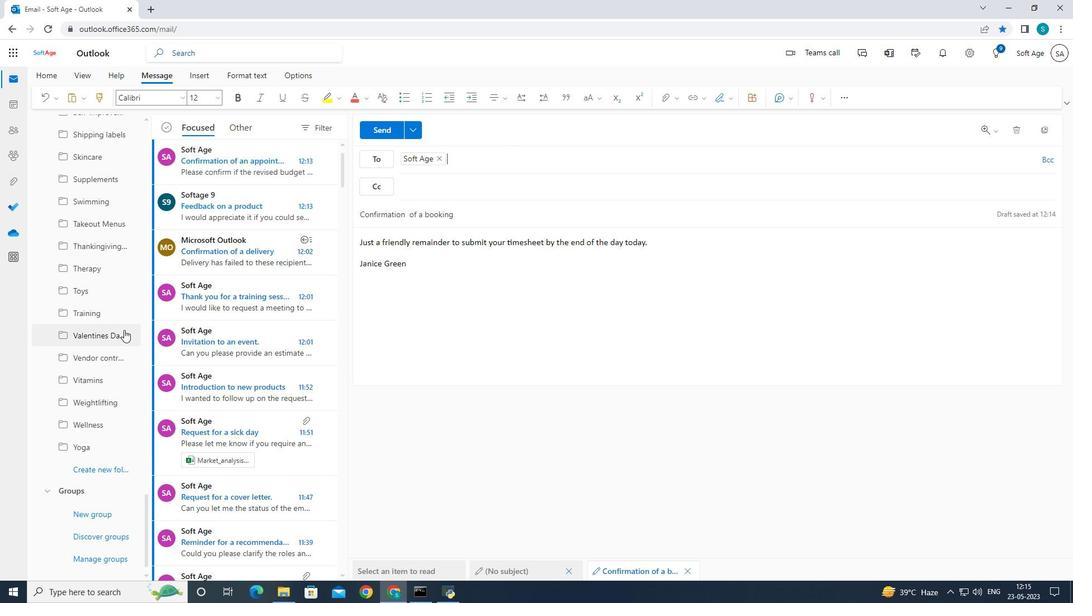 
Action: Mouse scrolled (125, 328) with delta (0, 0)
Screenshot: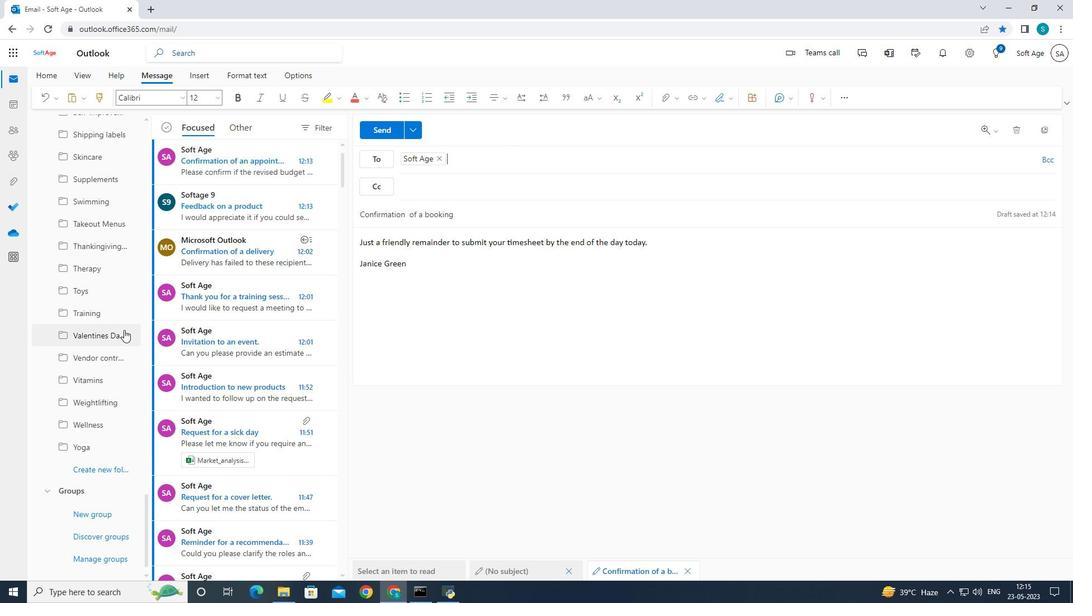 
Action: Mouse scrolled (125, 328) with delta (0, 0)
Screenshot: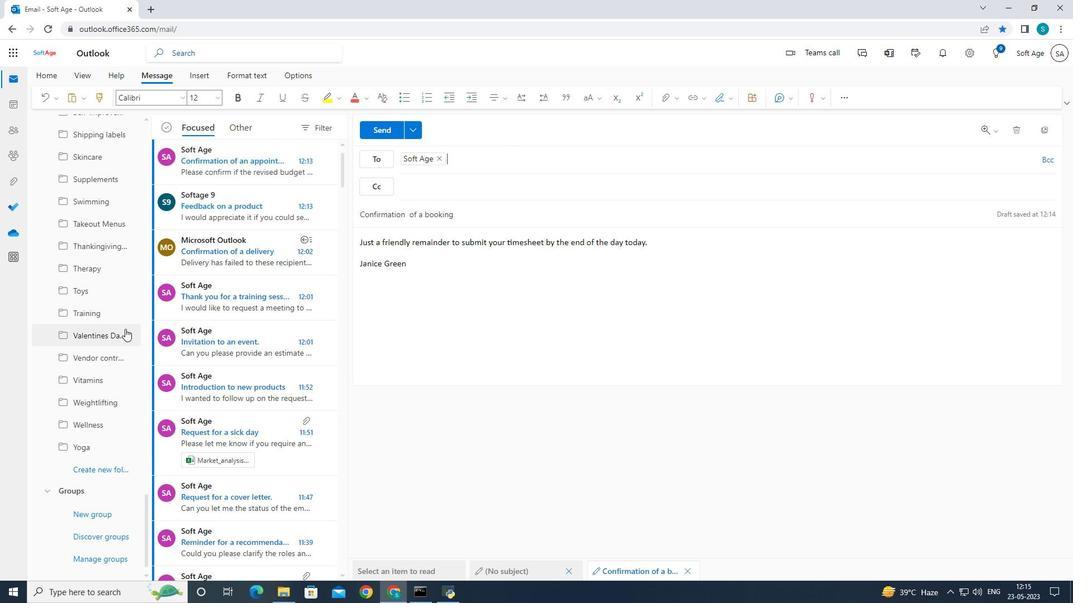 
Action: Mouse moved to (120, 470)
Screenshot: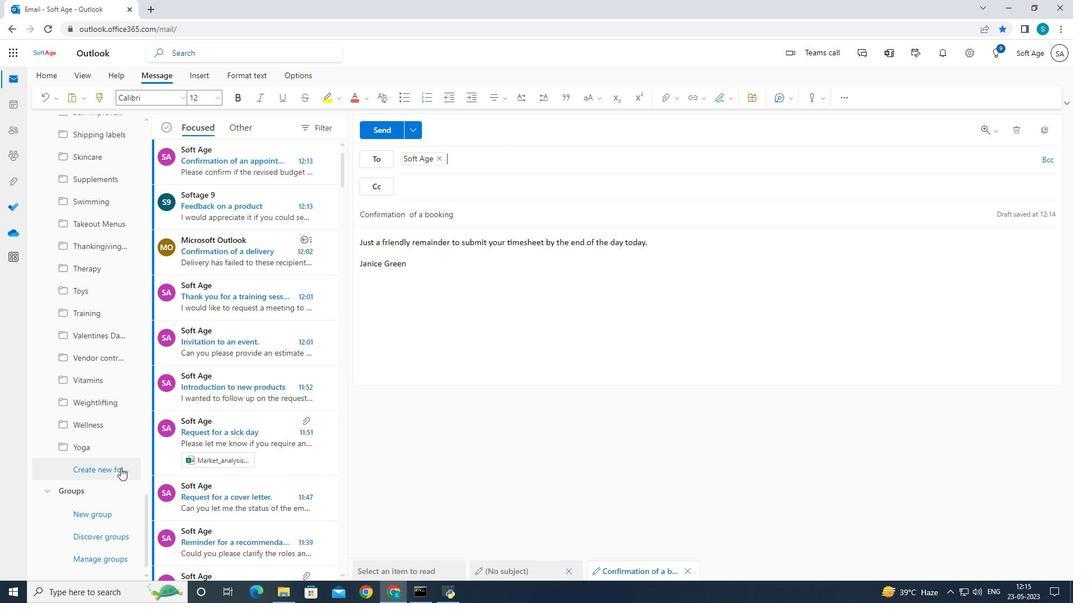 
Action: Mouse pressed left at (120, 470)
Screenshot: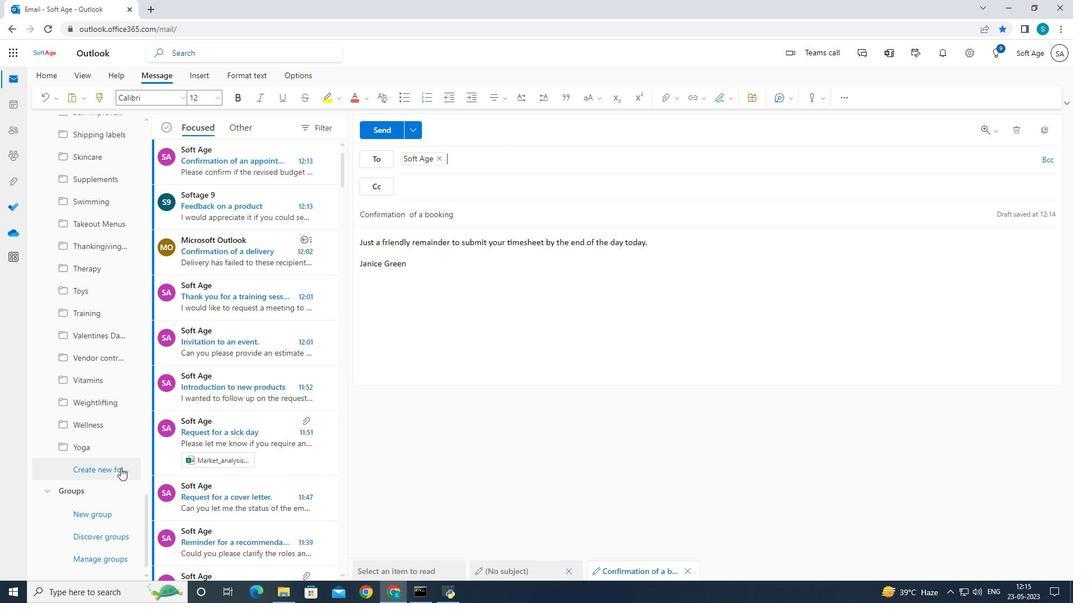 
Action: Mouse moved to (133, 437)
Screenshot: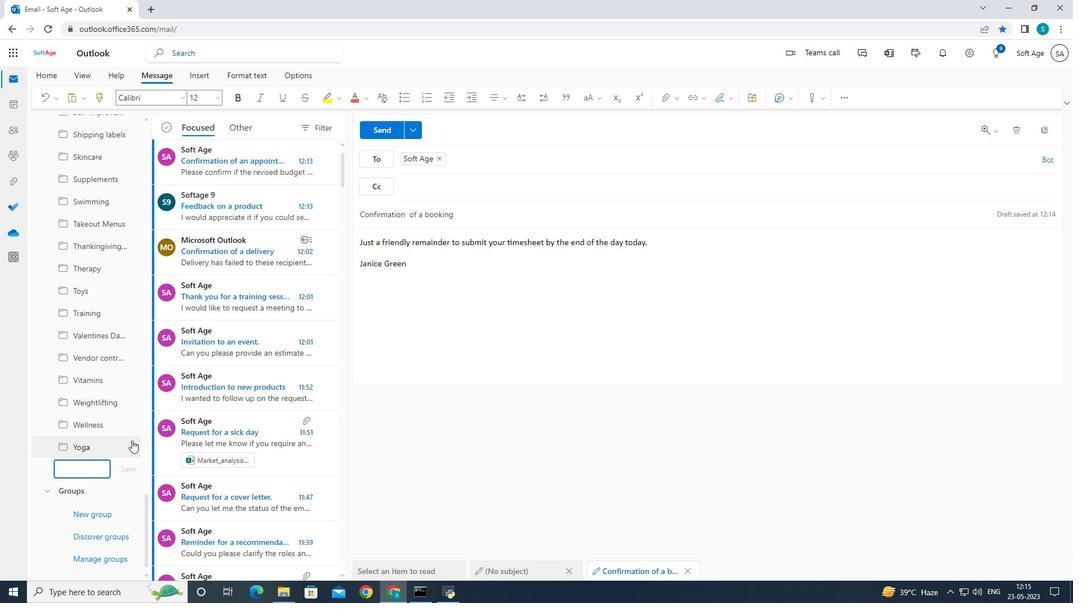 
Action: Key pressed <Key.shift><Key.shift><Key.shift>birthday<Key.space><Key.shift>Party
Screenshot: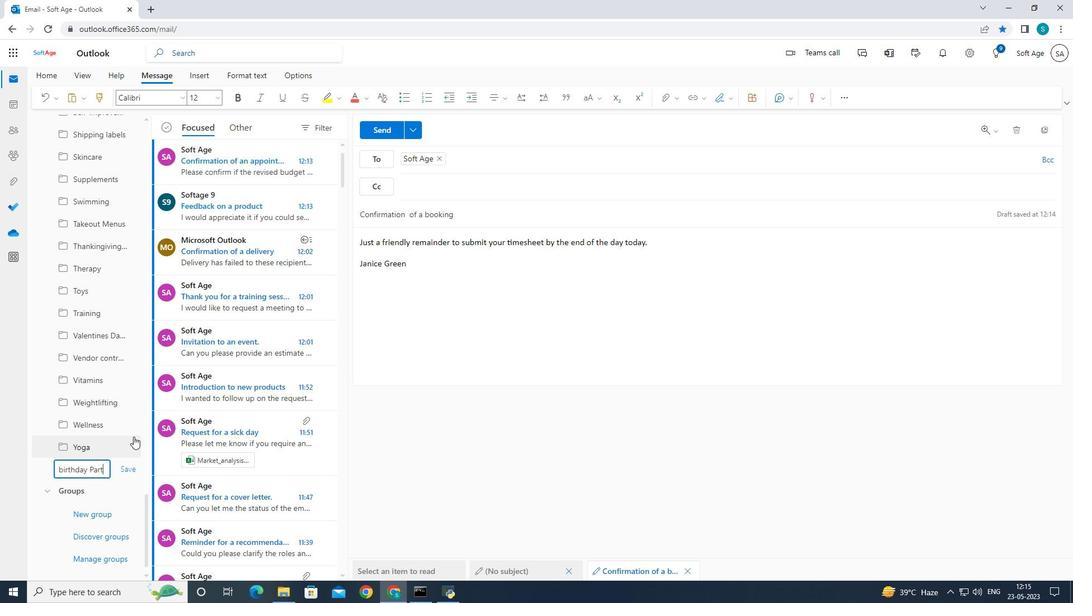 
Action: Mouse moved to (125, 471)
Screenshot: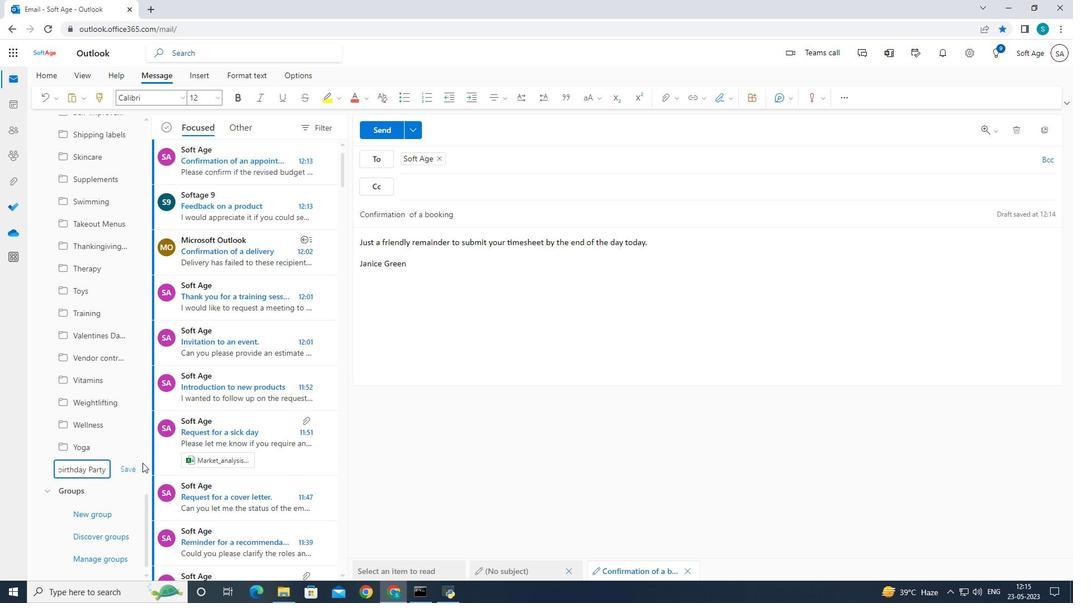 
Action: Mouse pressed left at (125, 471)
Screenshot: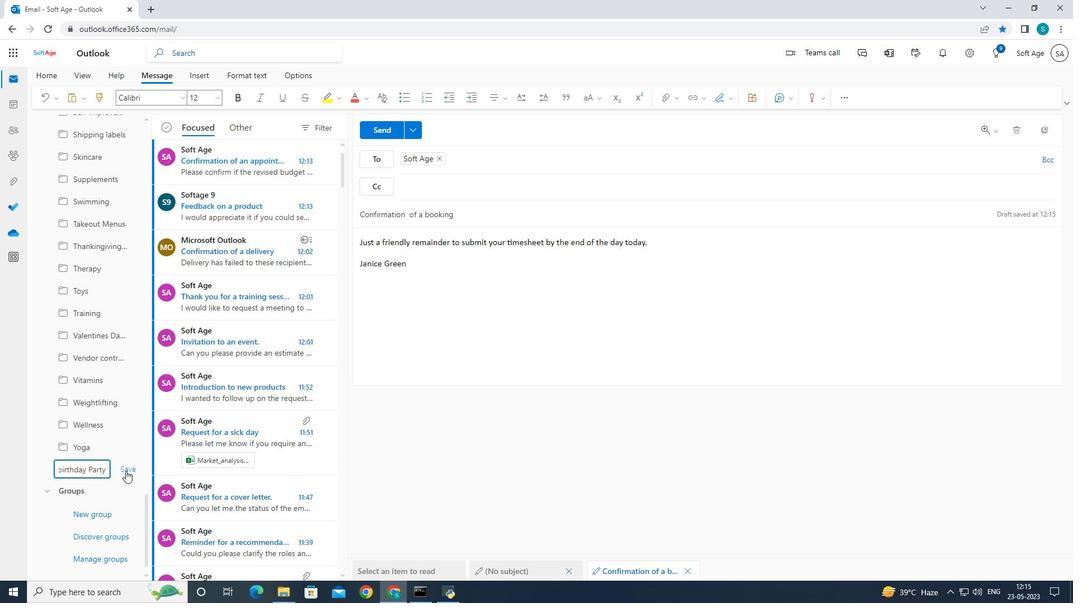 
Action: Mouse moved to (369, 125)
Screenshot: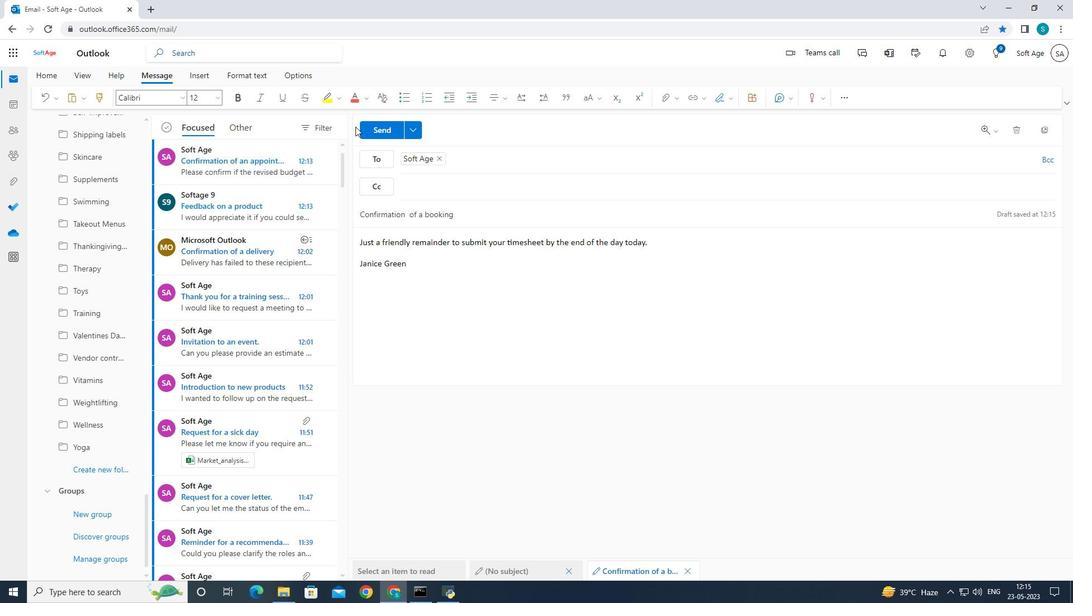 
Action: Mouse pressed left at (369, 125)
Screenshot: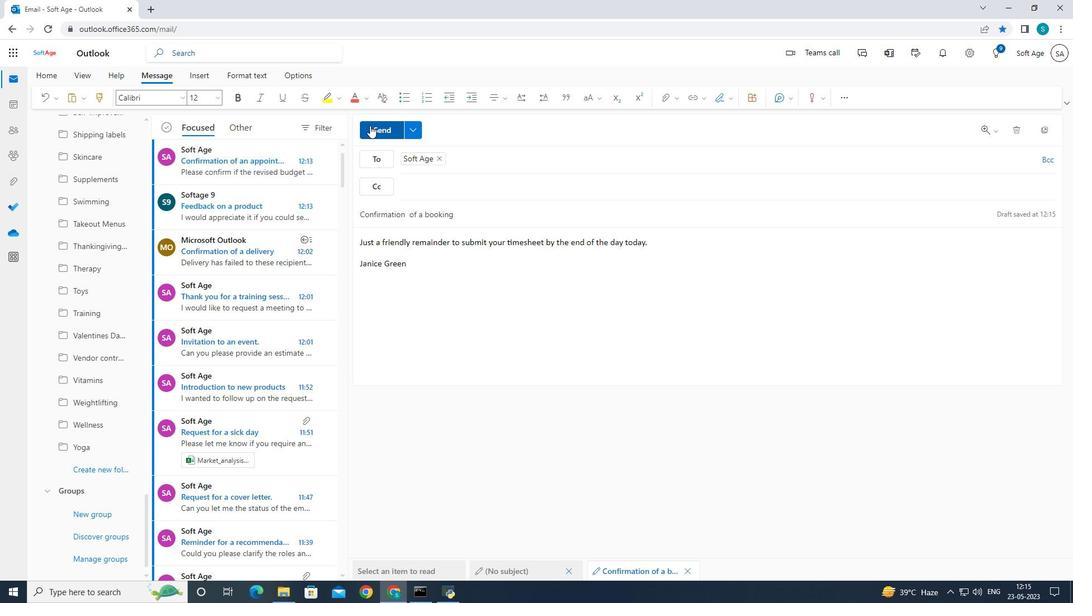
Action: Mouse moved to (370, 135)
Screenshot: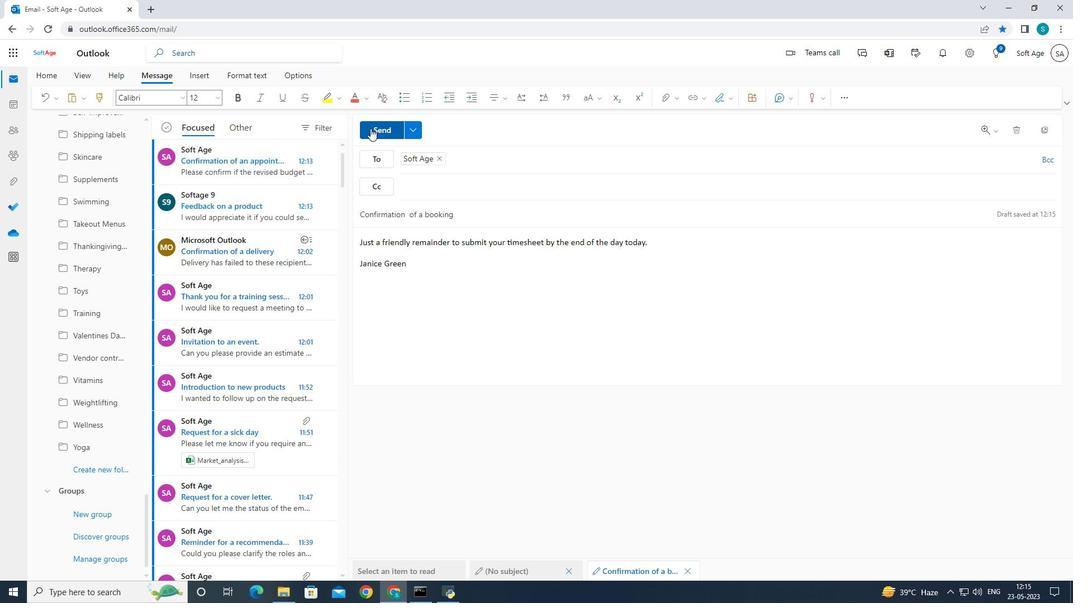 
